 Task: Find connections with filter location Schwechat with filter topic #Leanstartupswith filter profile language German with filter current company Work from Home Jobs with filter school Knowledge Institute of Technology (KIOT) with filter industry Animation and Post-production with filter service category Mortgage Lending with filter keywords title Couples Counselor
Action: Mouse moved to (571, 115)
Screenshot: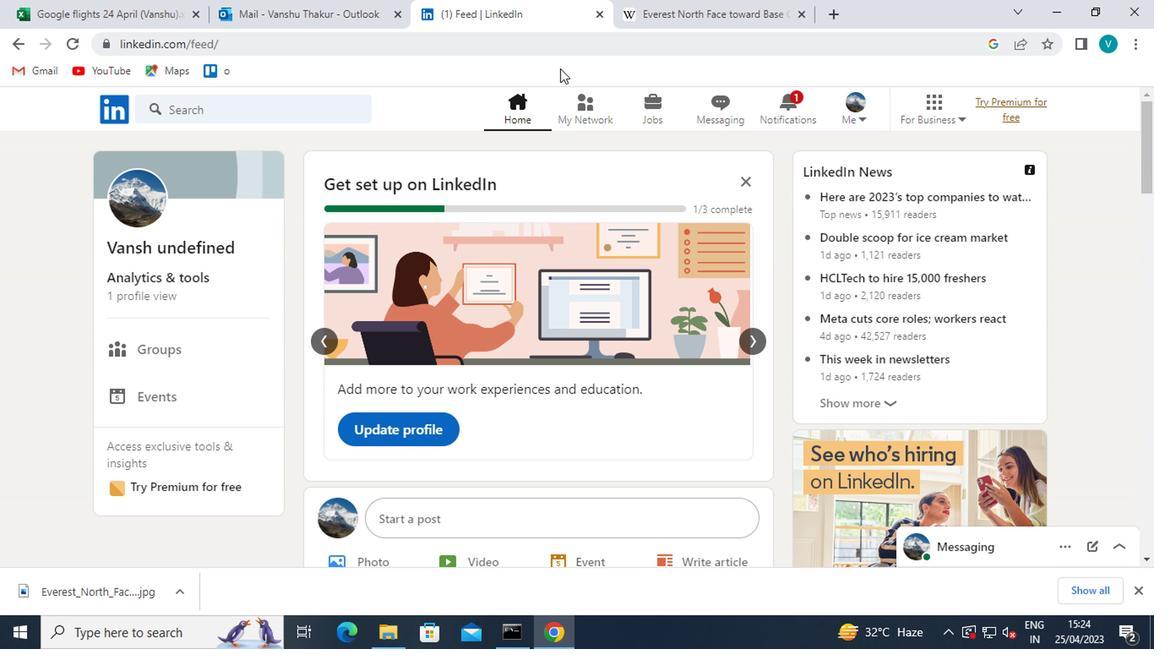 
Action: Mouse pressed left at (571, 115)
Screenshot: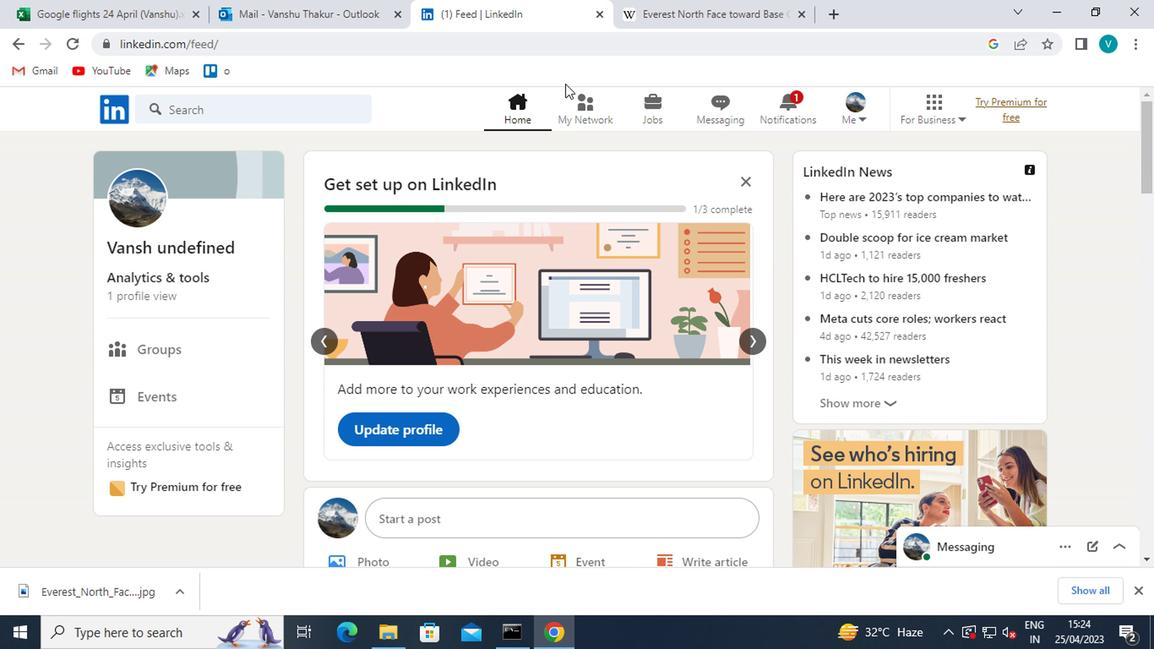 
Action: Mouse moved to (190, 202)
Screenshot: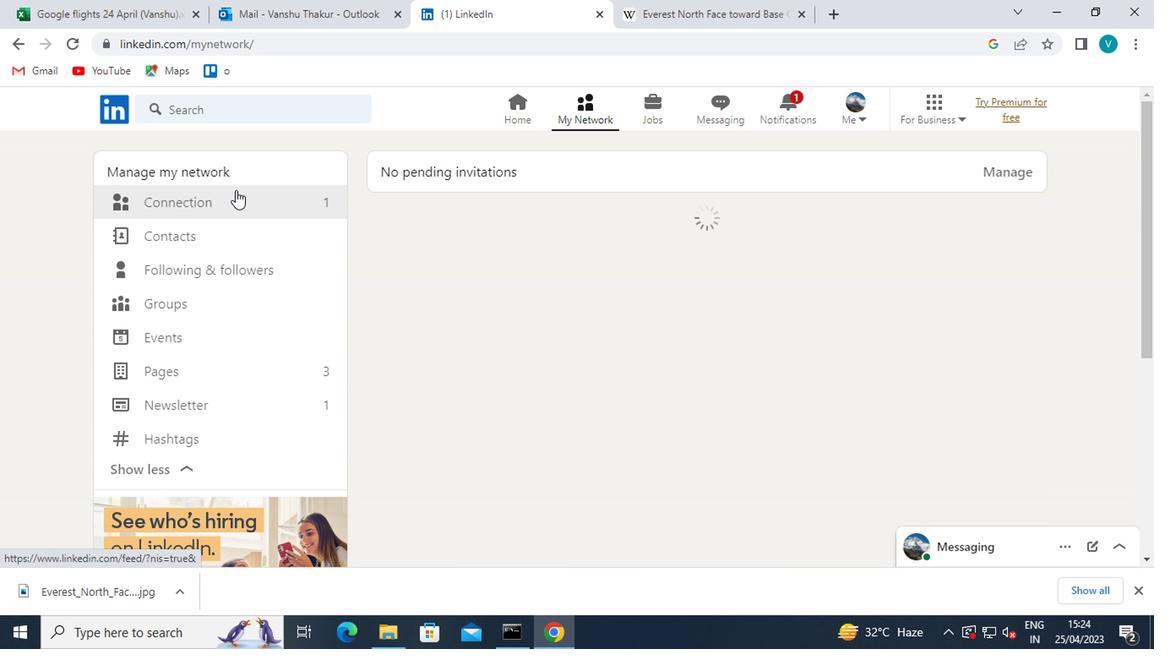
Action: Mouse pressed left at (190, 202)
Screenshot: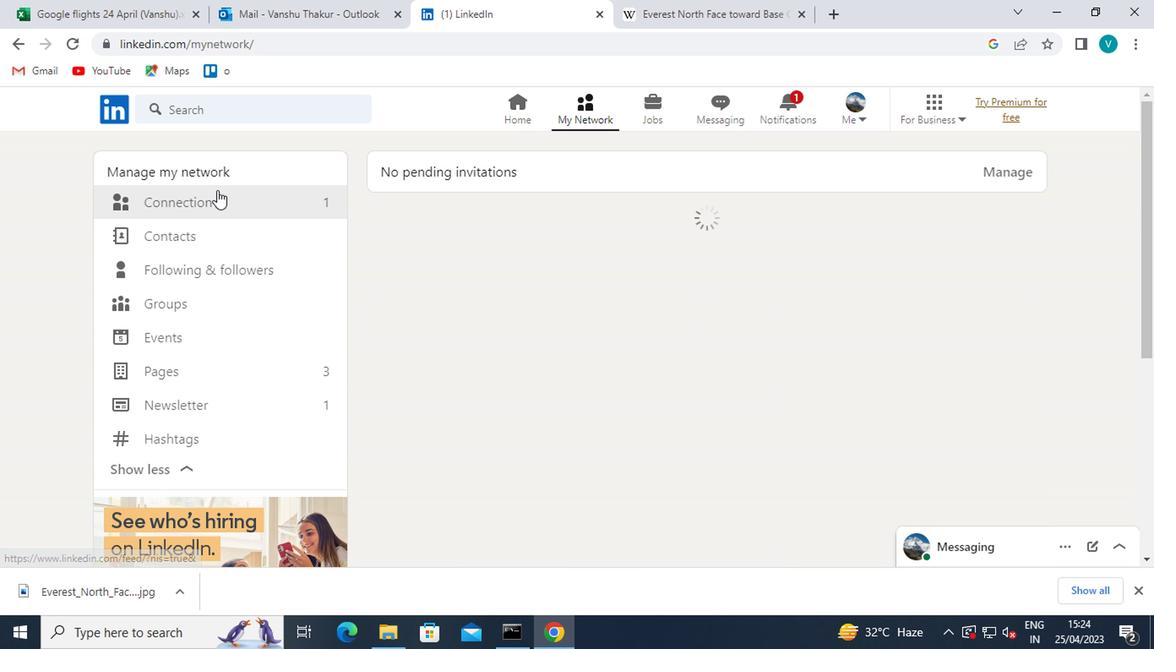 
Action: Mouse moved to (731, 203)
Screenshot: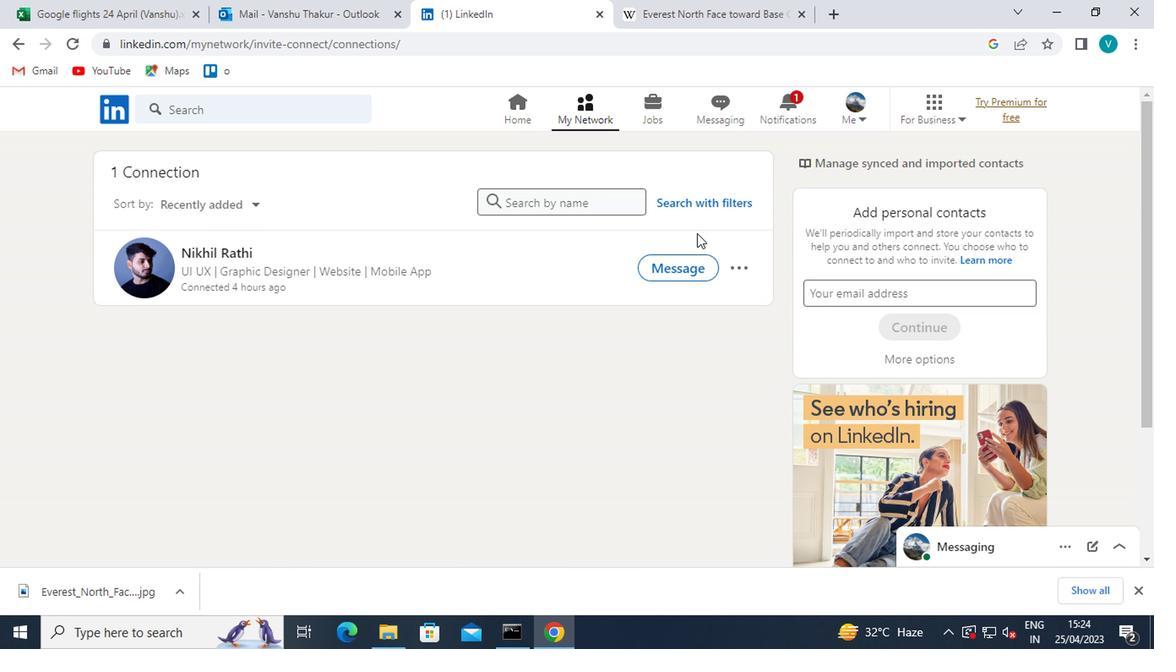 
Action: Mouse pressed left at (731, 203)
Screenshot: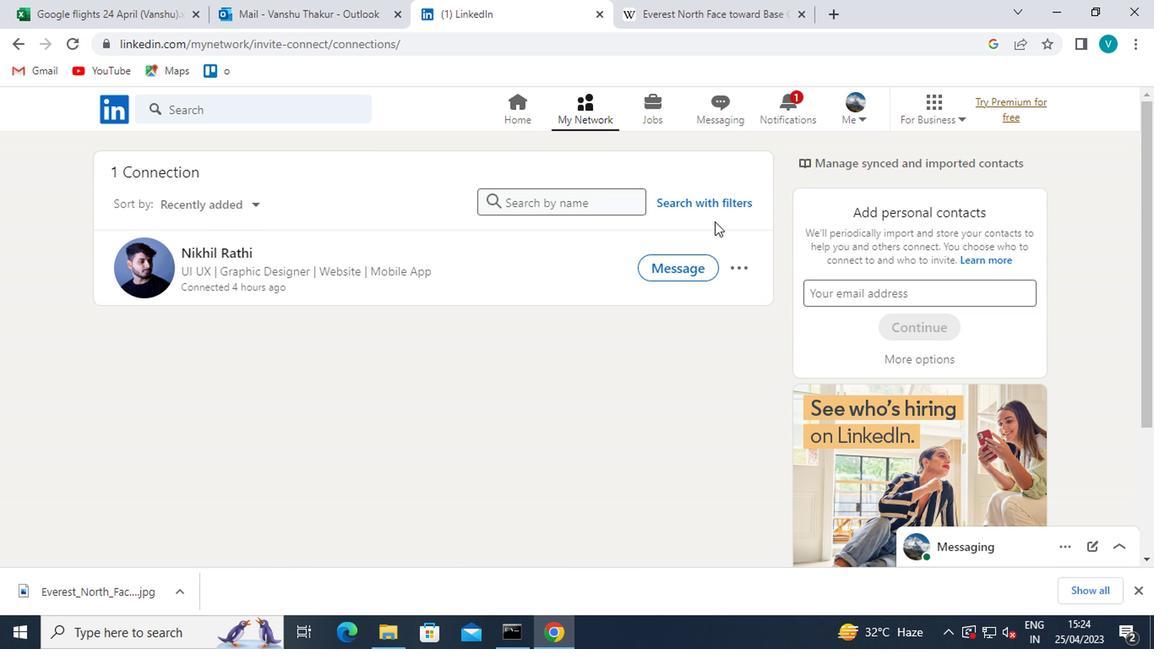 
Action: Mouse moved to (537, 155)
Screenshot: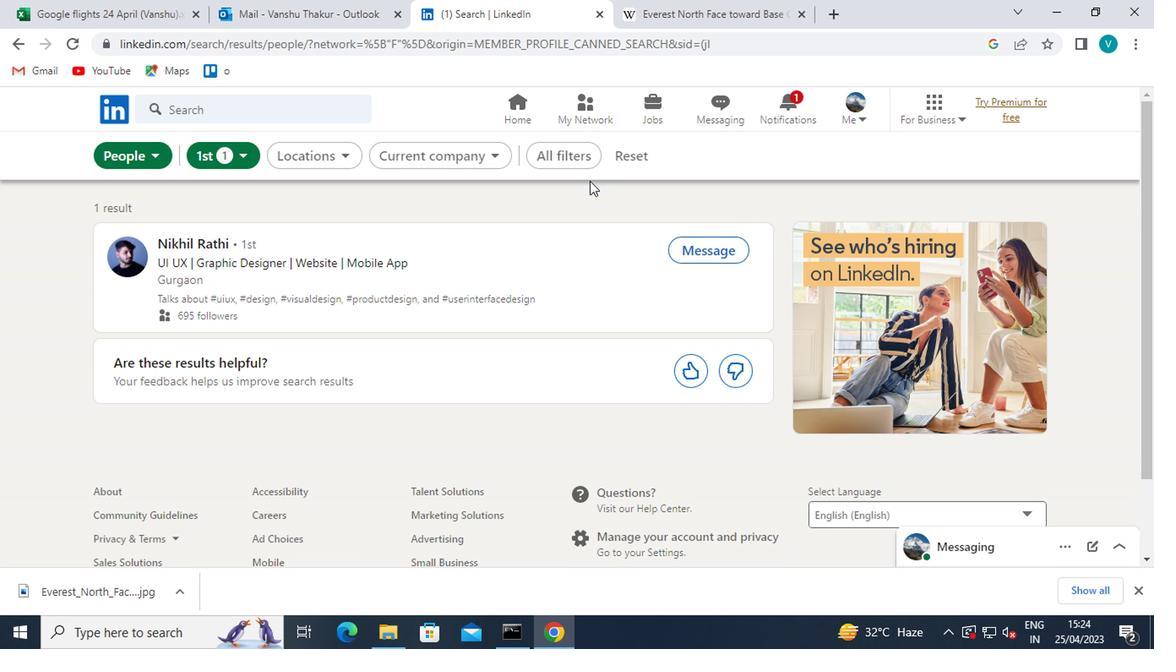 
Action: Mouse pressed left at (537, 155)
Screenshot: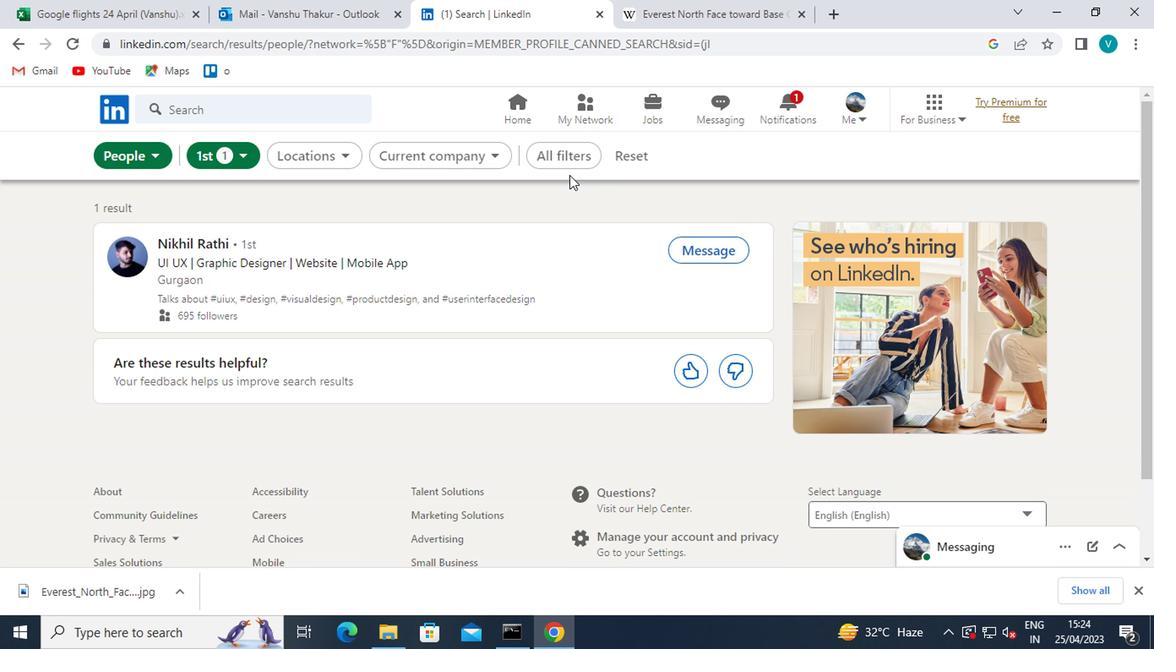 
Action: Mouse moved to (783, 277)
Screenshot: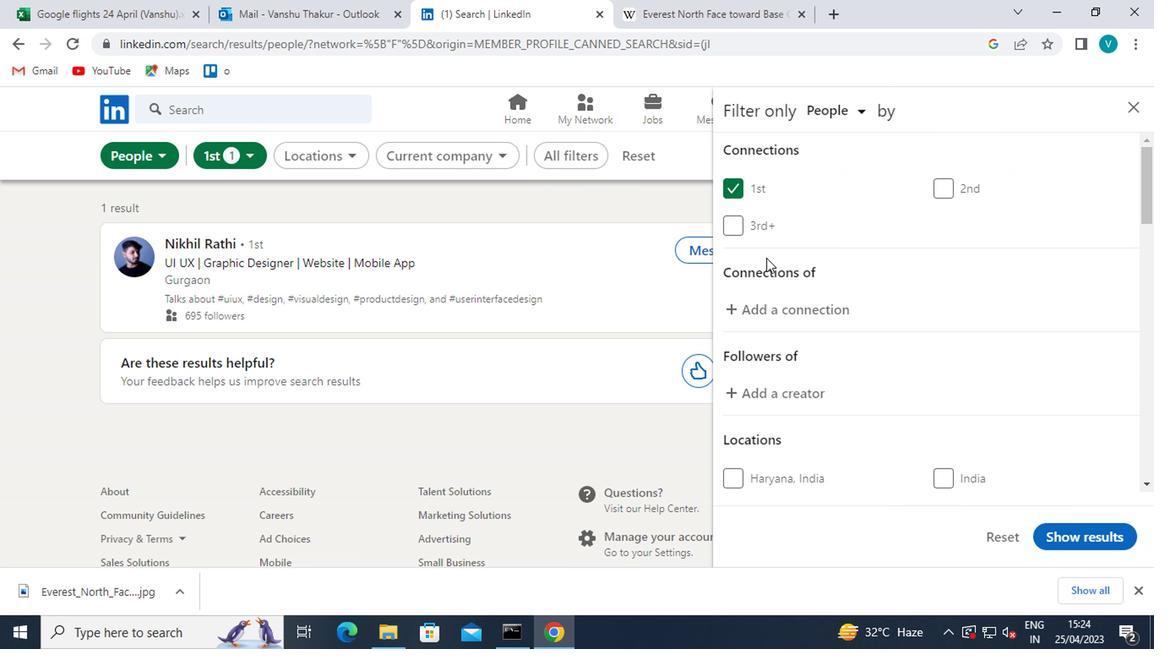 
Action: Mouse scrolled (783, 276) with delta (0, -1)
Screenshot: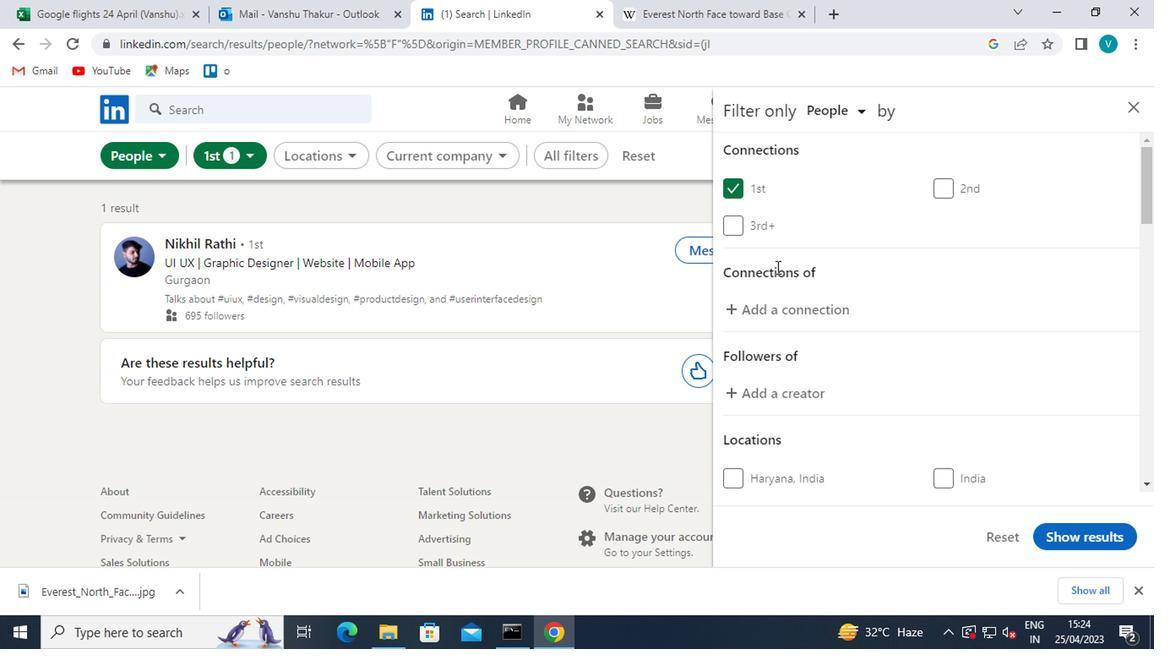 
Action: Mouse moved to (785, 279)
Screenshot: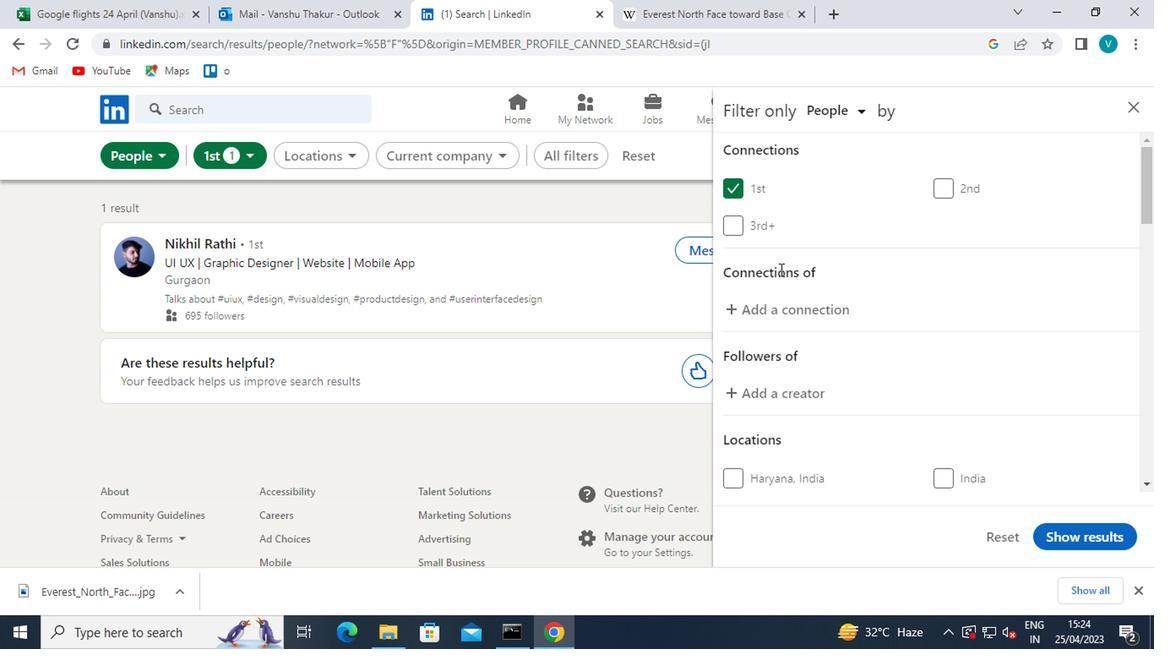 
Action: Mouse scrolled (785, 278) with delta (0, -1)
Screenshot: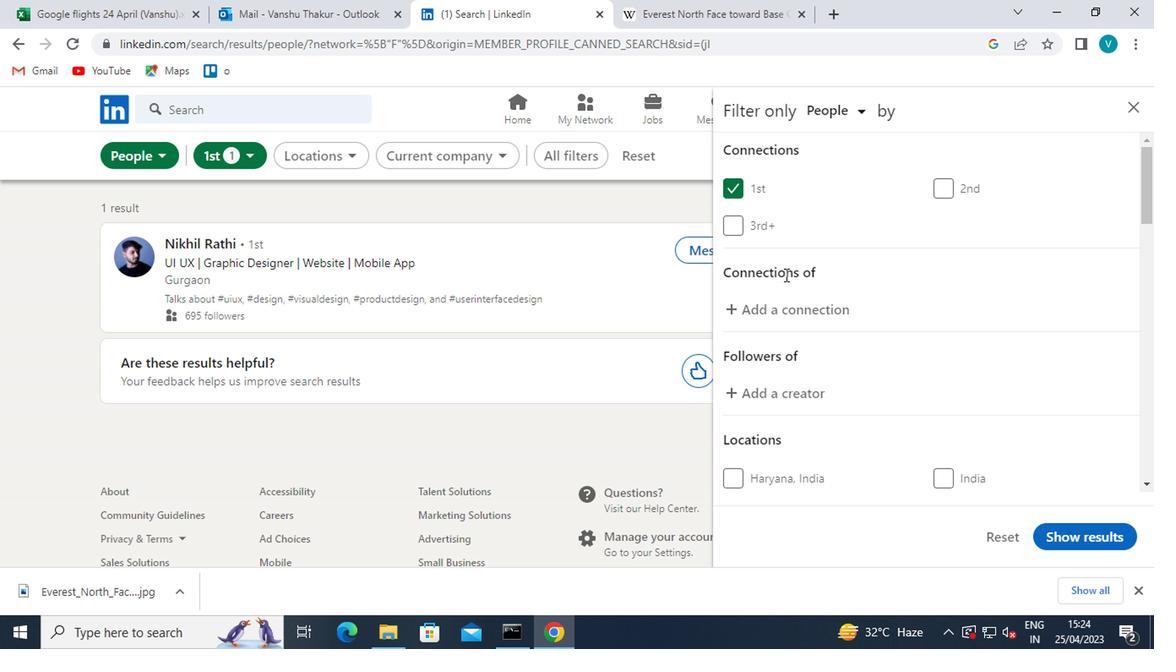 
Action: Mouse moved to (794, 377)
Screenshot: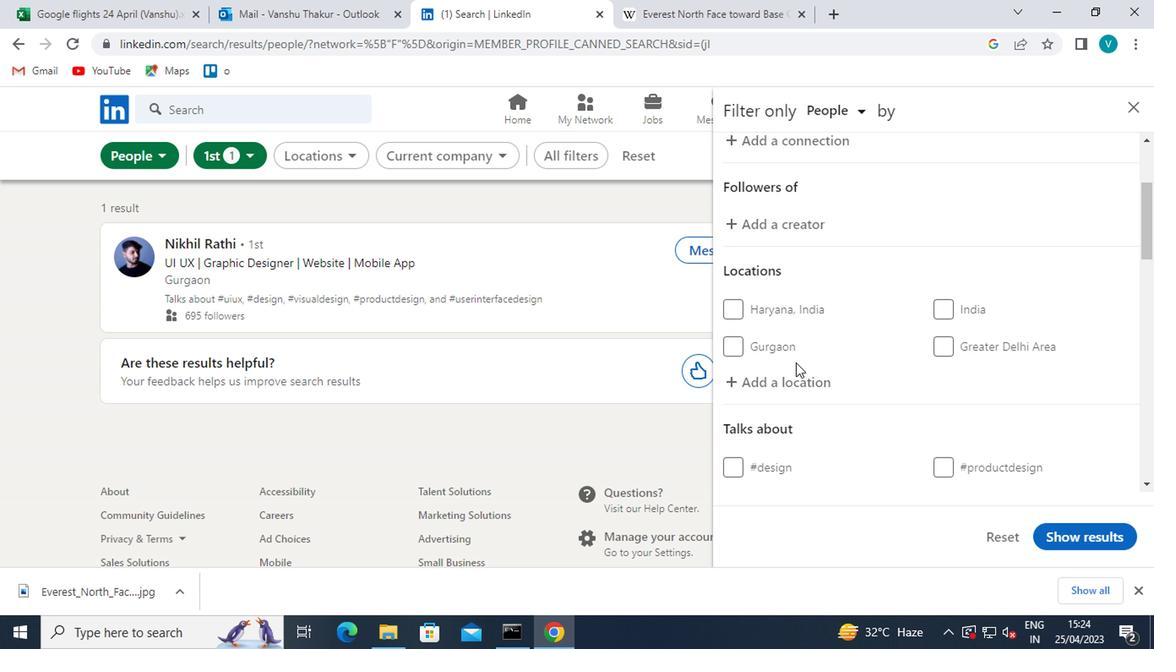 
Action: Mouse pressed left at (794, 377)
Screenshot: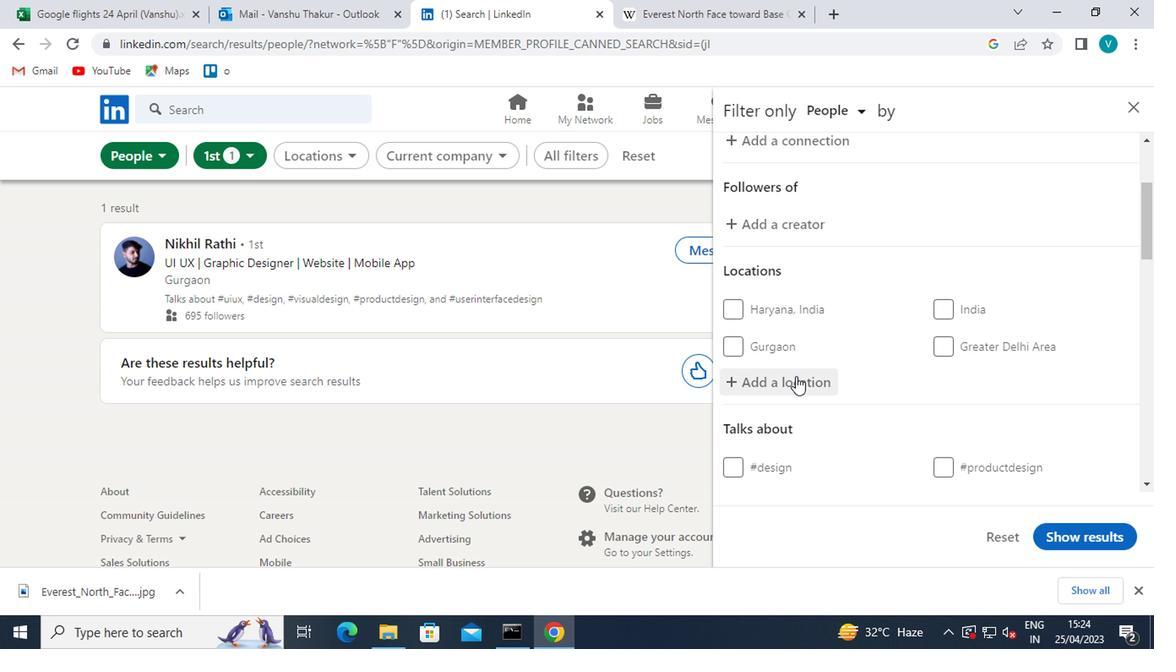 
Action: Mouse moved to (787, 383)
Screenshot: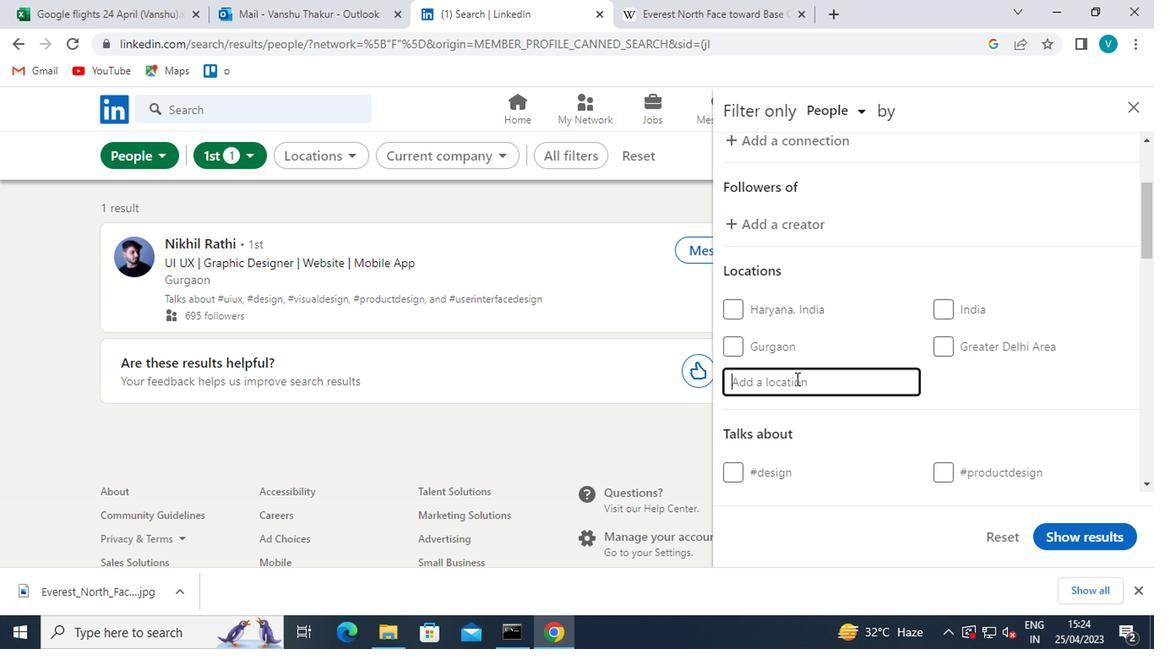 
Action: Key pressed <Key.shift>SCHWECG<Key.backspace>
Screenshot: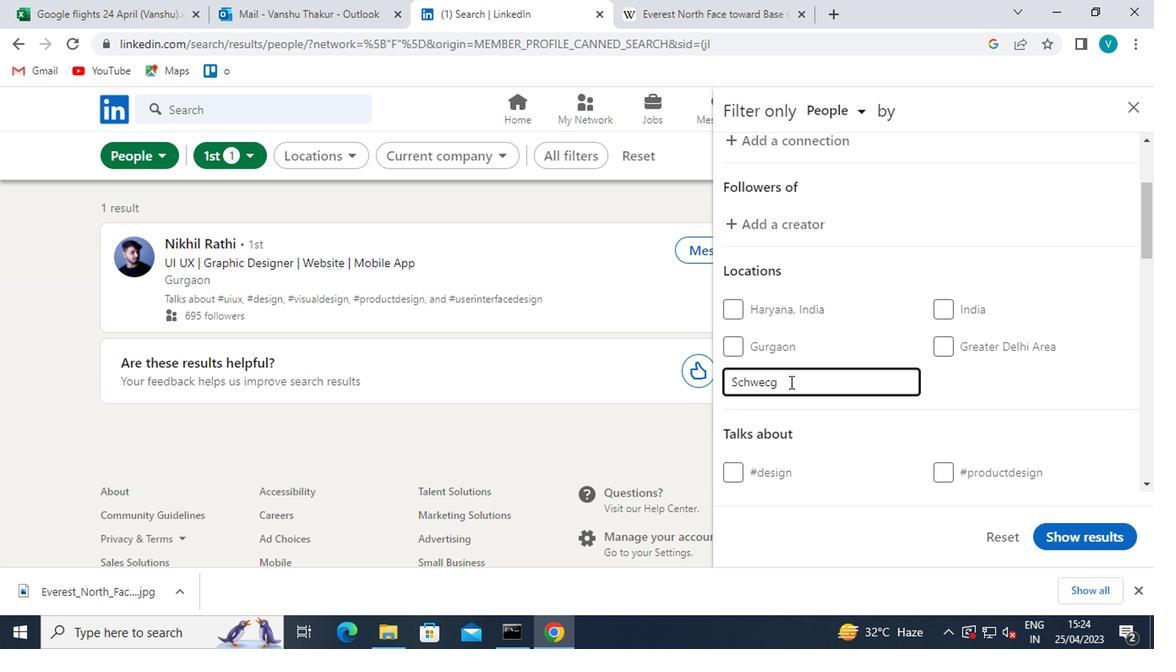 
Action: Mouse moved to (798, 406)
Screenshot: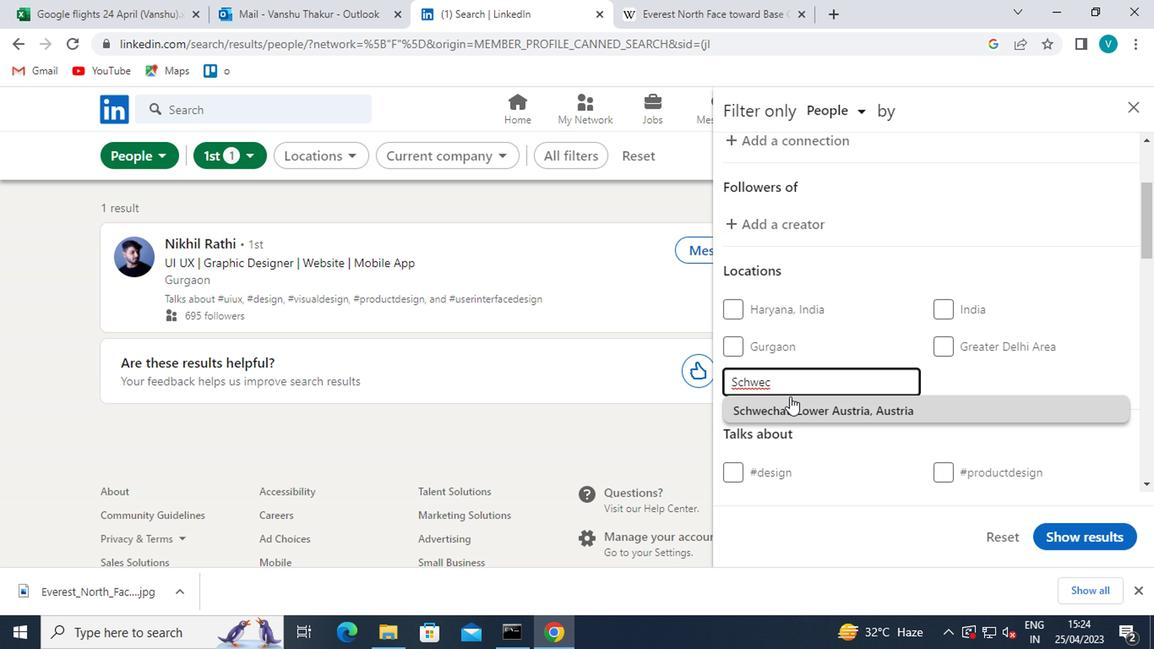 
Action: Mouse pressed left at (798, 406)
Screenshot: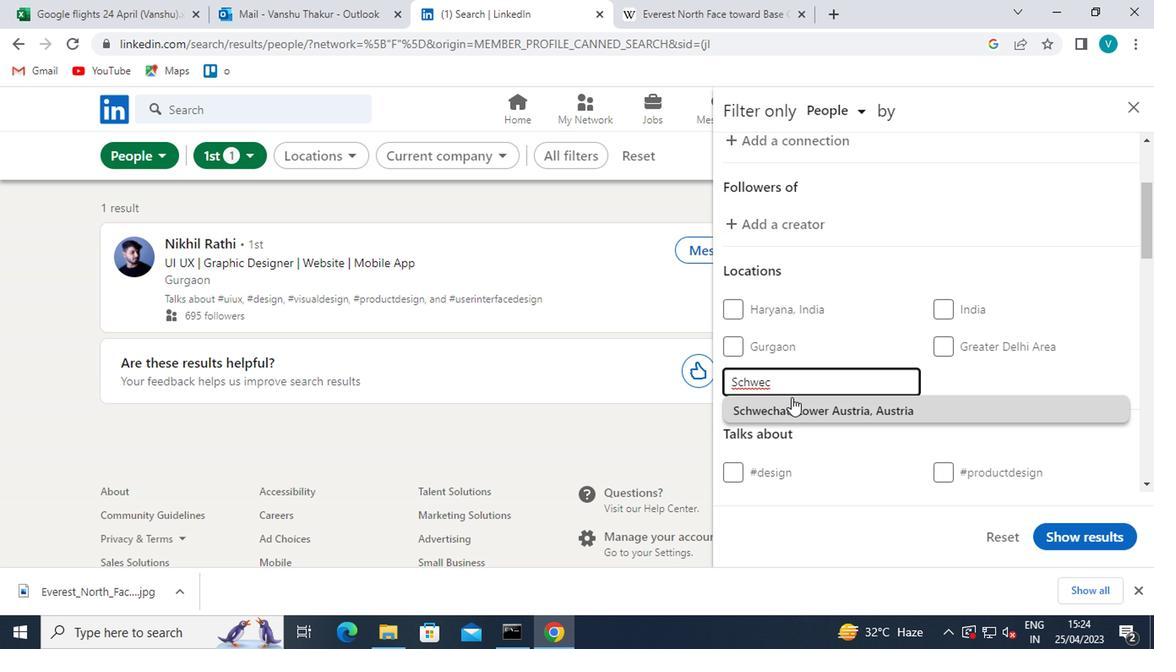 
Action: Mouse moved to (866, 404)
Screenshot: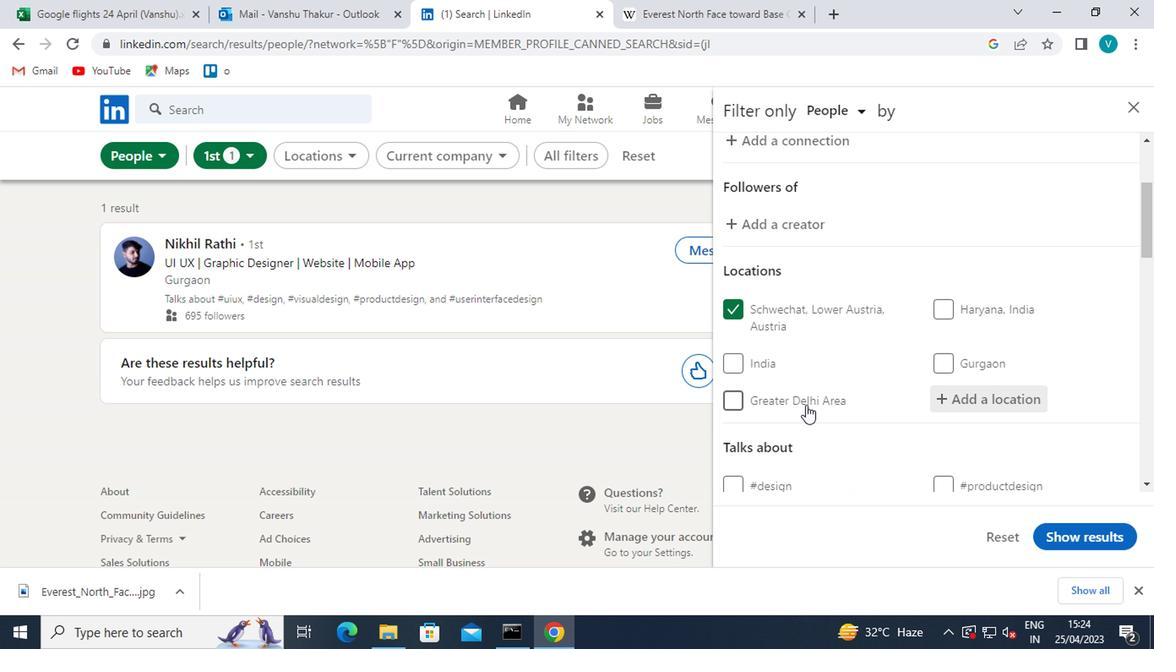 
Action: Mouse scrolled (866, 403) with delta (0, -1)
Screenshot: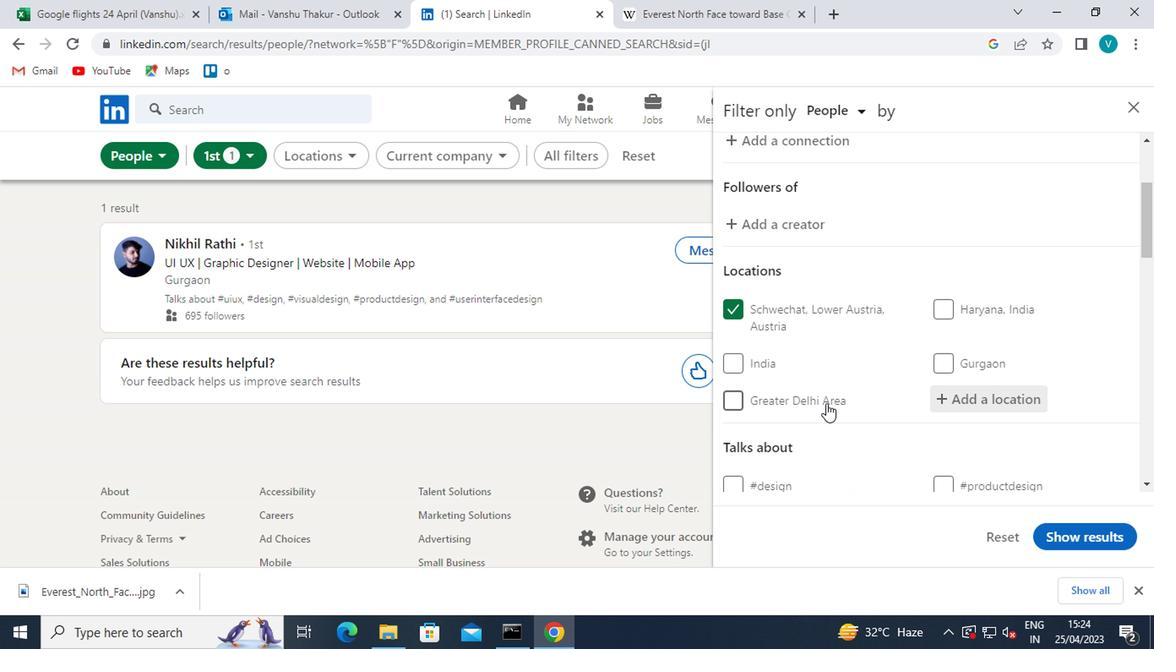 
Action: Mouse moved to (869, 404)
Screenshot: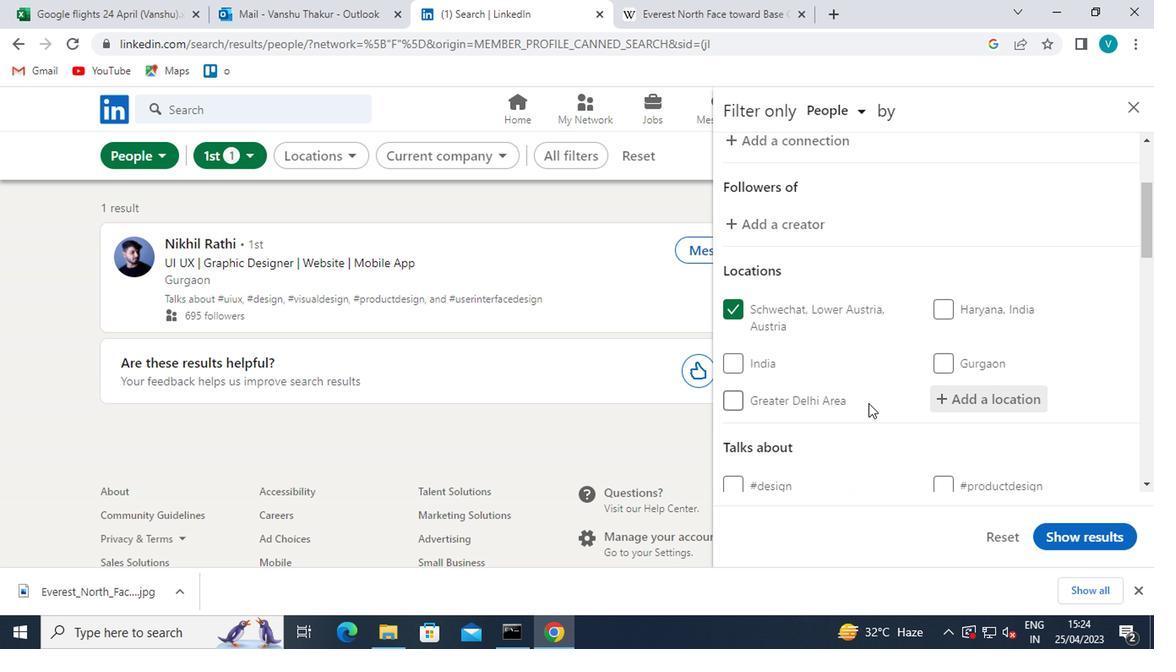 
Action: Mouse scrolled (869, 403) with delta (0, -1)
Screenshot: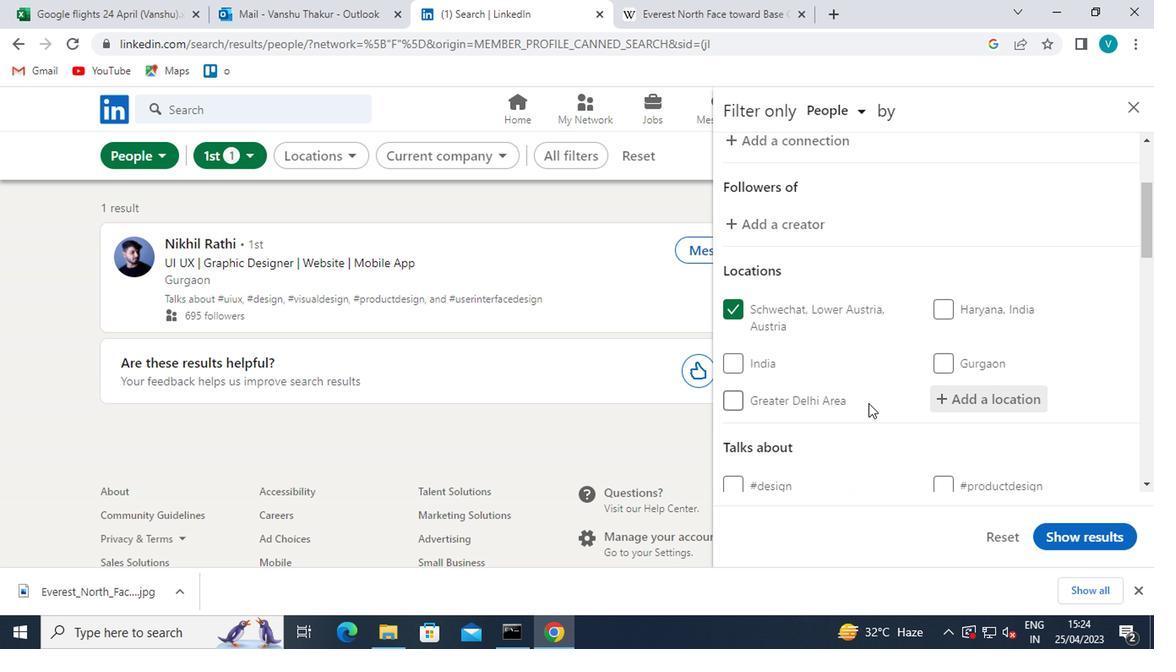 
Action: Mouse moved to (987, 393)
Screenshot: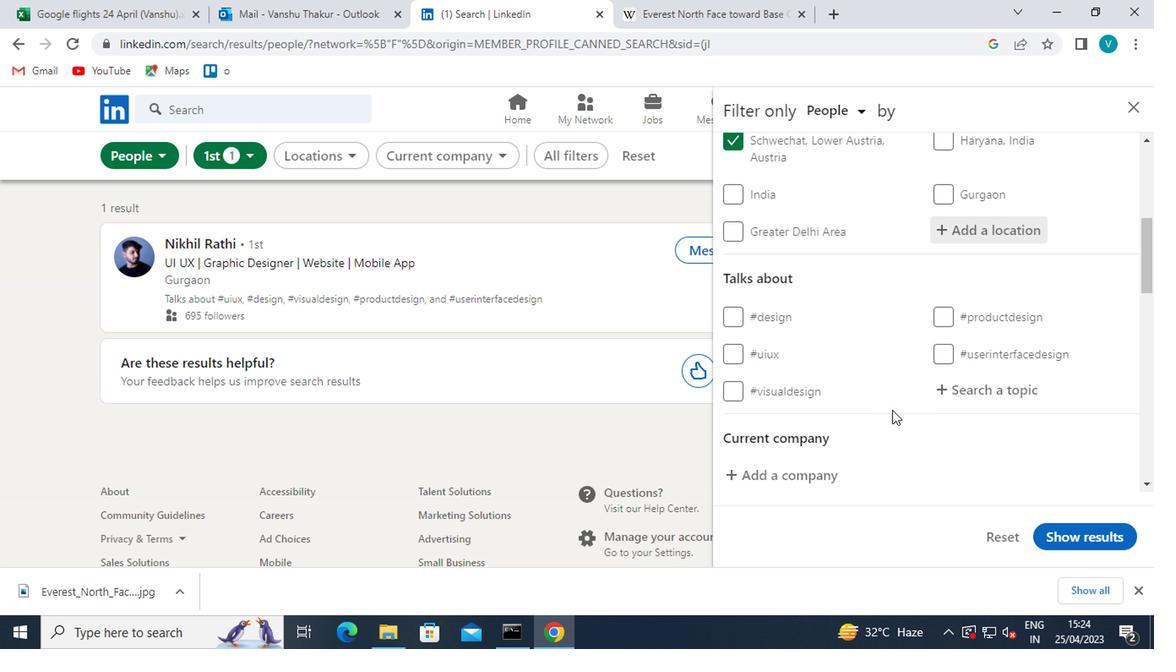 
Action: Mouse pressed left at (987, 393)
Screenshot: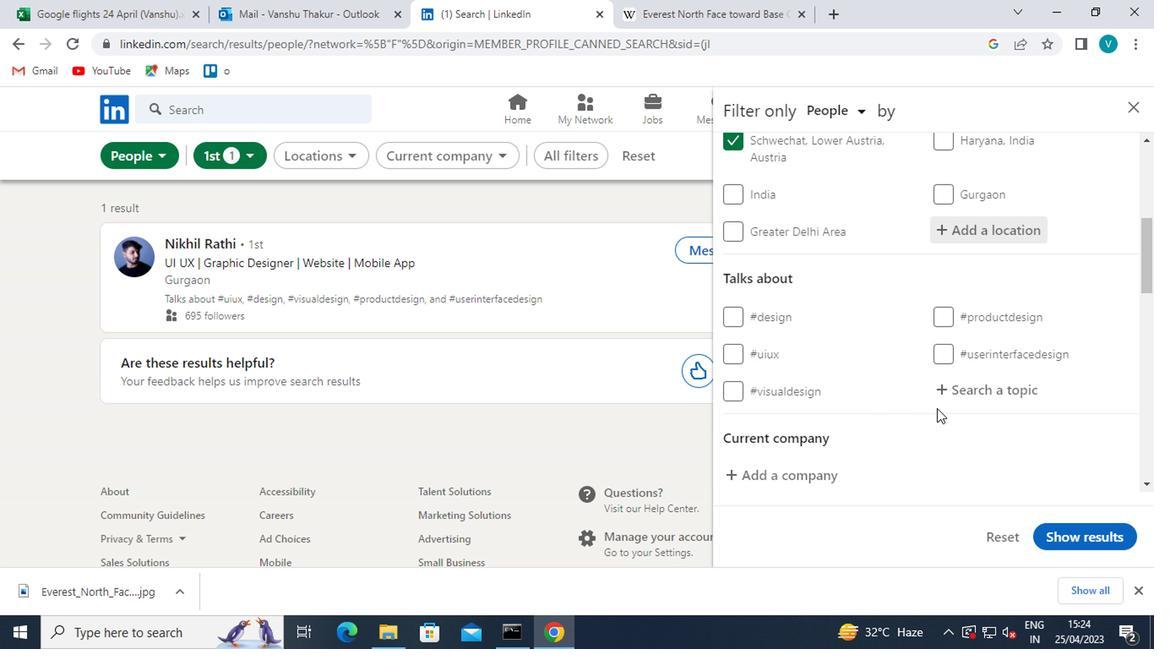 
Action: Mouse moved to (981, 387)
Screenshot: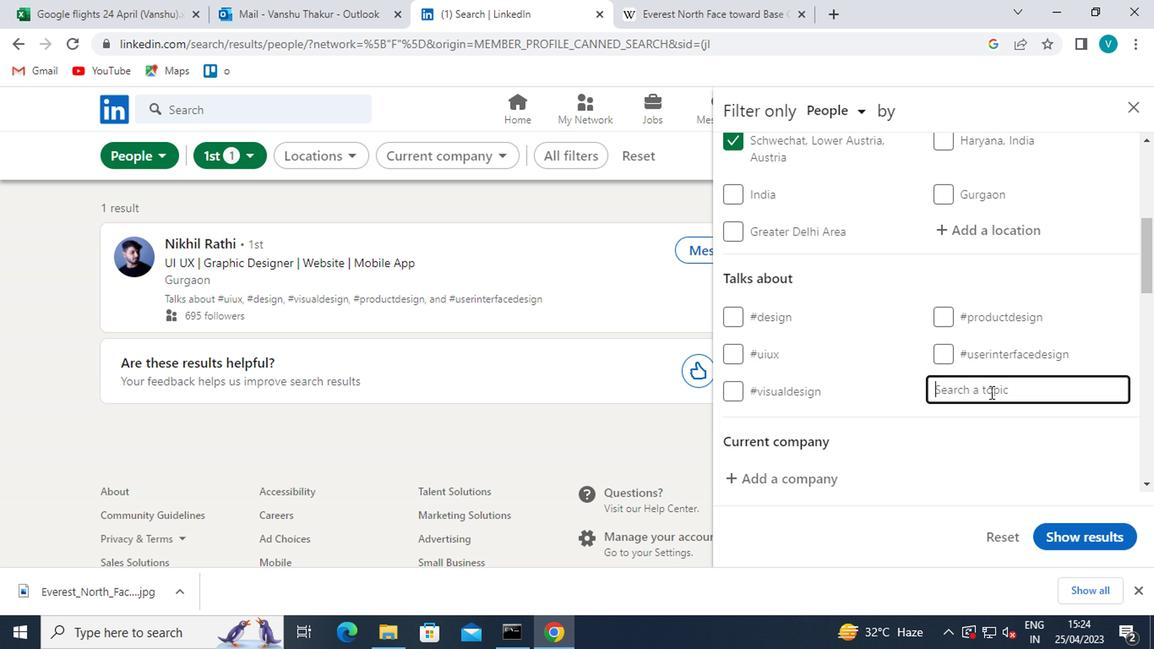 
Action: Key pressed <Key.shift>#<Key.shift>LEARNSTARTUPS
Screenshot: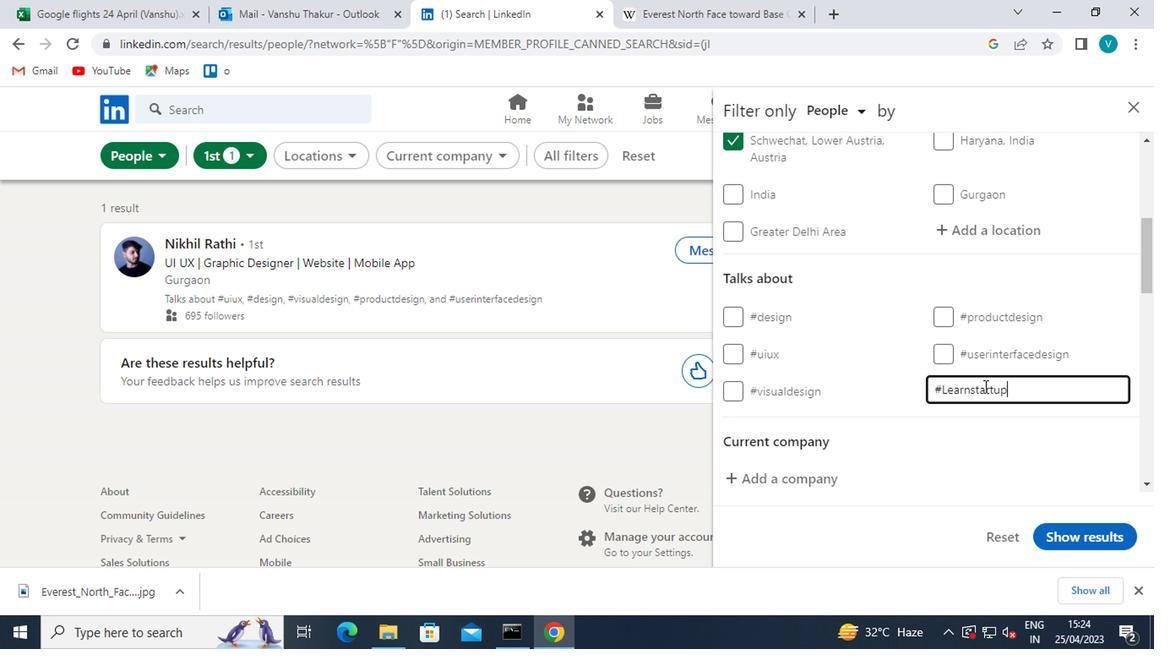 
Action: Mouse moved to (968, 420)
Screenshot: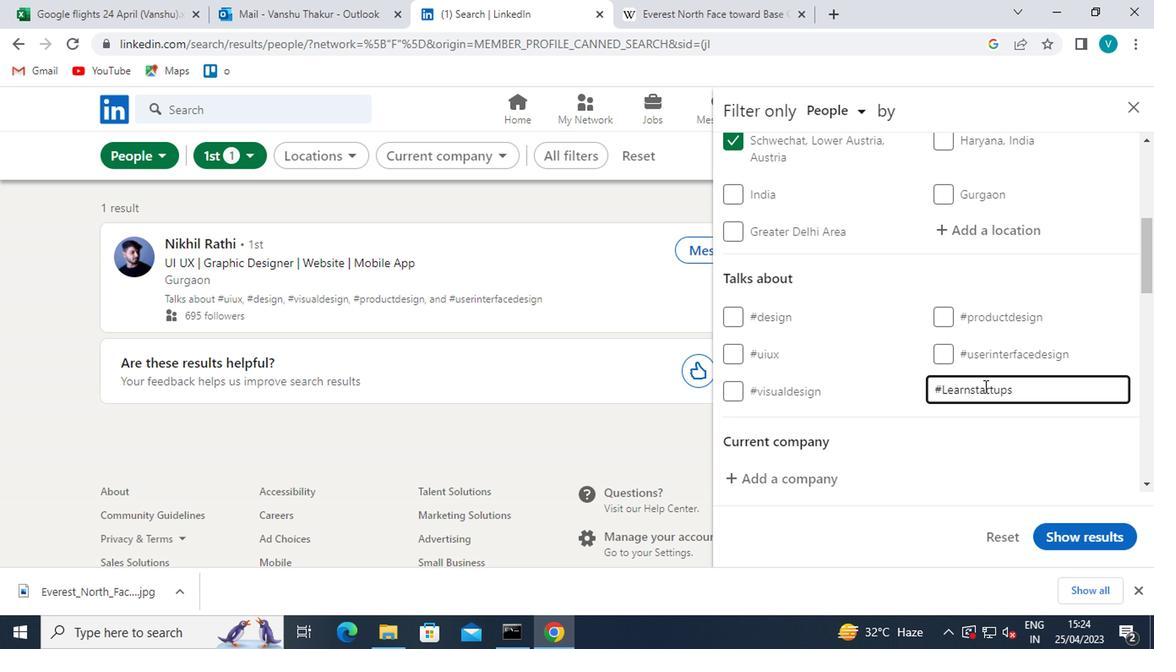 
Action: Mouse pressed left at (968, 420)
Screenshot: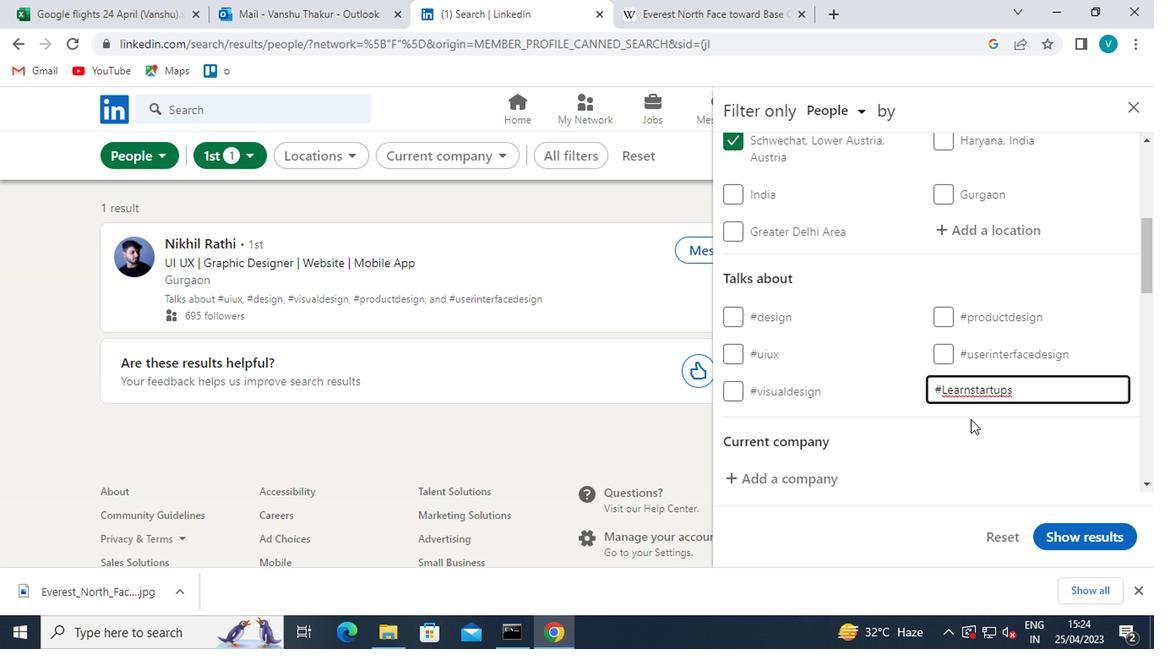 
Action: Mouse moved to (970, 419)
Screenshot: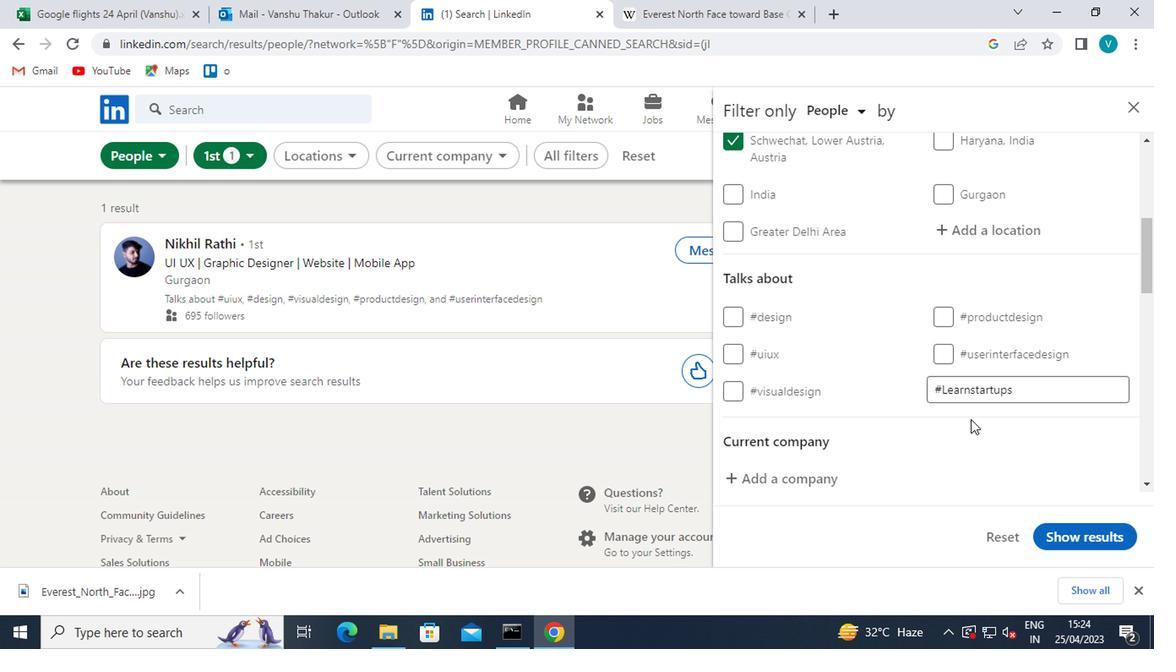 
Action: Mouse scrolled (970, 418) with delta (0, -1)
Screenshot: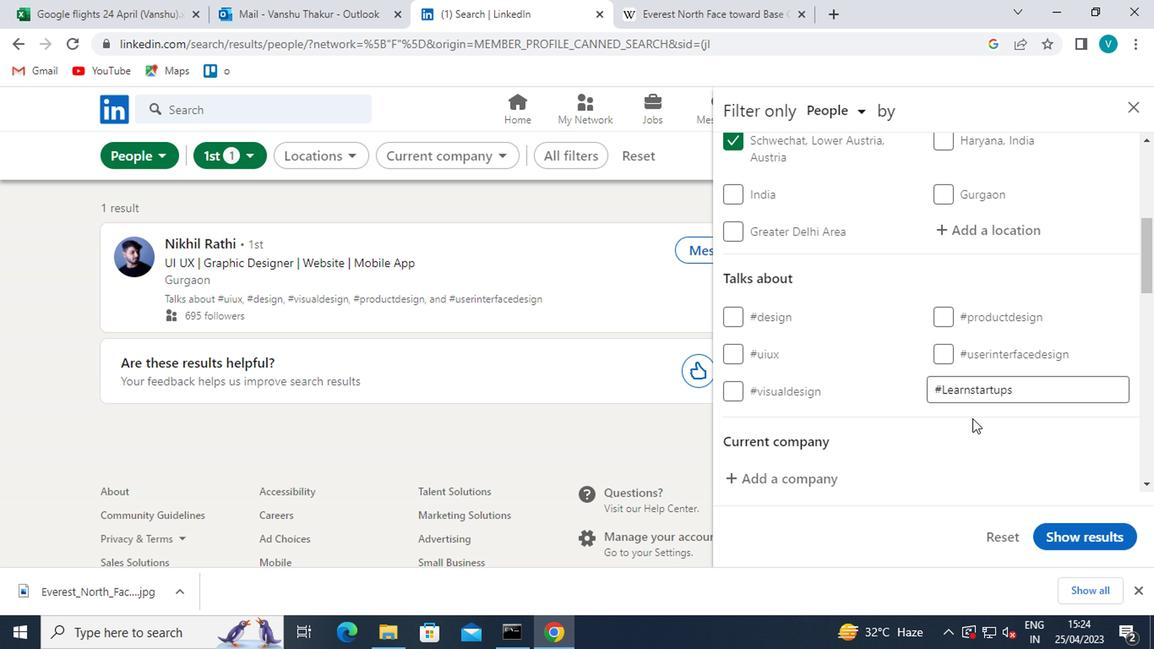 
Action: Mouse scrolled (970, 418) with delta (0, -1)
Screenshot: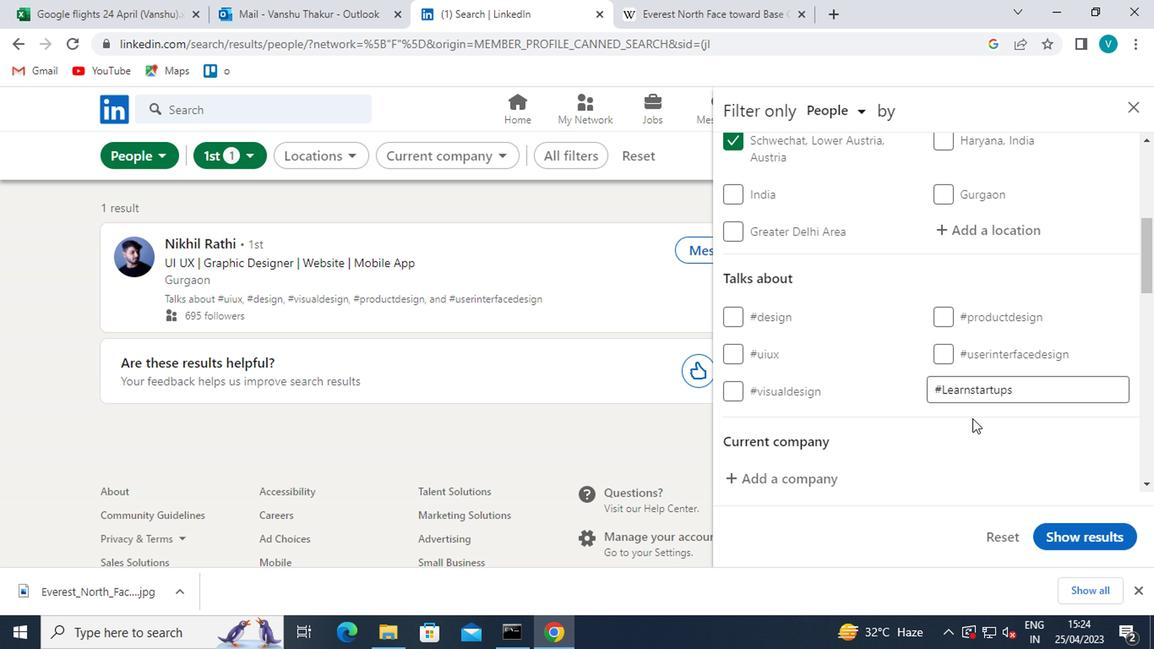 
Action: Mouse scrolled (970, 418) with delta (0, -1)
Screenshot: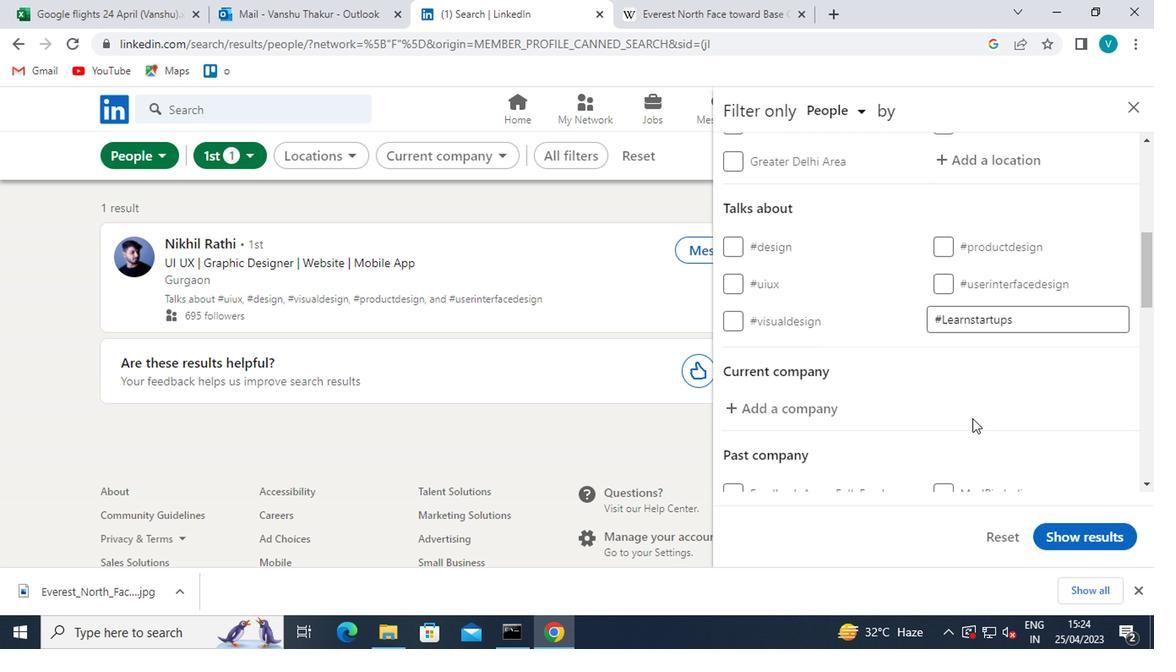 
Action: Mouse scrolled (970, 418) with delta (0, -1)
Screenshot: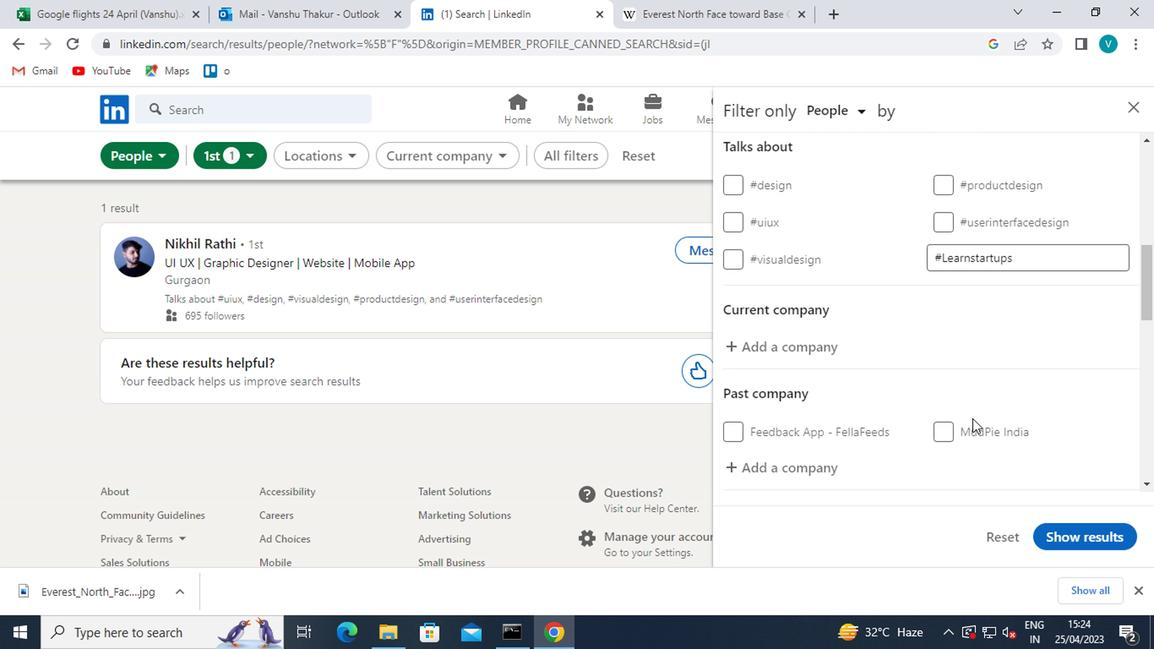 
Action: Mouse scrolled (970, 418) with delta (0, -1)
Screenshot: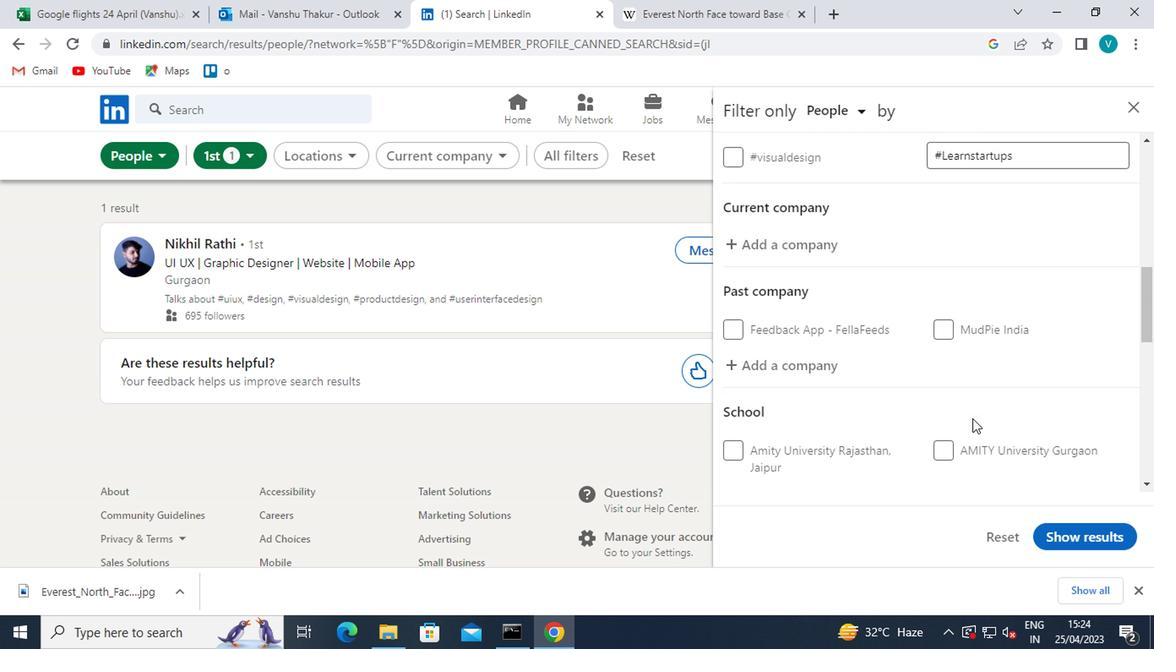 
Action: Mouse scrolled (970, 418) with delta (0, -1)
Screenshot: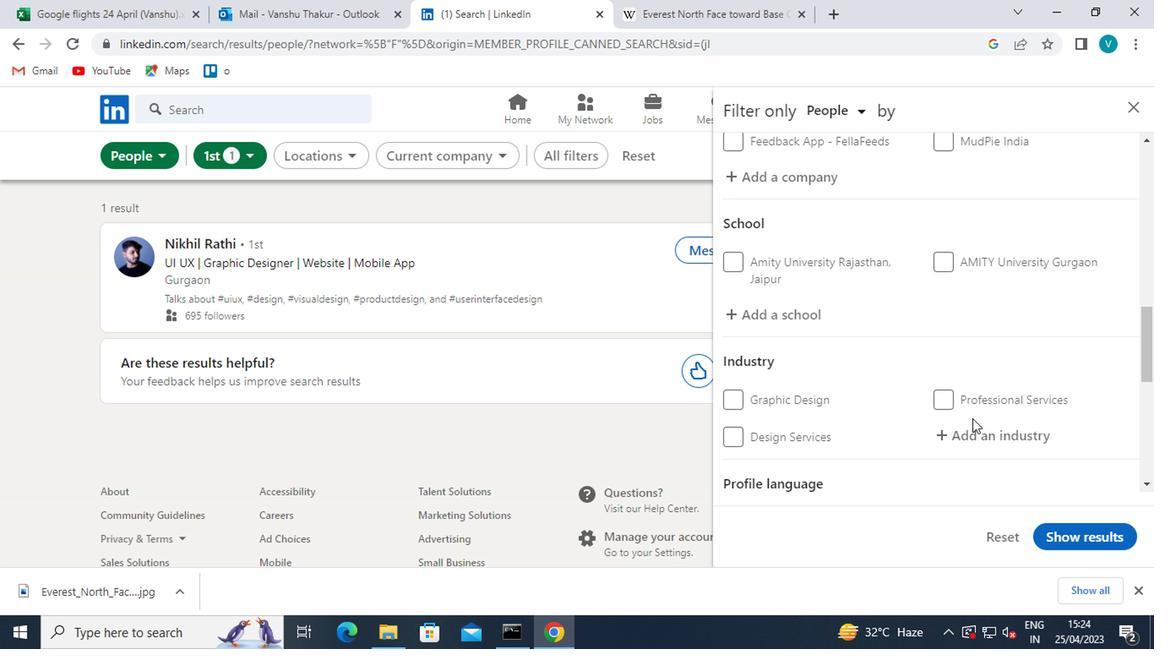 
Action: Mouse scrolled (970, 420) with delta (0, 0)
Screenshot: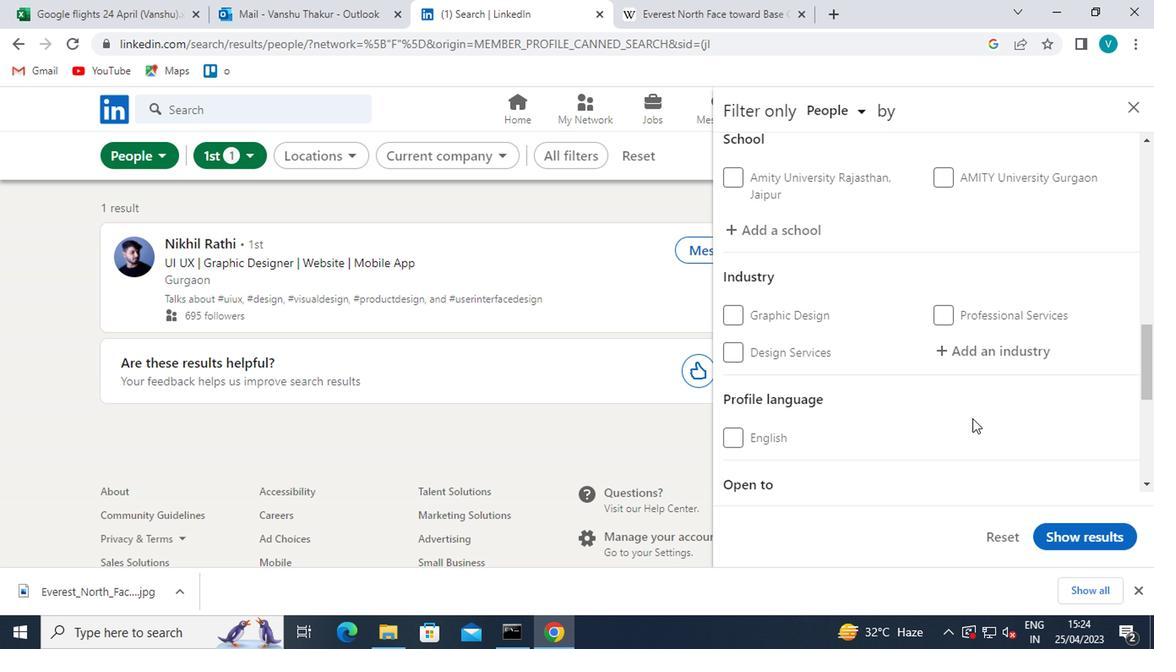 
Action: Mouse scrolled (970, 420) with delta (0, 0)
Screenshot: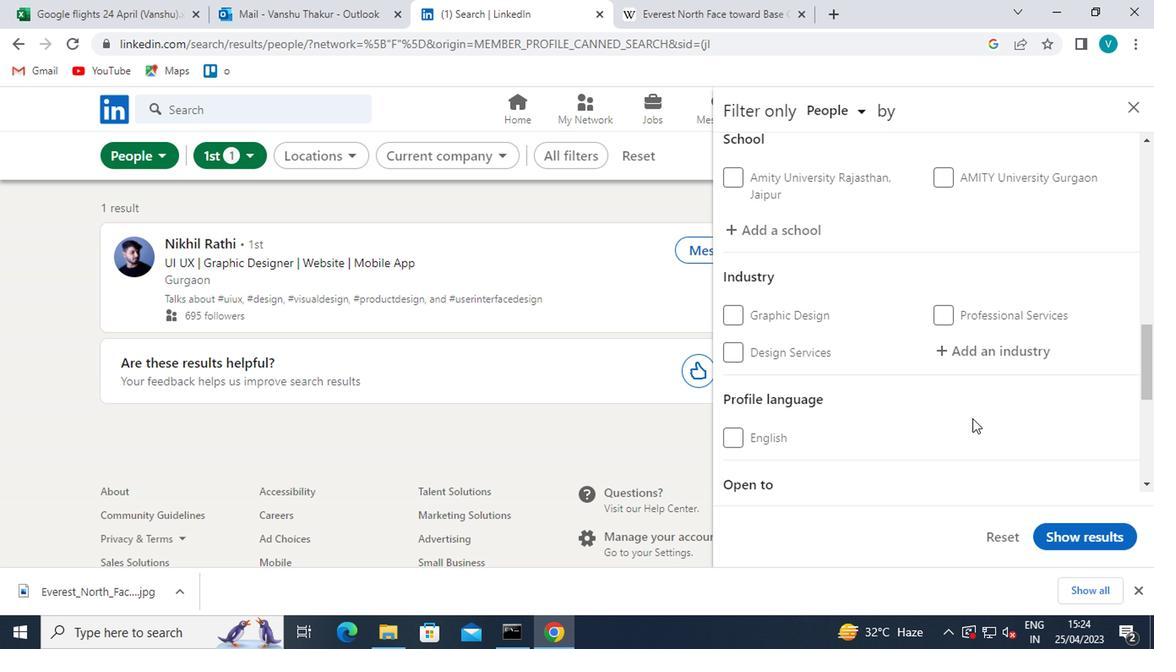 
Action: Mouse scrolled (970, 420) with delta (0, 0)
Screenshot: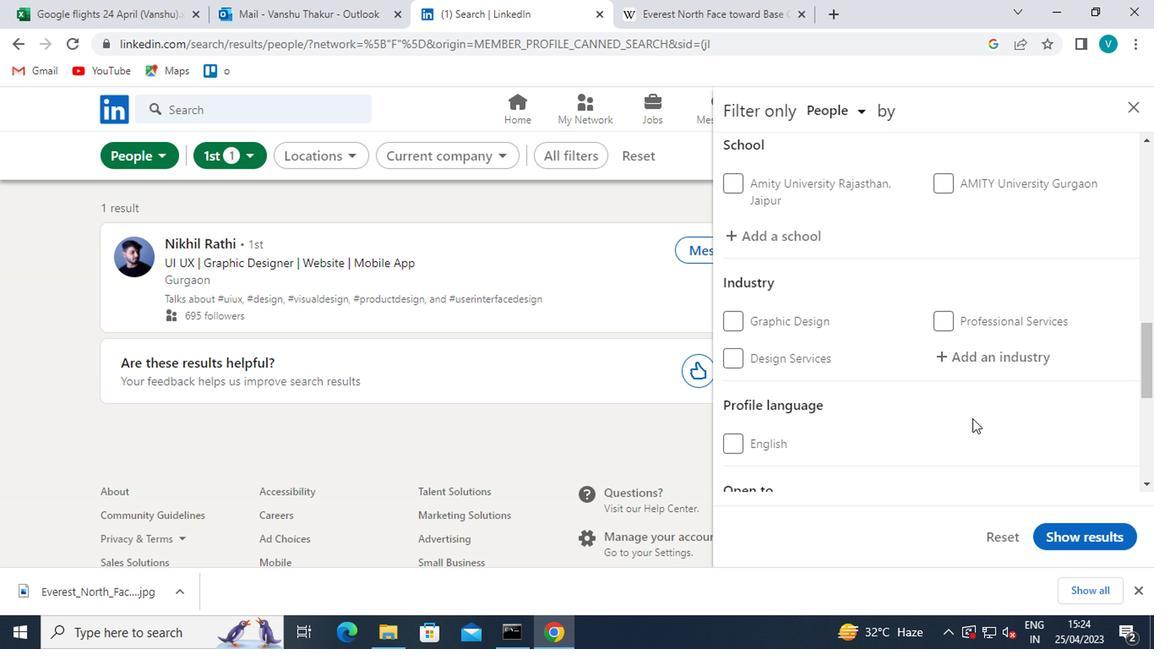 
Action: Mouse scrolled (970, 420) with delta (0, 0)
Screenshot: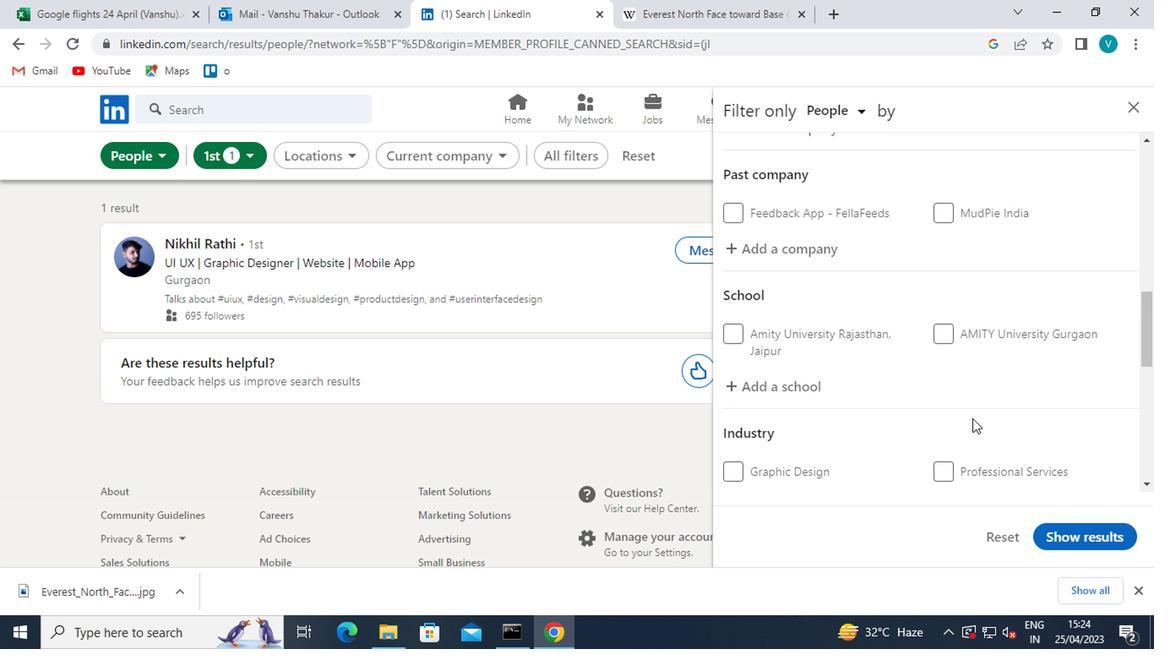 
Action: Mouse scrolled (970, 420) with delta (0, 0)
Screenshot: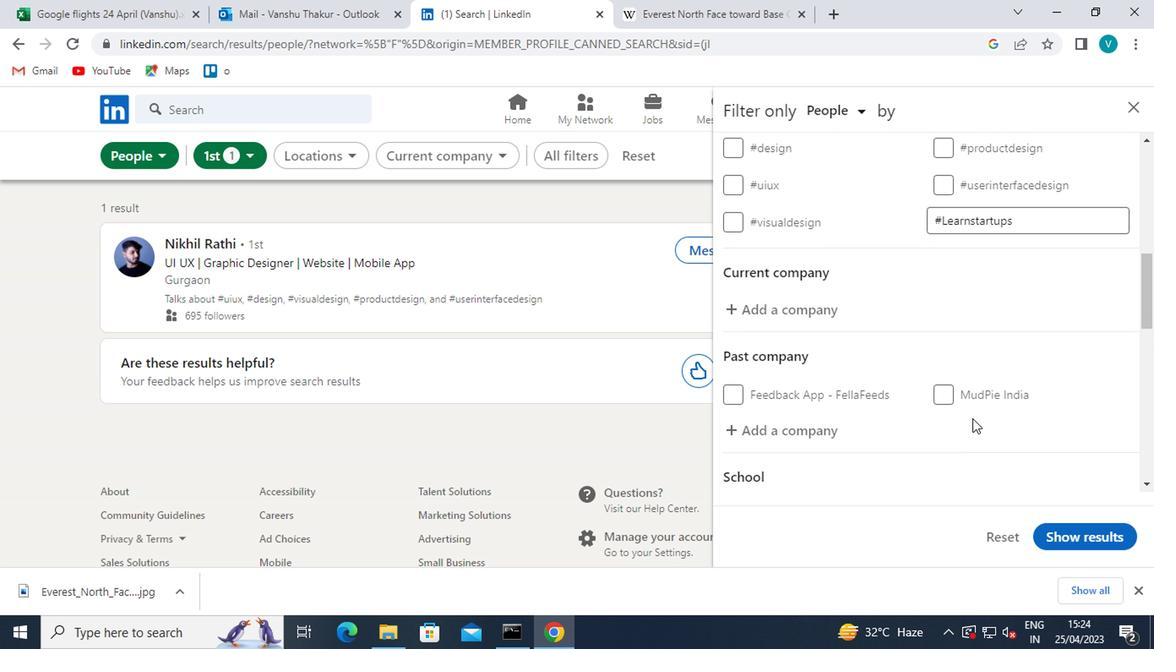 
Action: Mouse scrolled (970, 420) with delta (0, 0)
Screenshot: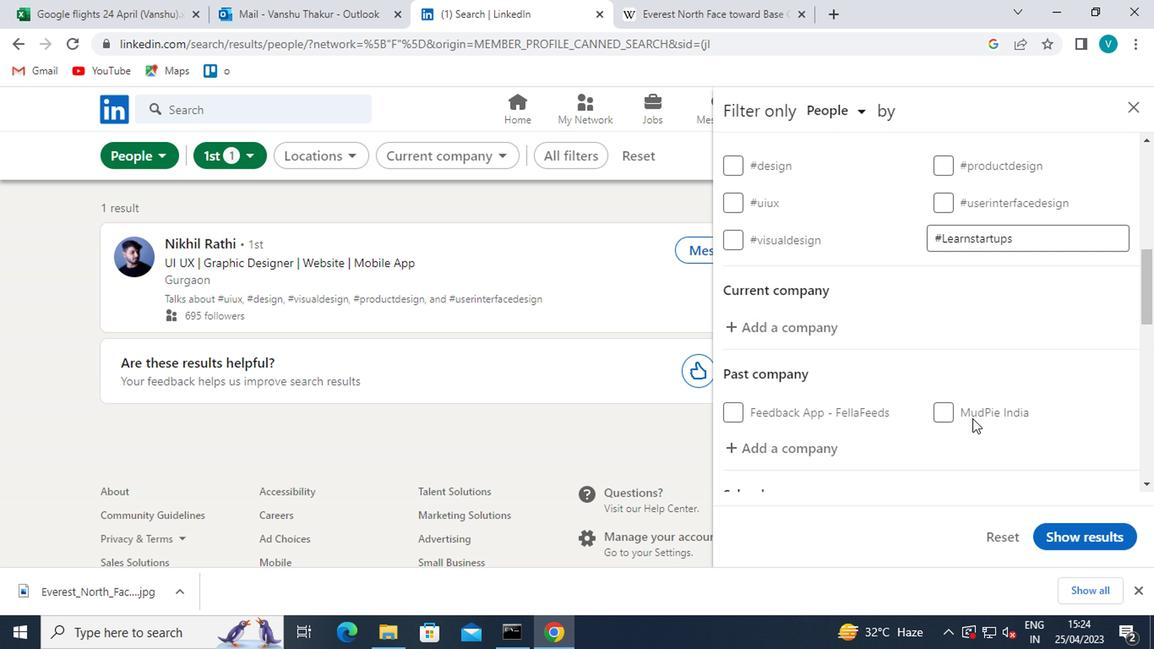 
Action: Mouse scrolled (970, 420) with delta (0, 0)
Screenshot: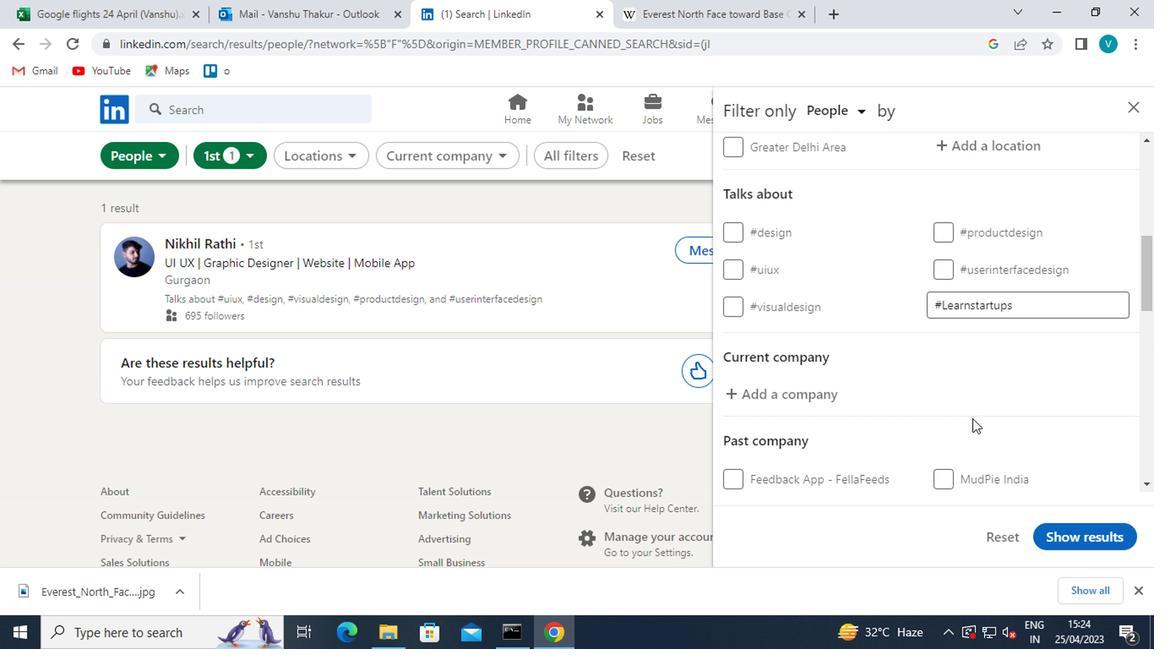 
Action: Mouse scrolled (970, 420) with delta (0, 0)
Screenshot: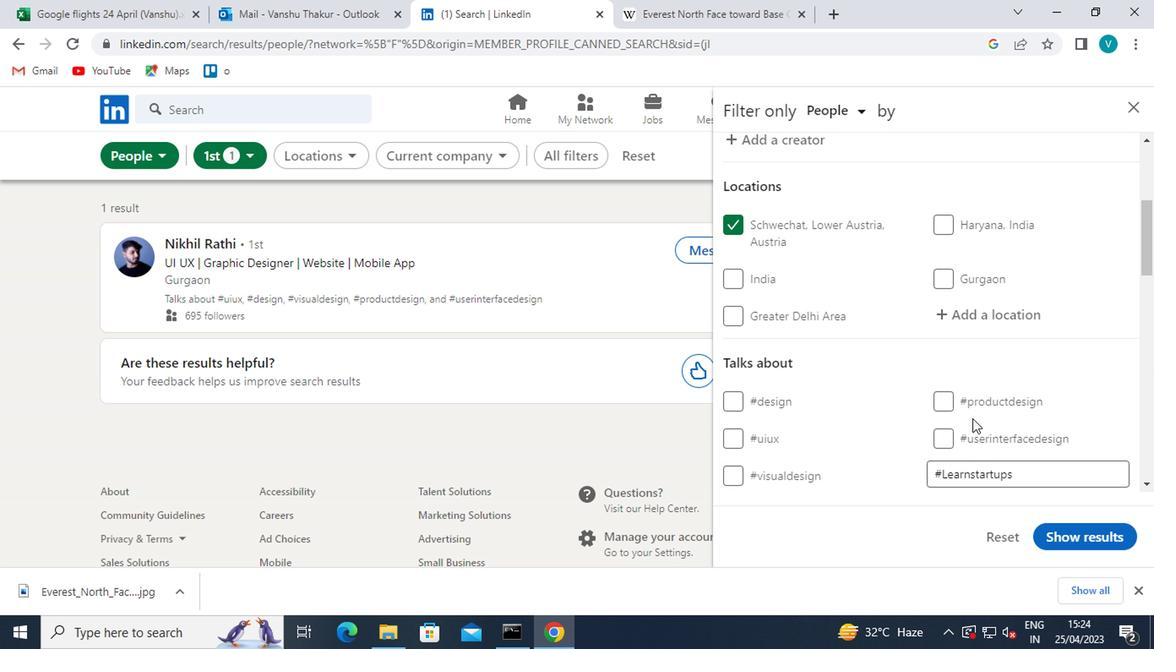 
Action: Mouse scrolled (970, 420) with delta (0, 0)
Screenshot: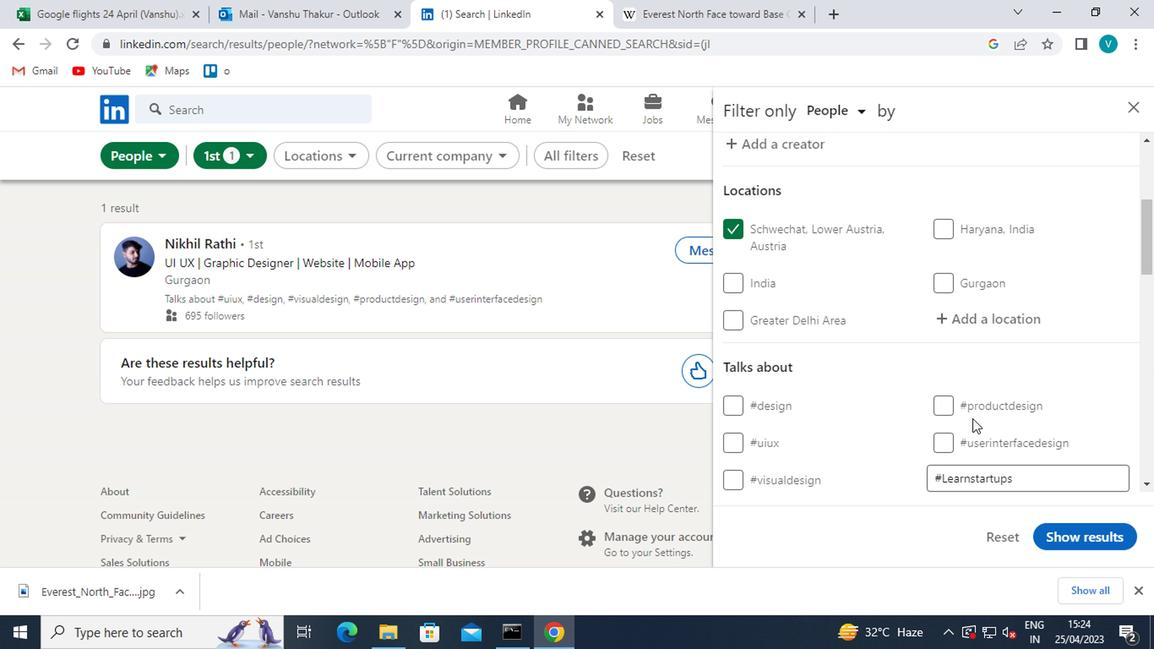 
Action: Mouse scrolled (970, 418) with delta (0, -1)
Screenshot: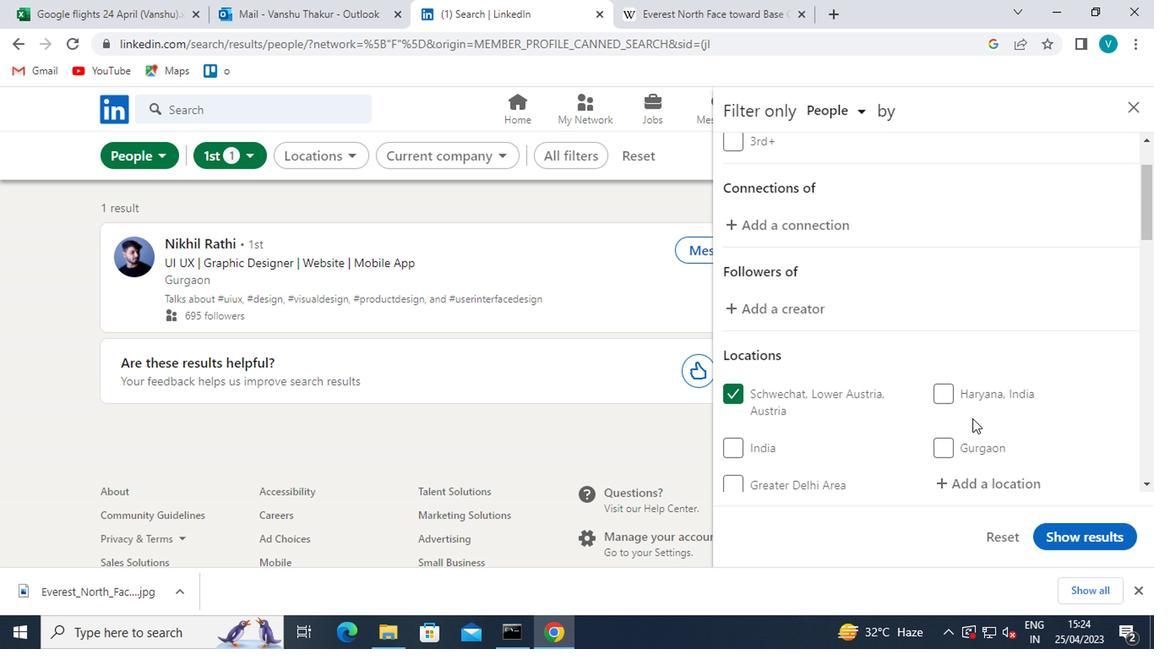 
Action: Mouse scrolled (970, 418) with delta (0, -1)
Screenshot: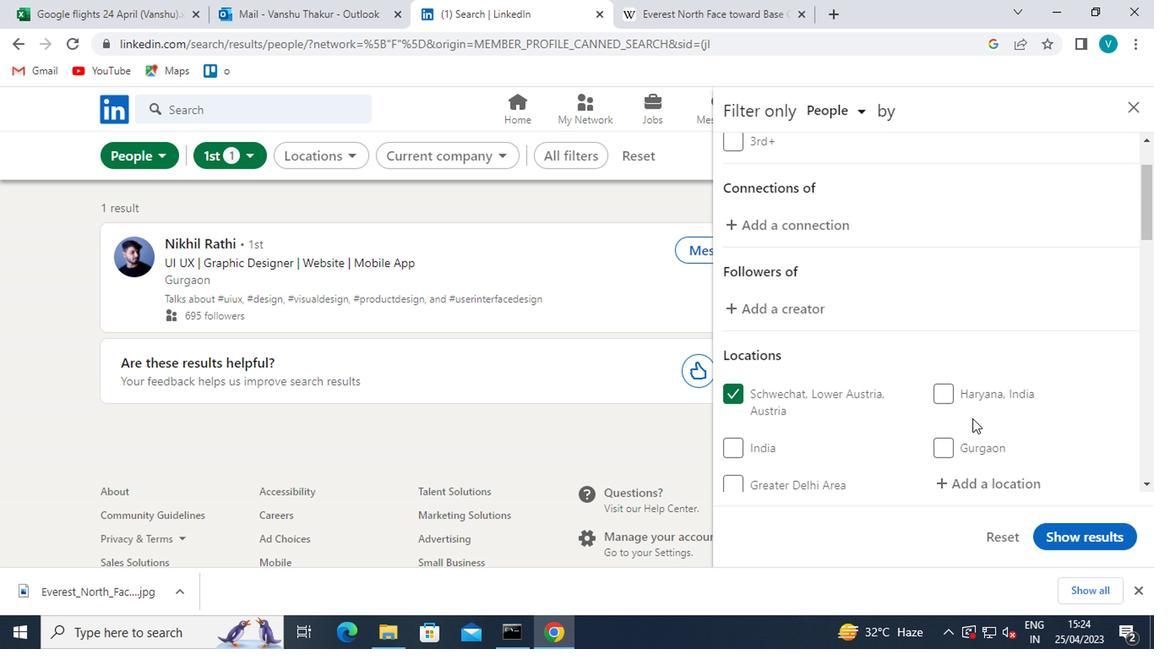 
Action: Mouse moved to (970, 419)
Screenshot: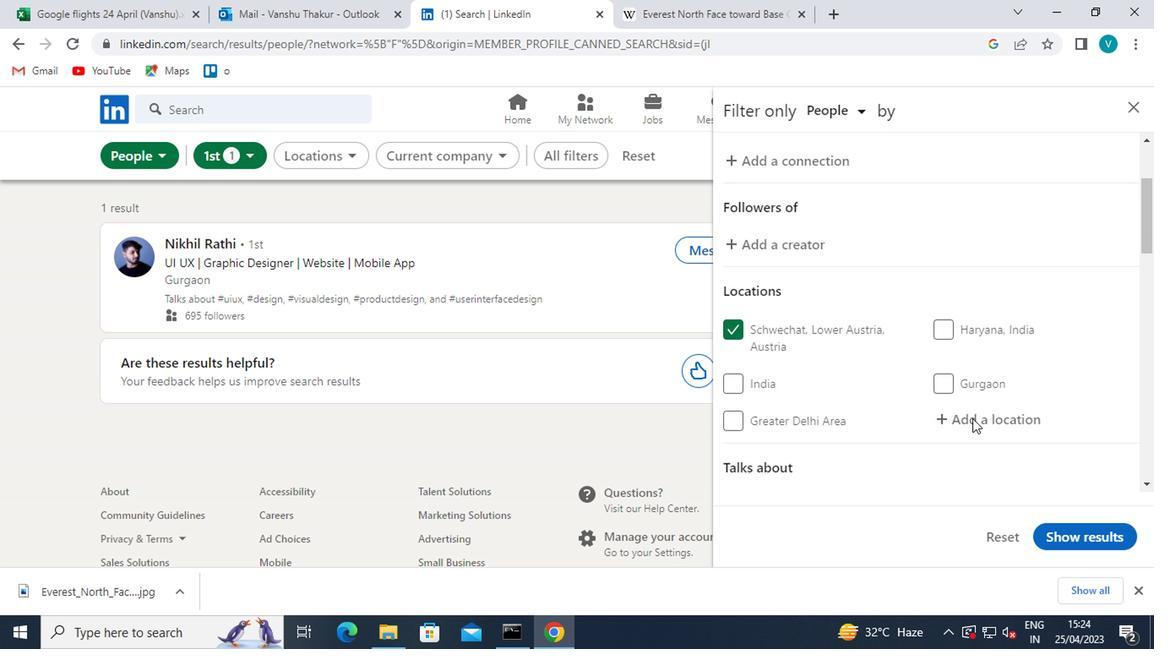 
Action: Mouse scrolled (970, 418) with delta (0, -1)
Screenshot: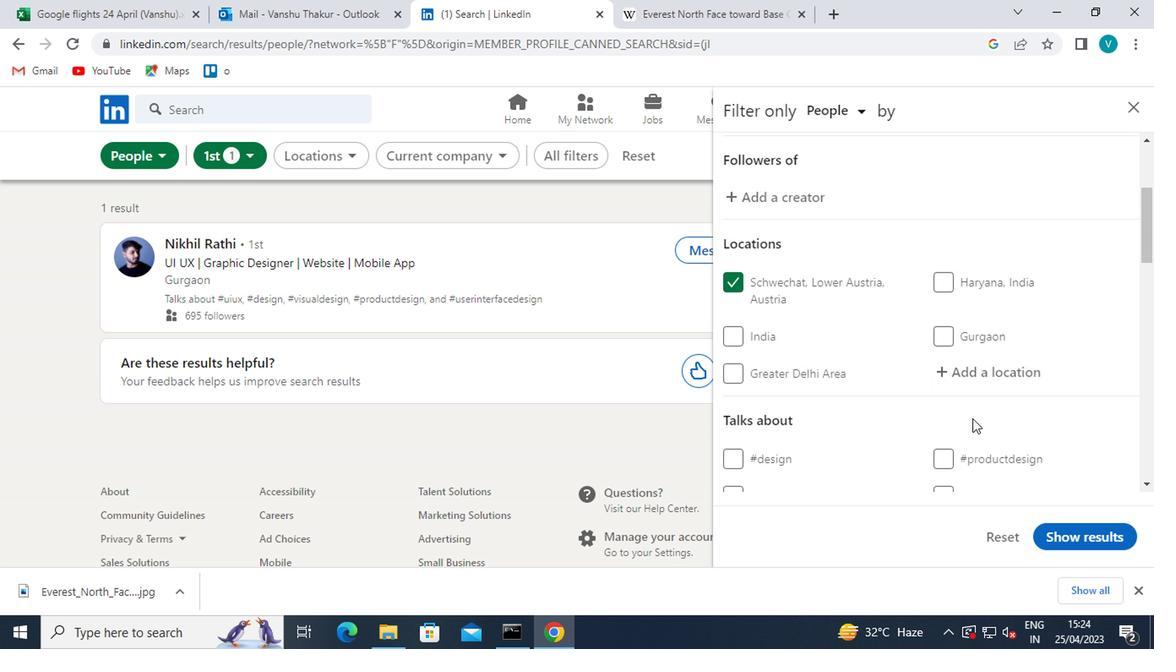 
Action: Mouse scrolled (970, 418) with delta (0, -1)
Screenshot: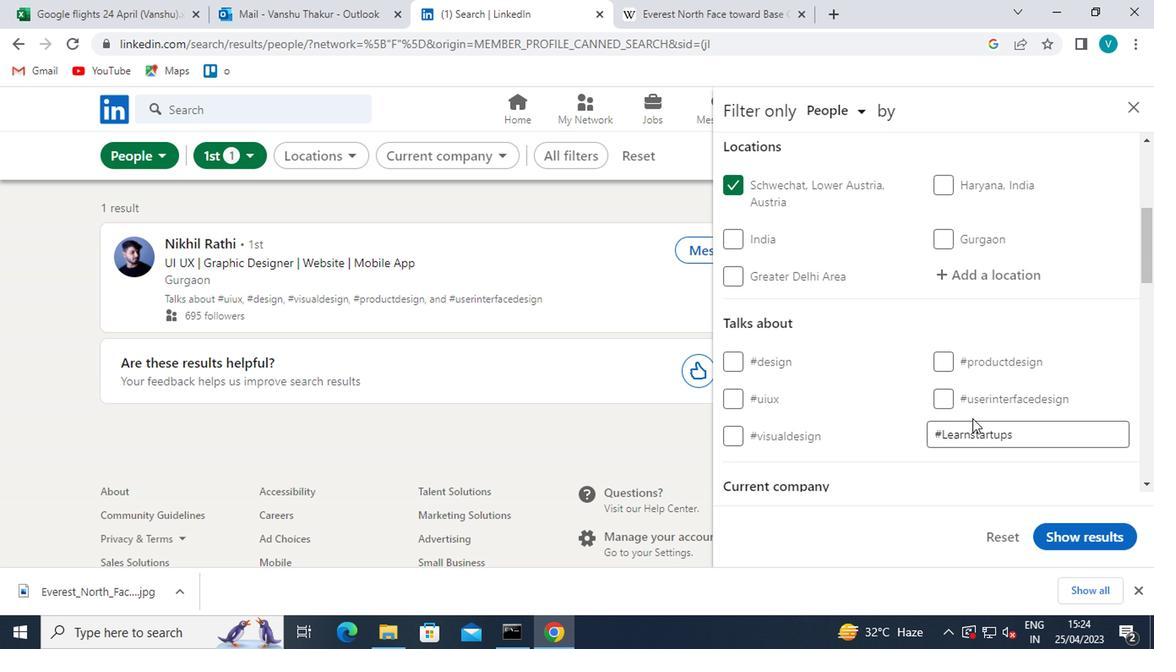 
Action: Mouse moved to (805, 395)
Screenshot: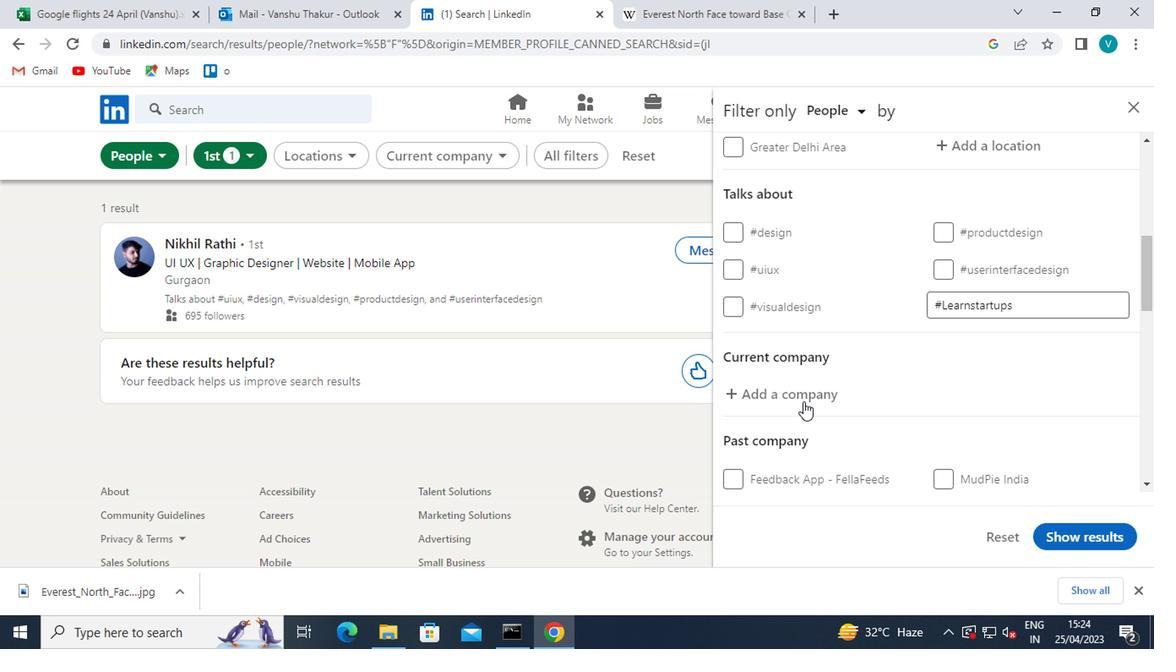 
Action: Mouse pressed left at (805, 395)
Screenshot: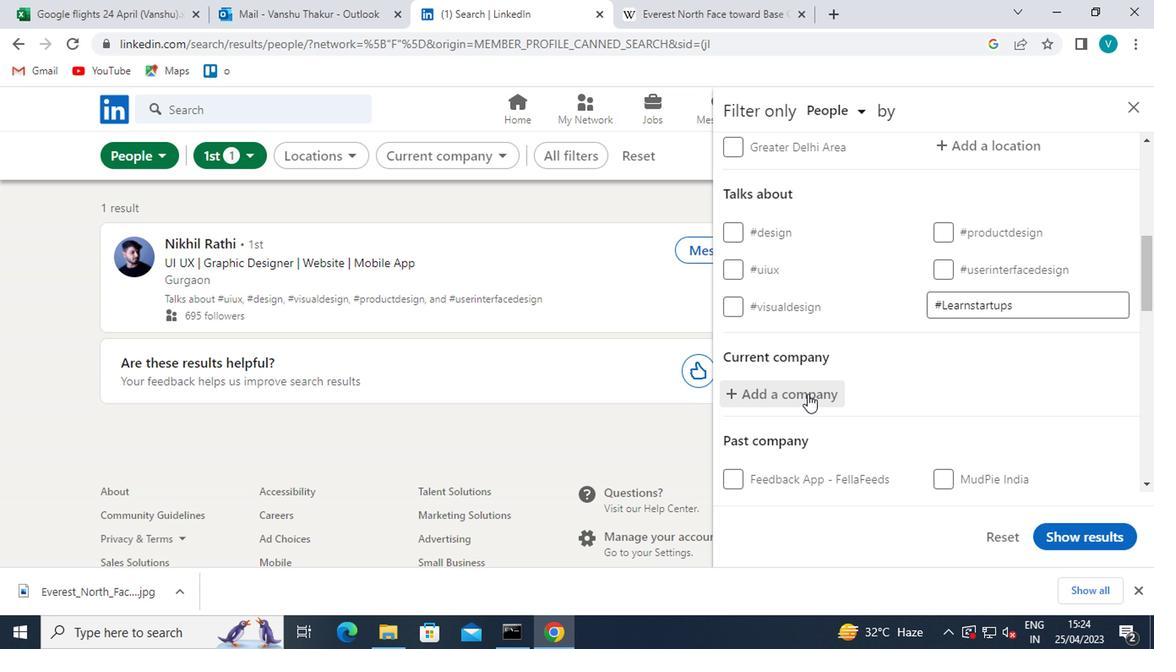 
Action: Key pressed <Key.shift>WORK<Key.space>FROM<Key.space><Key.shift>HOME<Key.space><Key.shift>JOBS<Key.space>
Screenshot: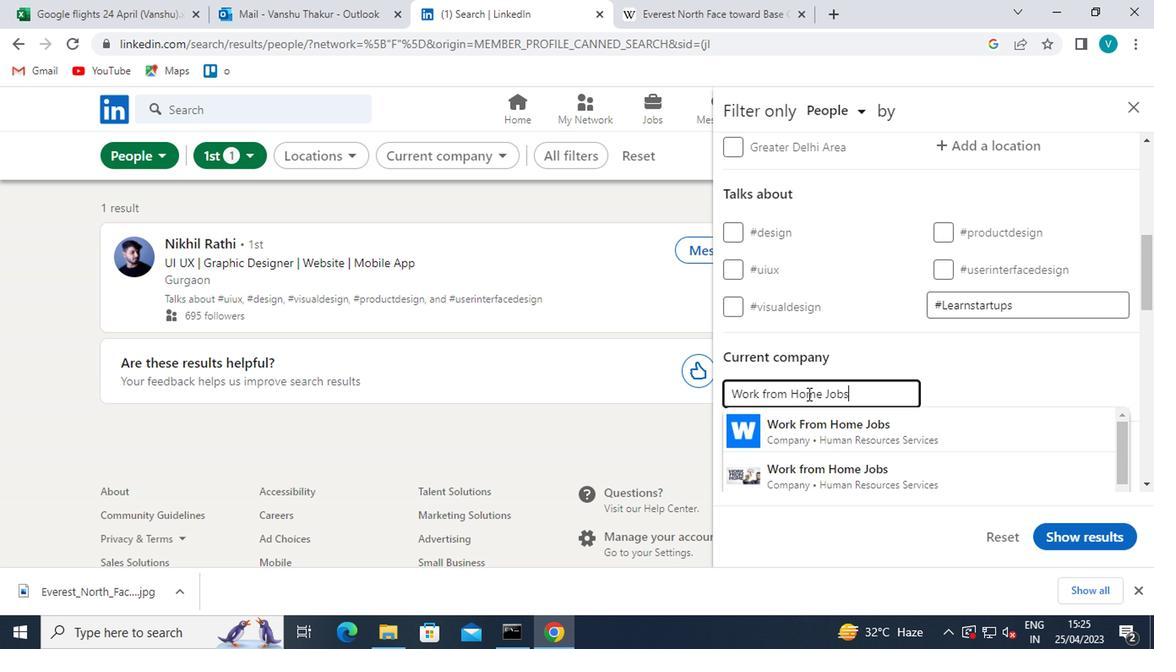 
Action: Mouse moved to (836, 426)
Screenshot: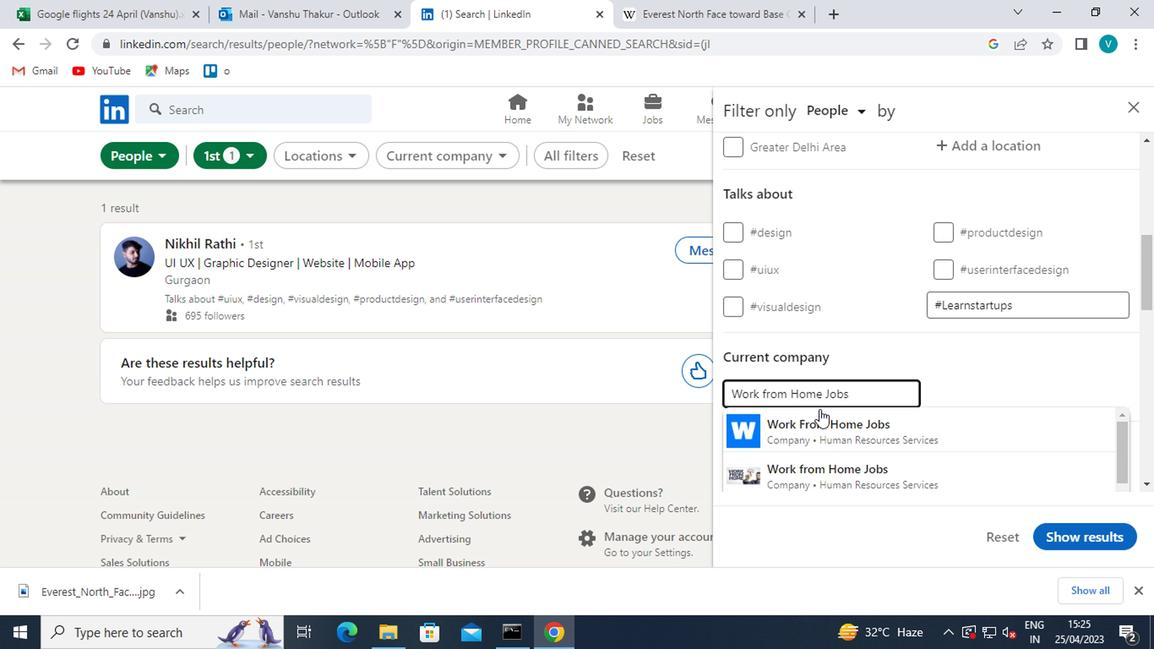
Action: Mouse pressed left at (836, 426)
Screenshot: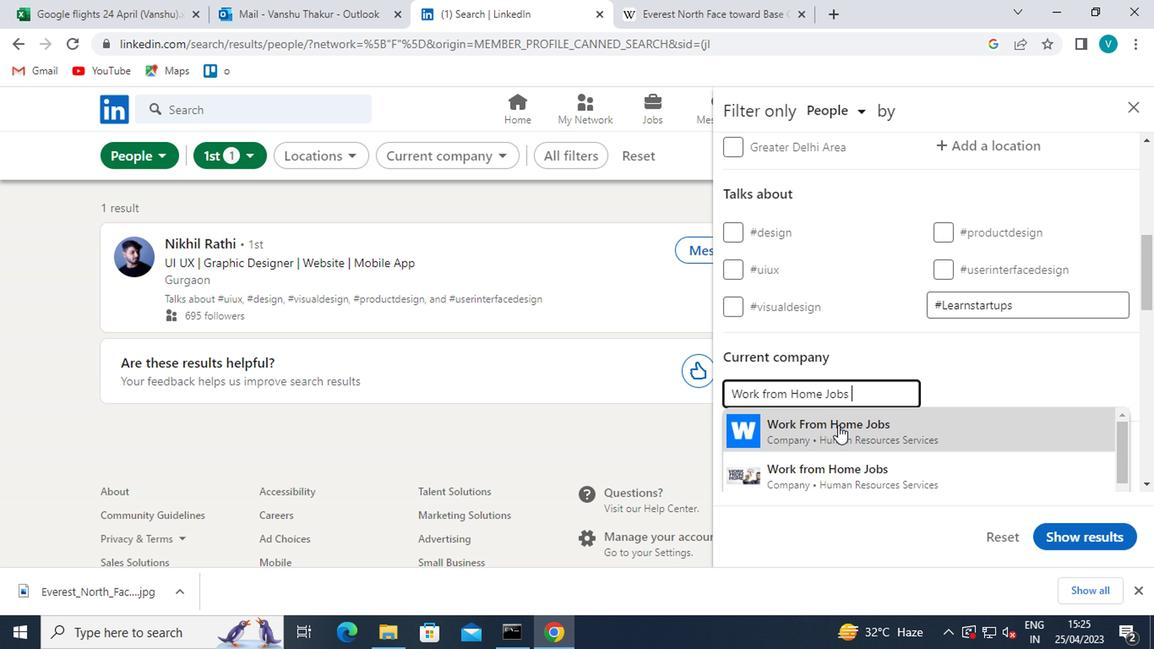 
Action: Mouse moved to (840, 425)
Screenshot: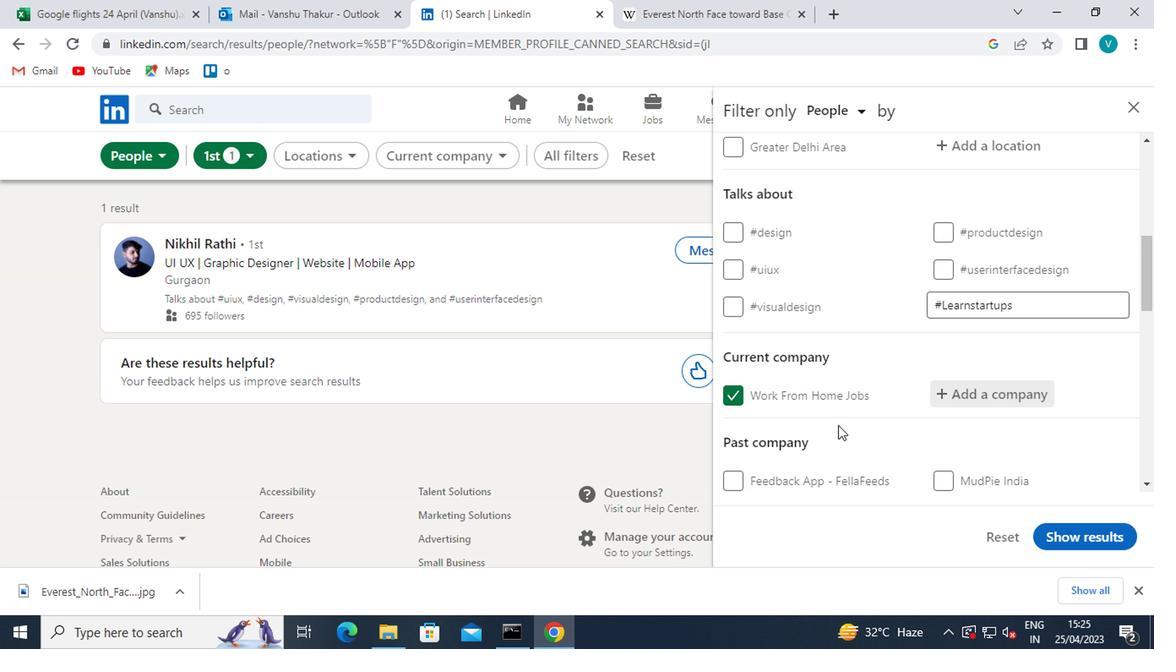 
Action: Mouse scrolled (840, 424) with delta (0, -1)
Screenshot: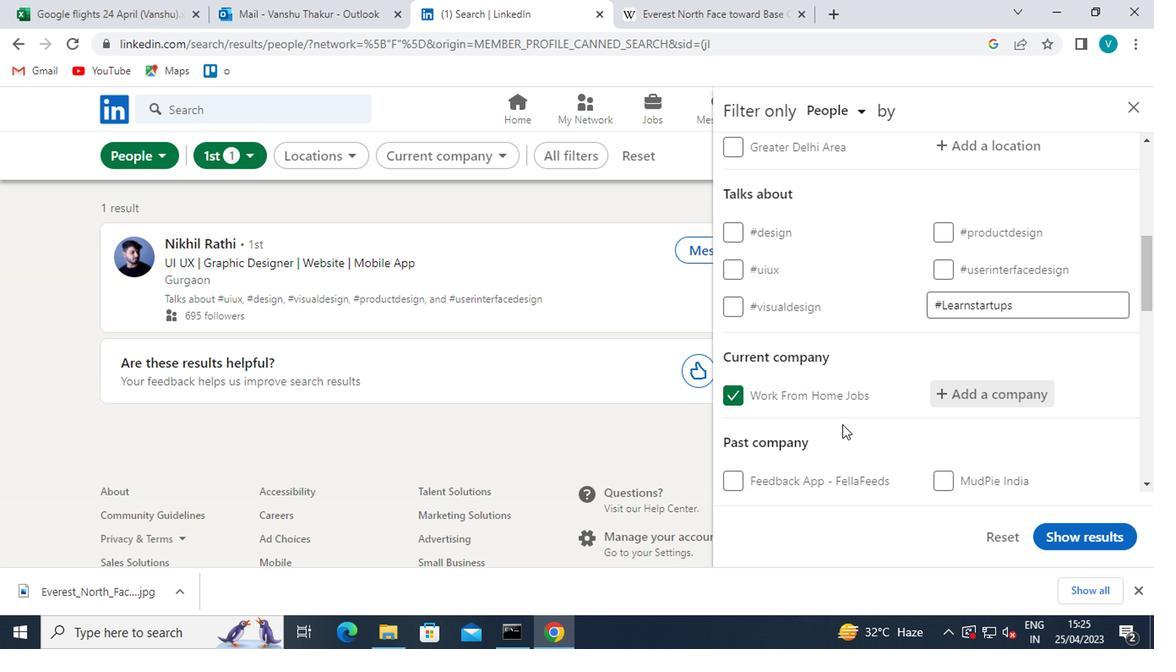 
Action: Mouse scrolled (840, 424) with delta (0, -1)
Screenshot: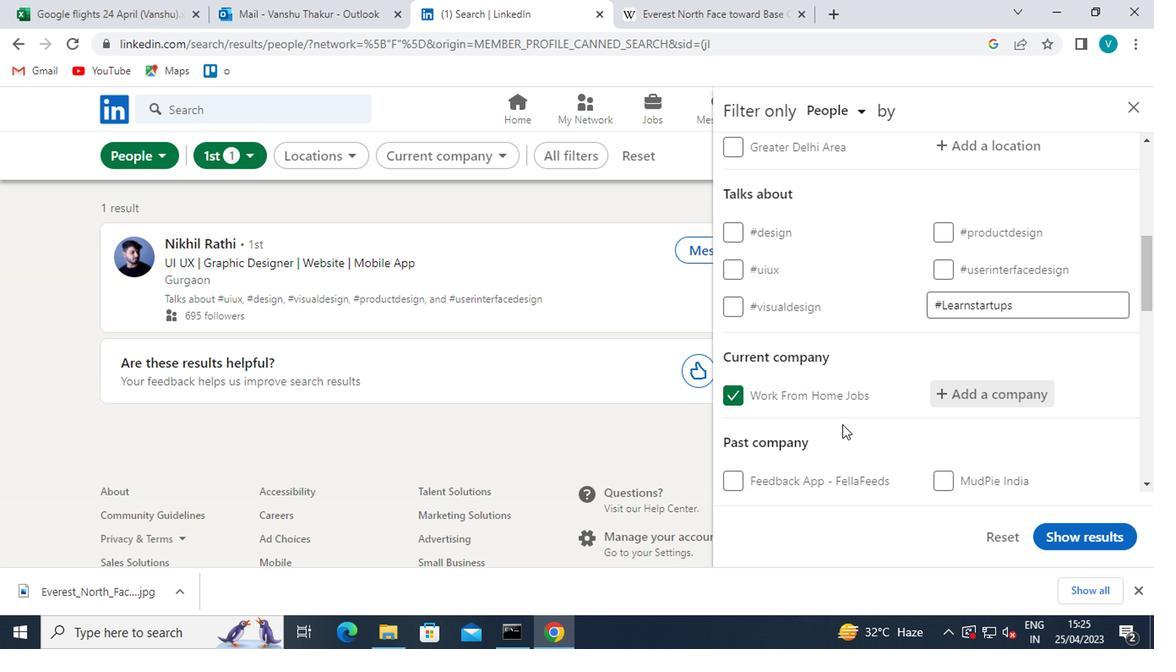 
Action: Mouse scrolled (840, 424) with delta (0, -1)
Screenshot: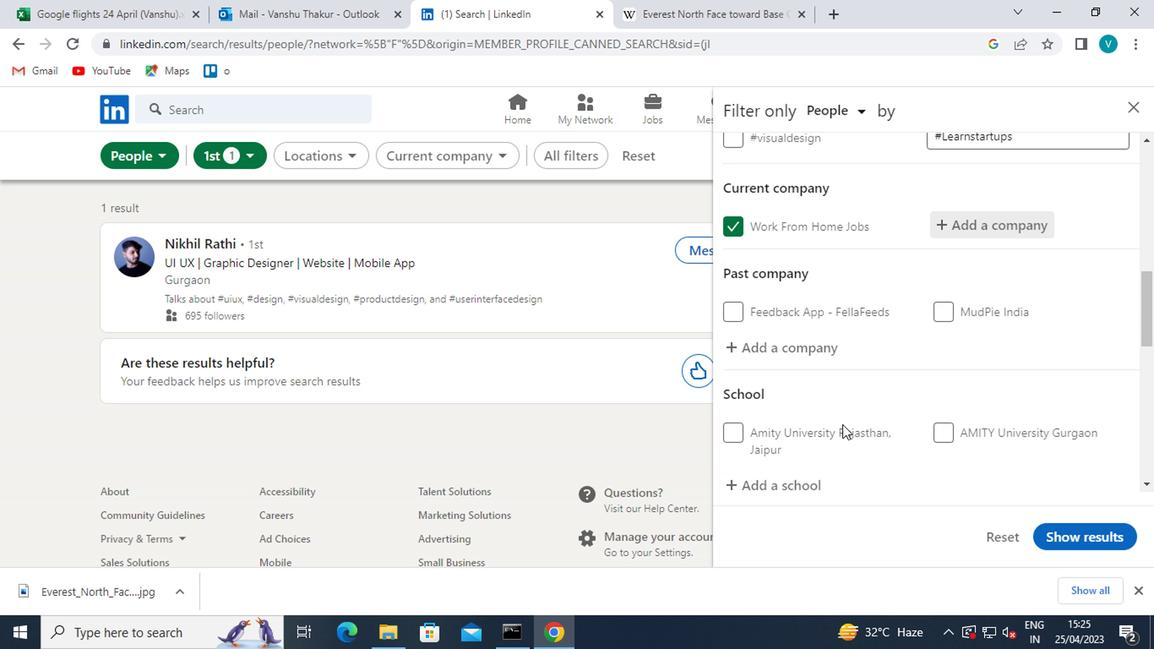 
Action: Mouse moved to (787, 403)
Screenshot: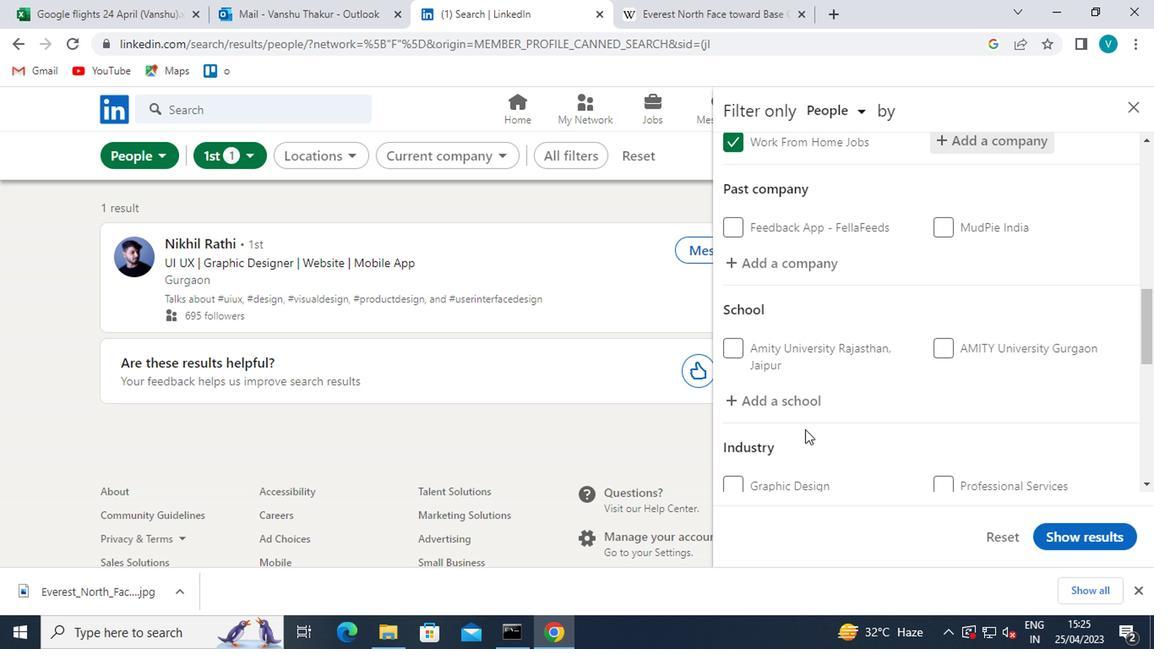 
Action: Mouse pressed left at (787, 403)
Screenshot: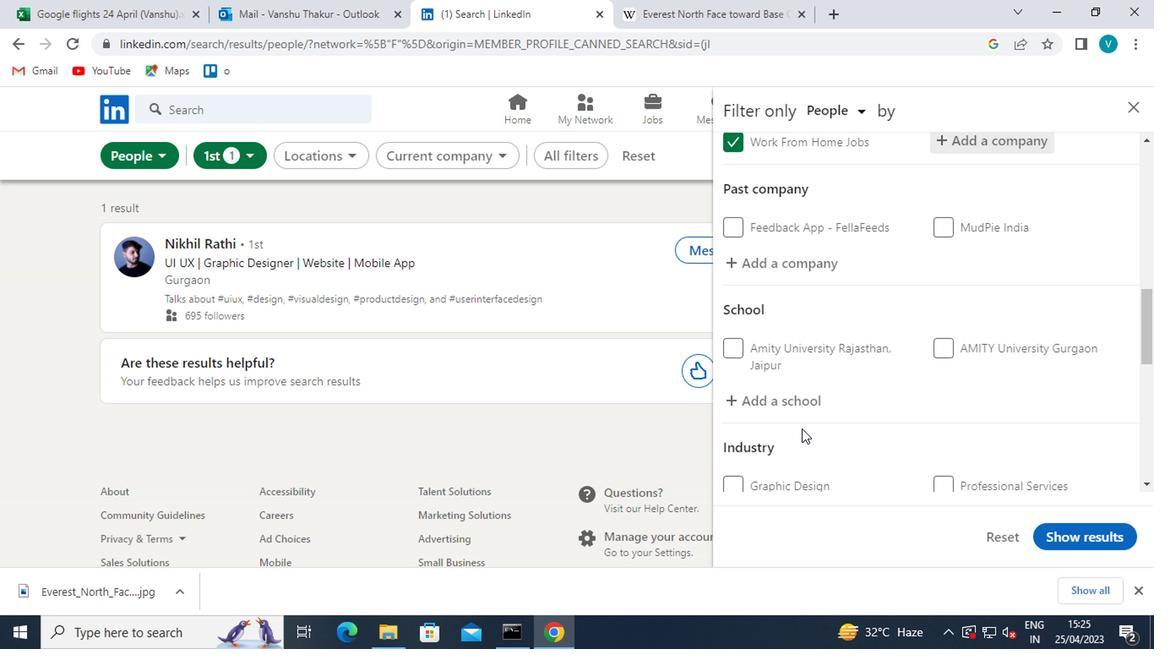 
Action: Mouse moved to (790, 399)
Screenshot: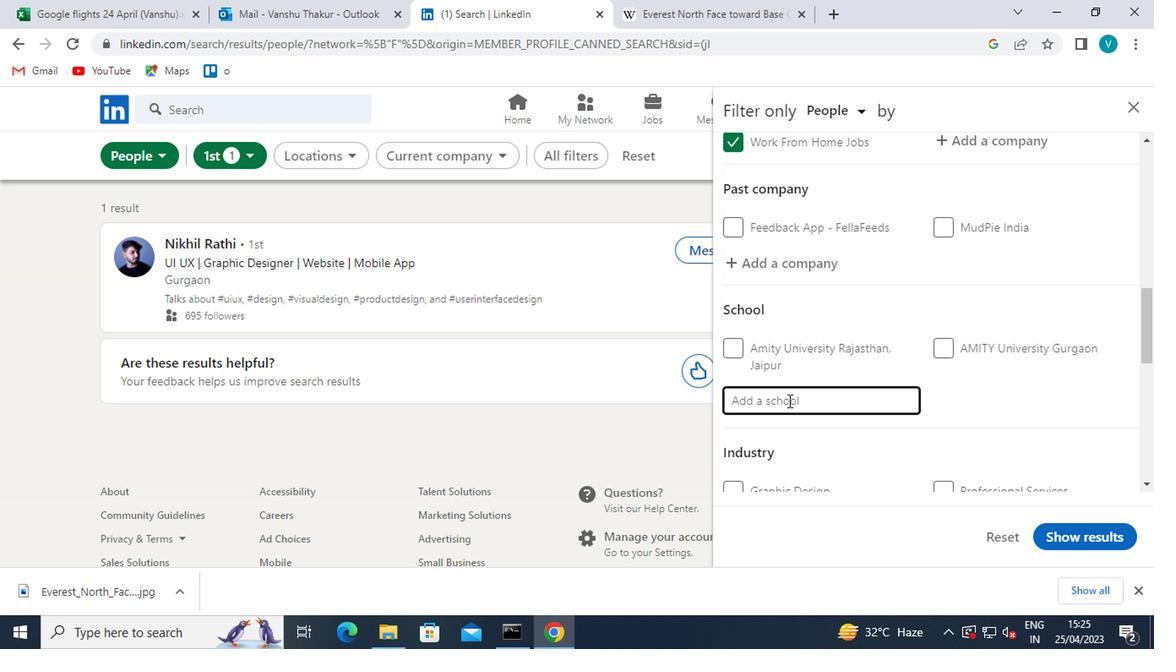 
Action: Key pressed <Key.shift>KNOWLEDGE<Key.space>
Screenshot: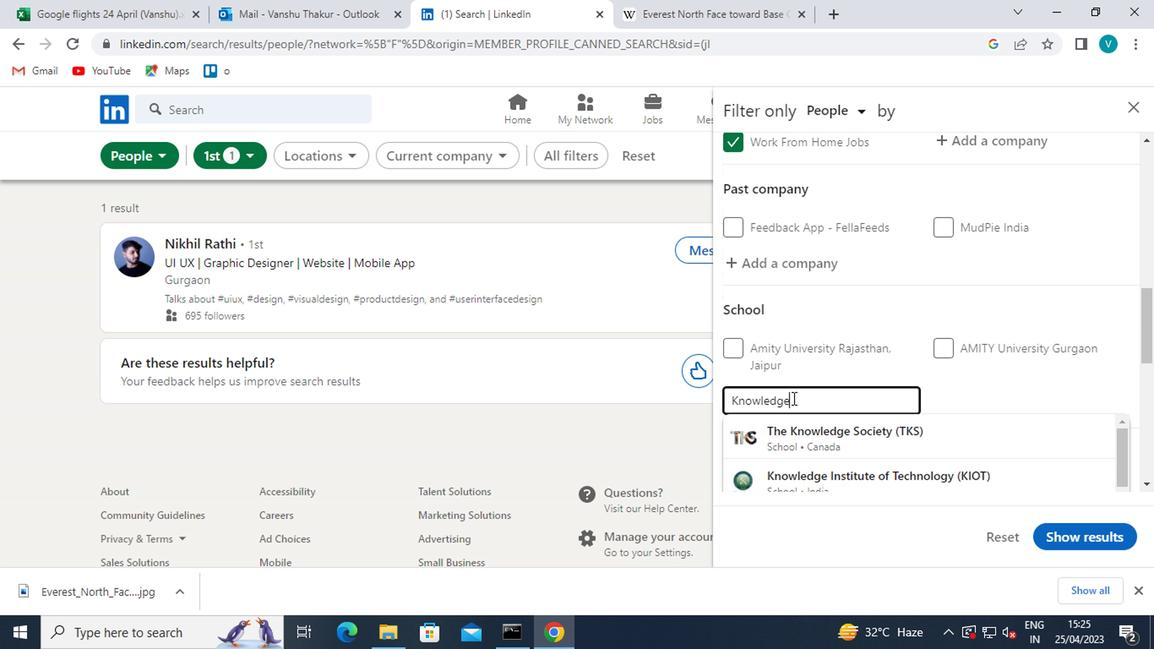 
Action: Mouse moved to (825, 434)
Screenshot: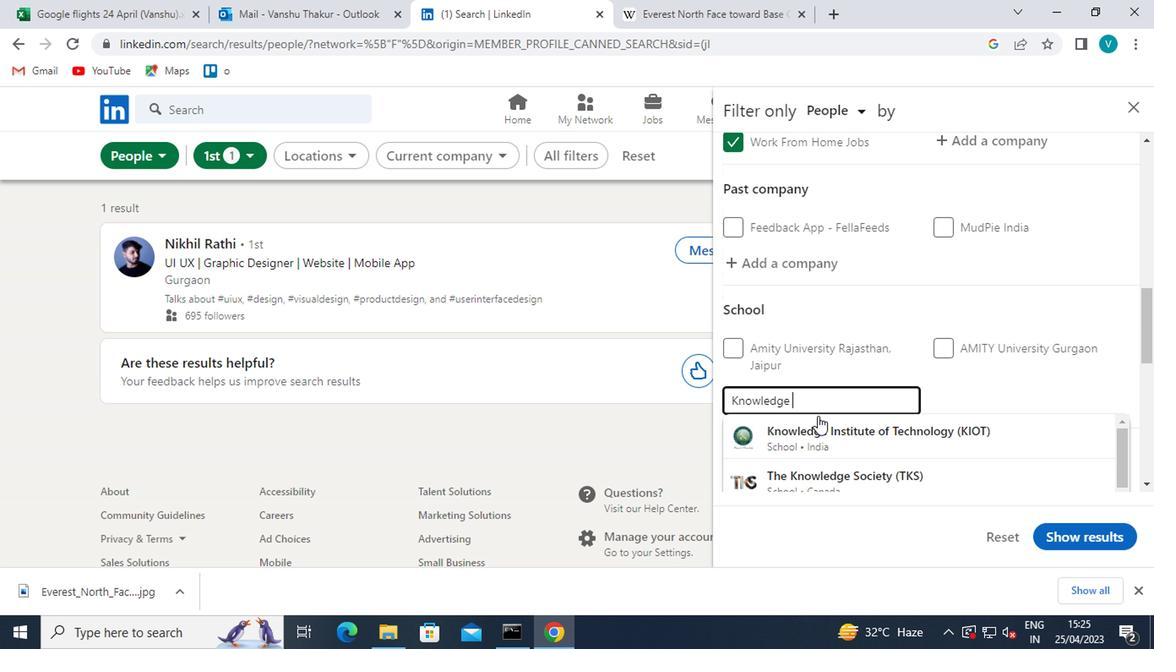 
Action: Mouse pressed left at (825, 434)
Screenshot: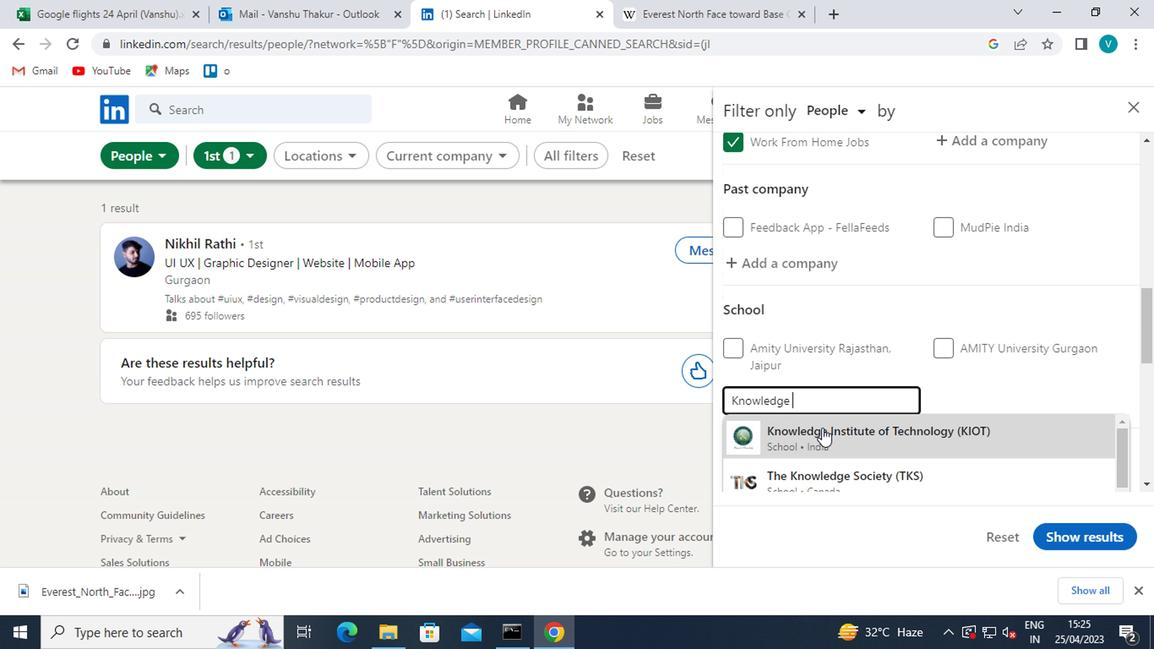 
Action: Mouse moved to (840, 421)
Screenshot: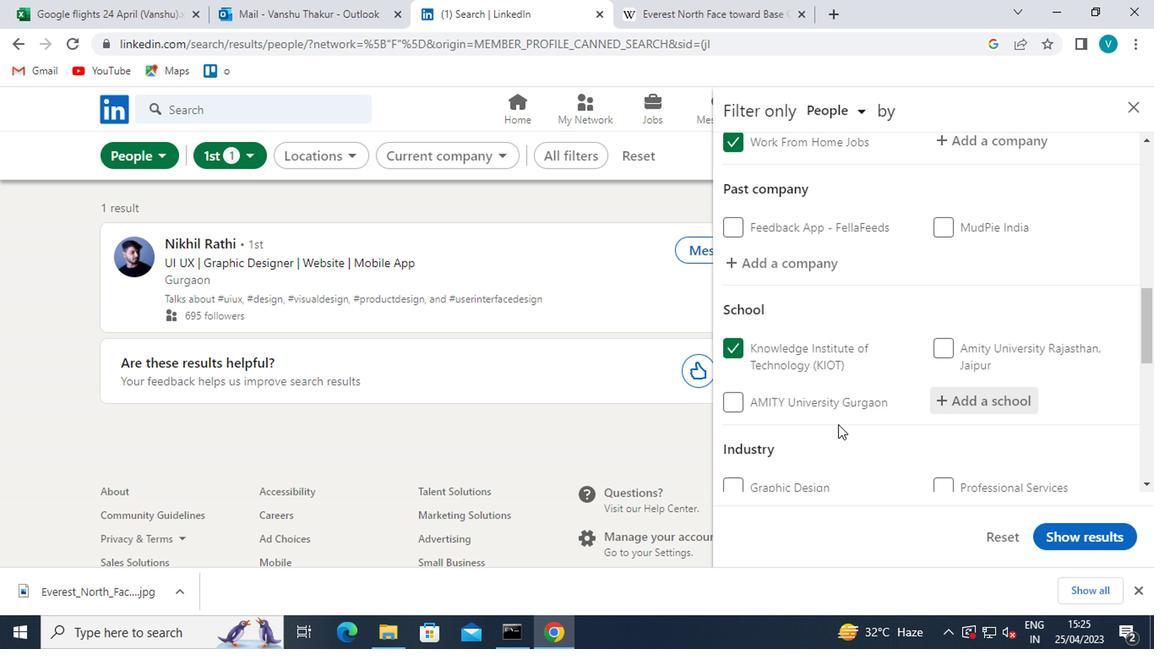 
Action: Mouse scrolled (840, 420) with delta (0, -1)
Screenshot: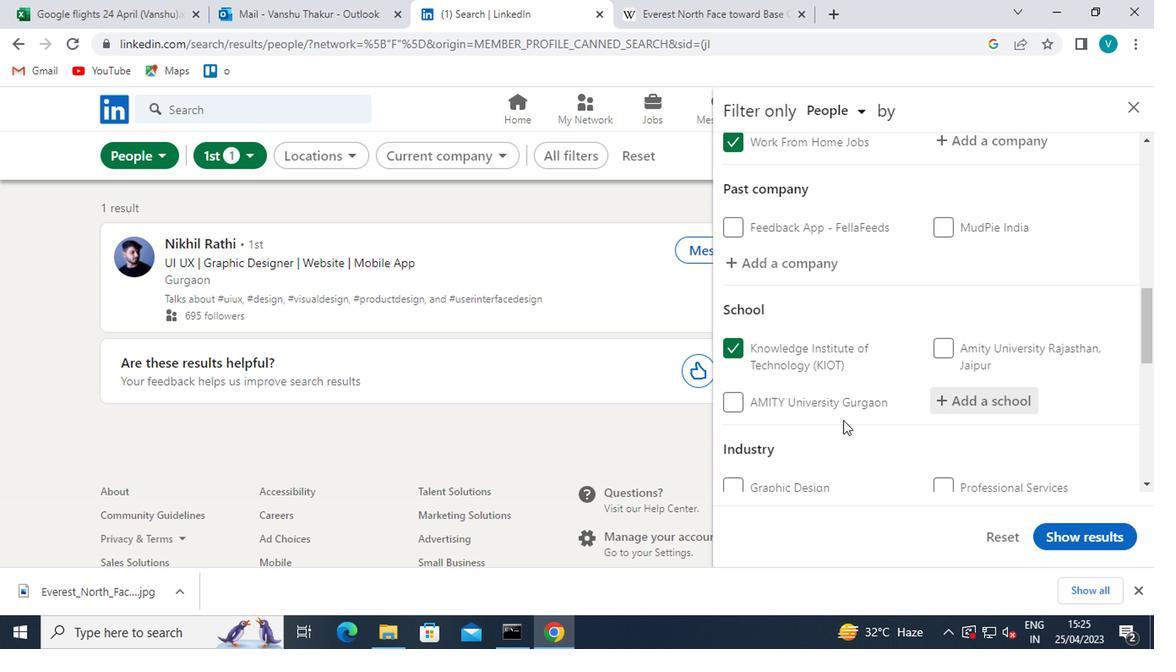 
Action: Mouse scrolled (840, 420) with delta (0, -1)
Screenshot: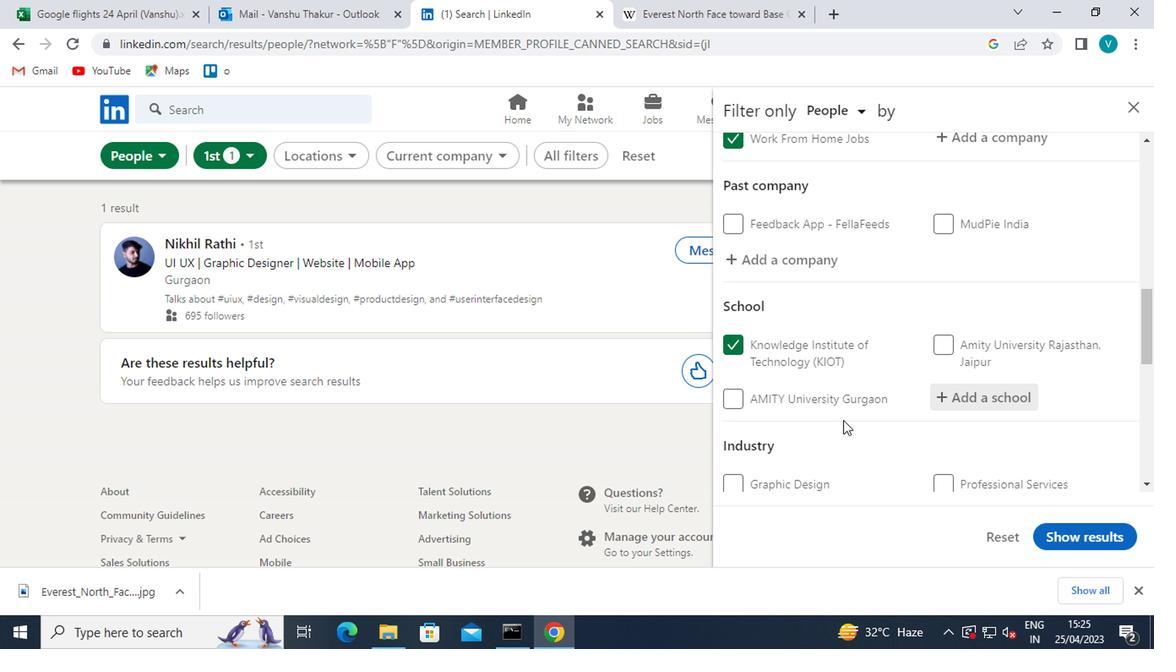 
Action: Mouse moved to (947, 364)
Screenshot: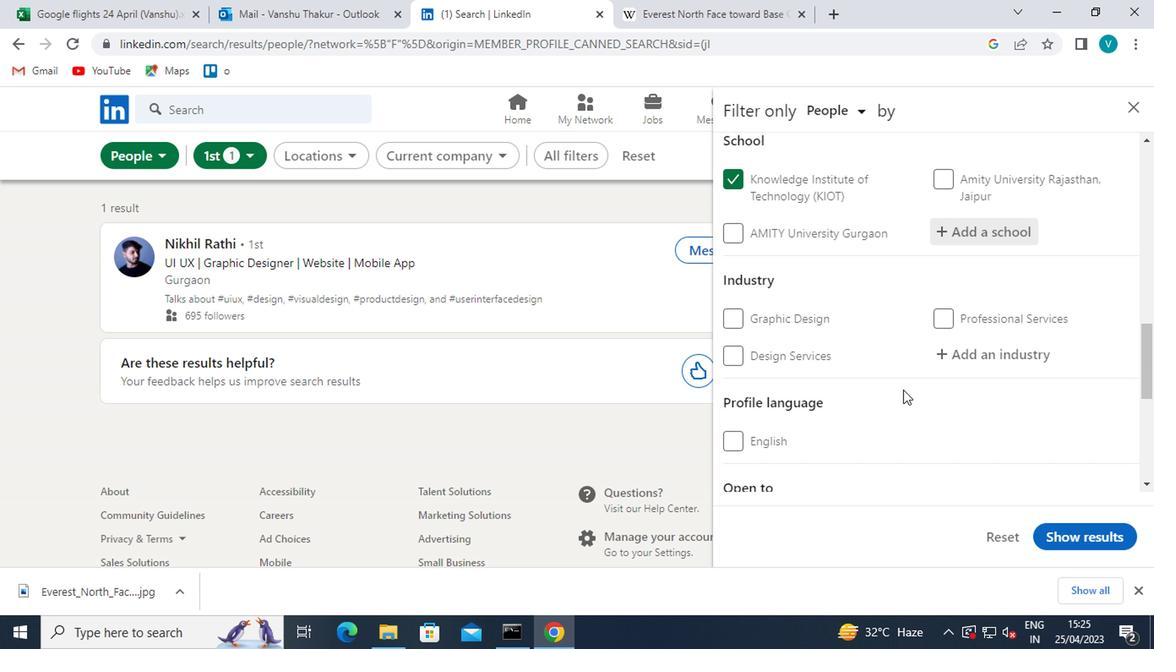 
Action: Mouse pressed left at (947, 364)
Screenshot: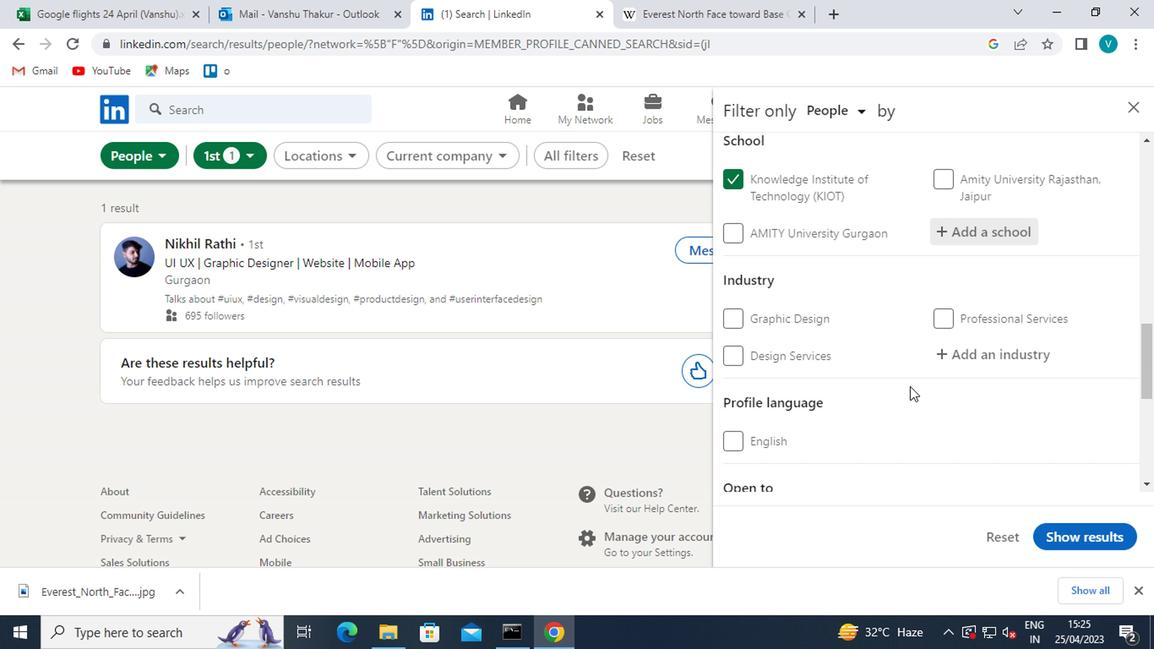 
Action: Mouse moved to (949, 363)
Screenshot: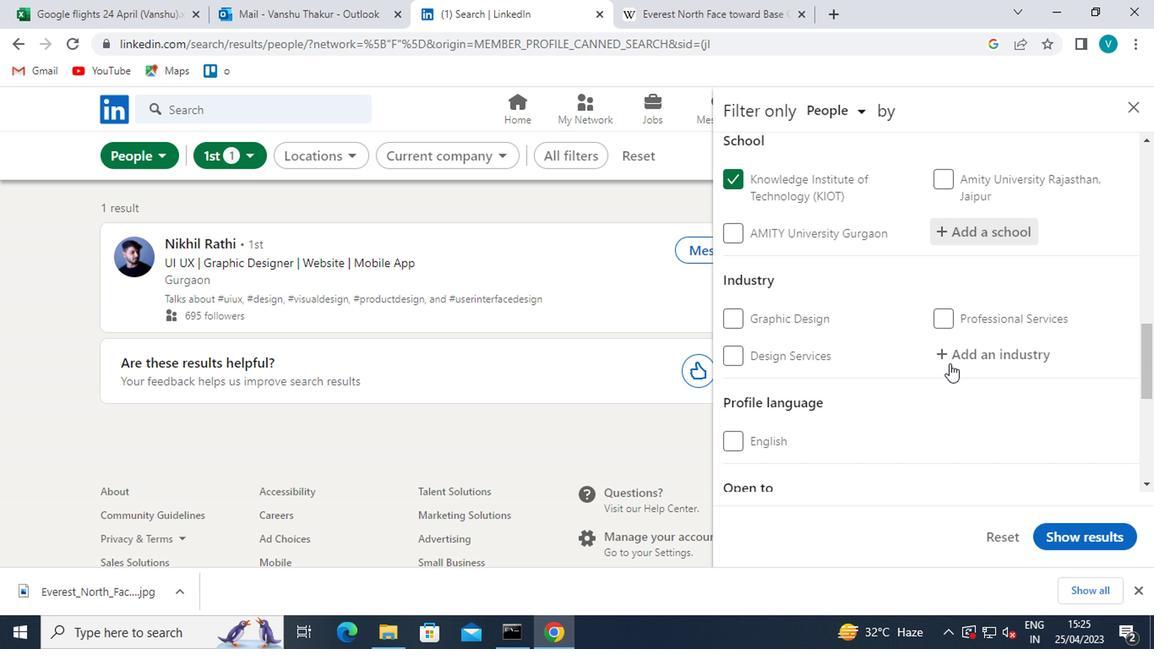 
Action: Key pressed <Key.shift>ANIMATION<Key.space>
Screenshot: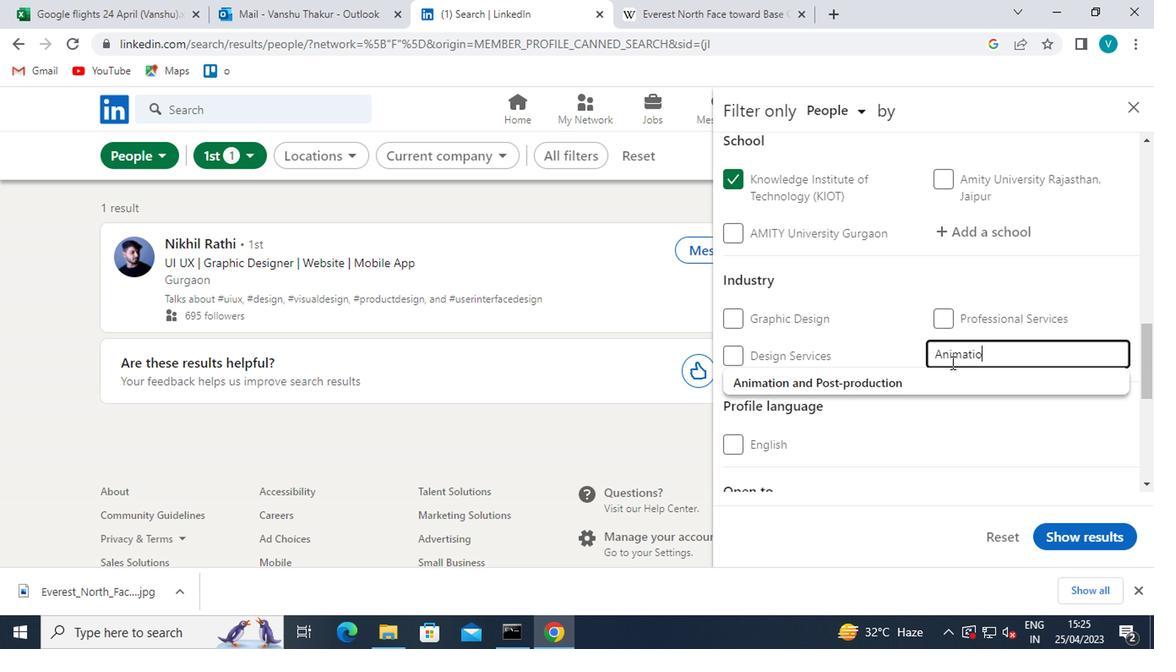 
Action: Mouse moved to (869, 382)
Screenshot: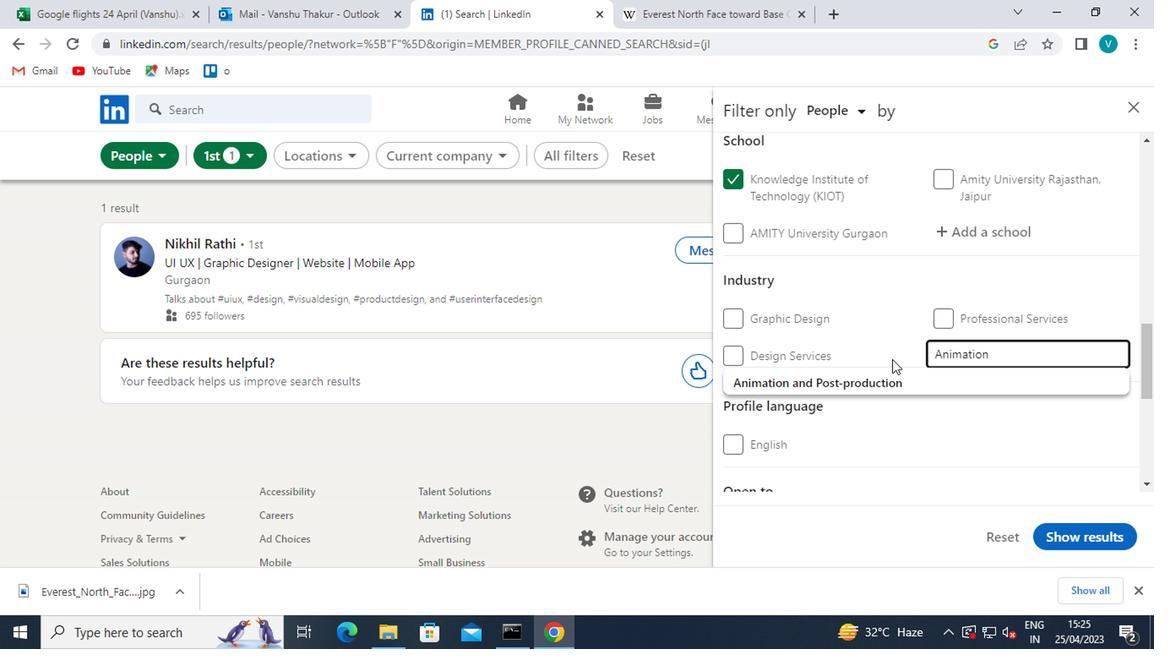 
Action: Mouse pressed left at (869, 382)
Screenshot: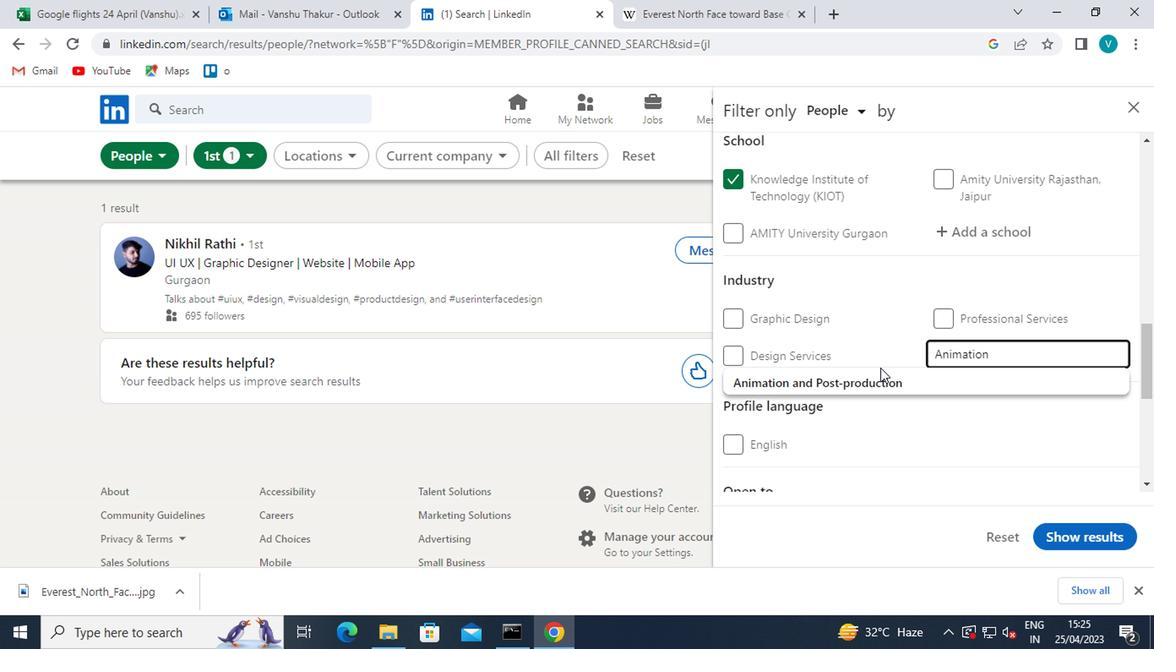 
Action: Mouse moved to (873, 382)
Screenshot: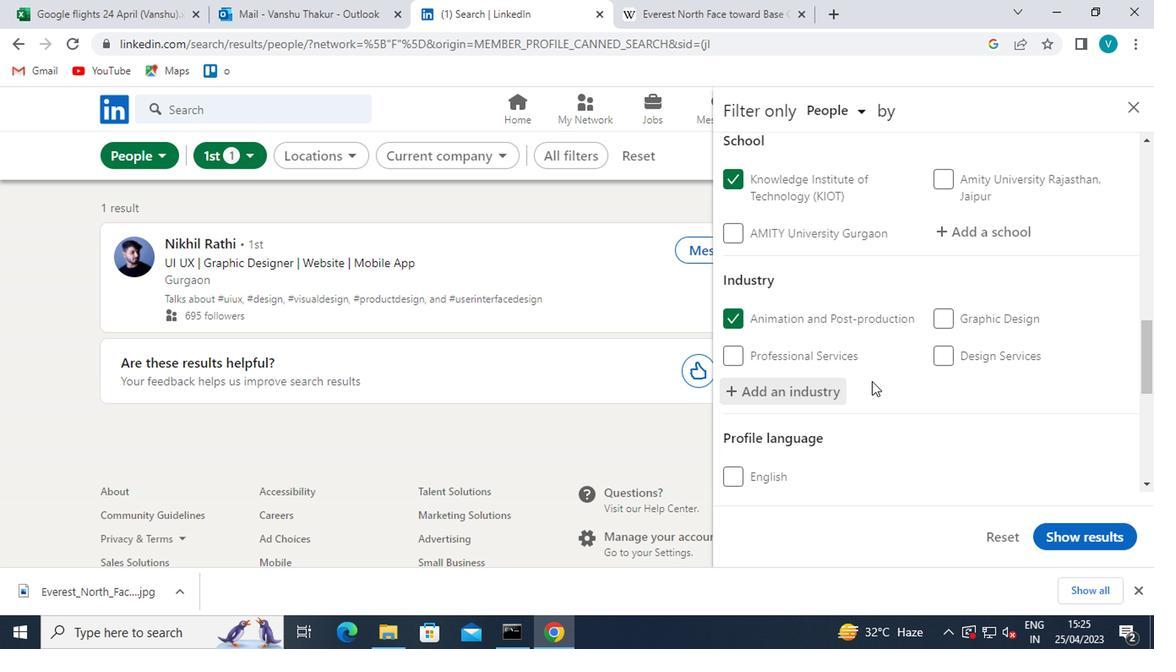 
Action: Mouse scrolled (873, 381) with delta (0, 0)
Screenshot: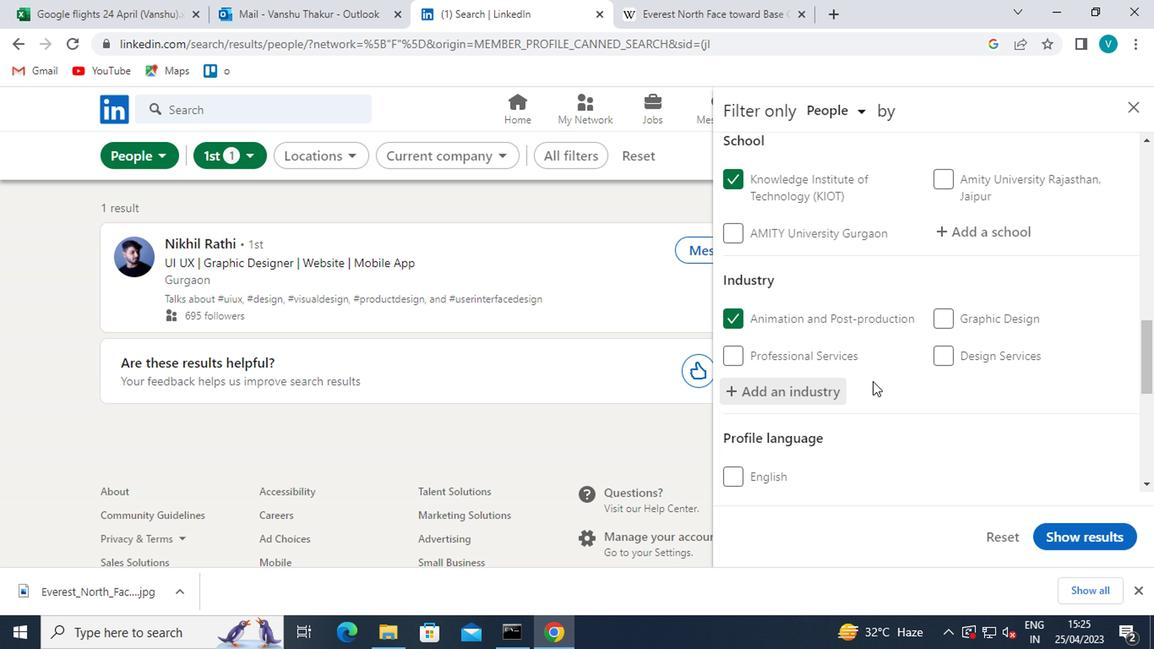 
Action: Mouse scrolled (873, 381) with delta (0, 0)
Screenshot: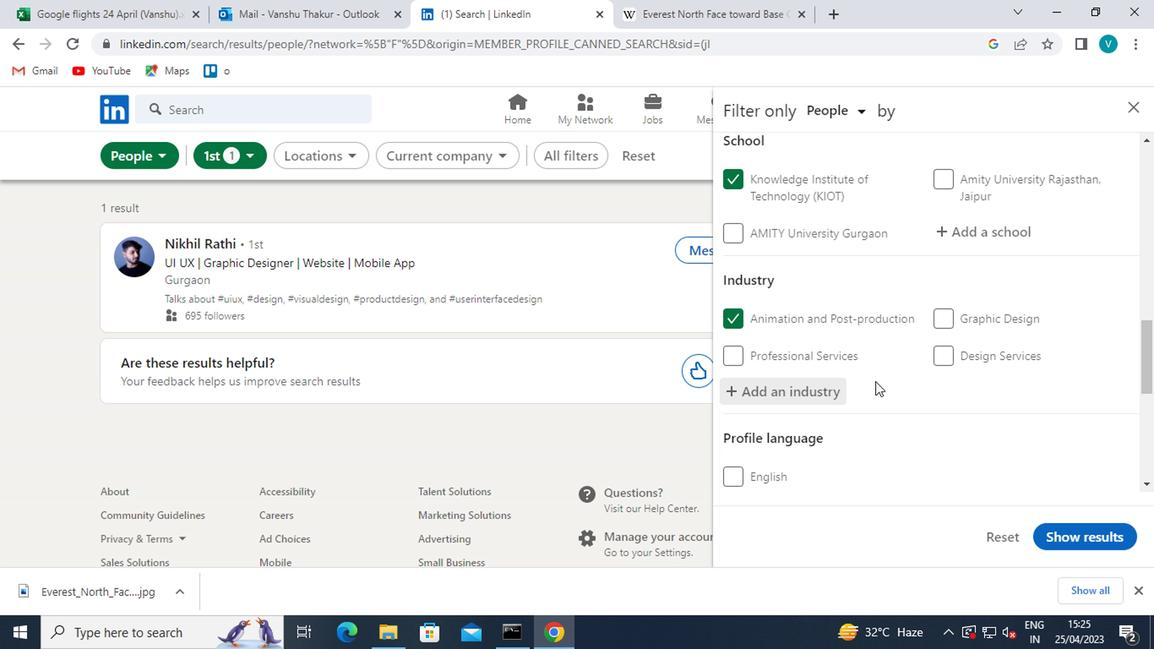 
Action: Mouse scrolled (873, 381) with delta (0, 0)
Screenshot: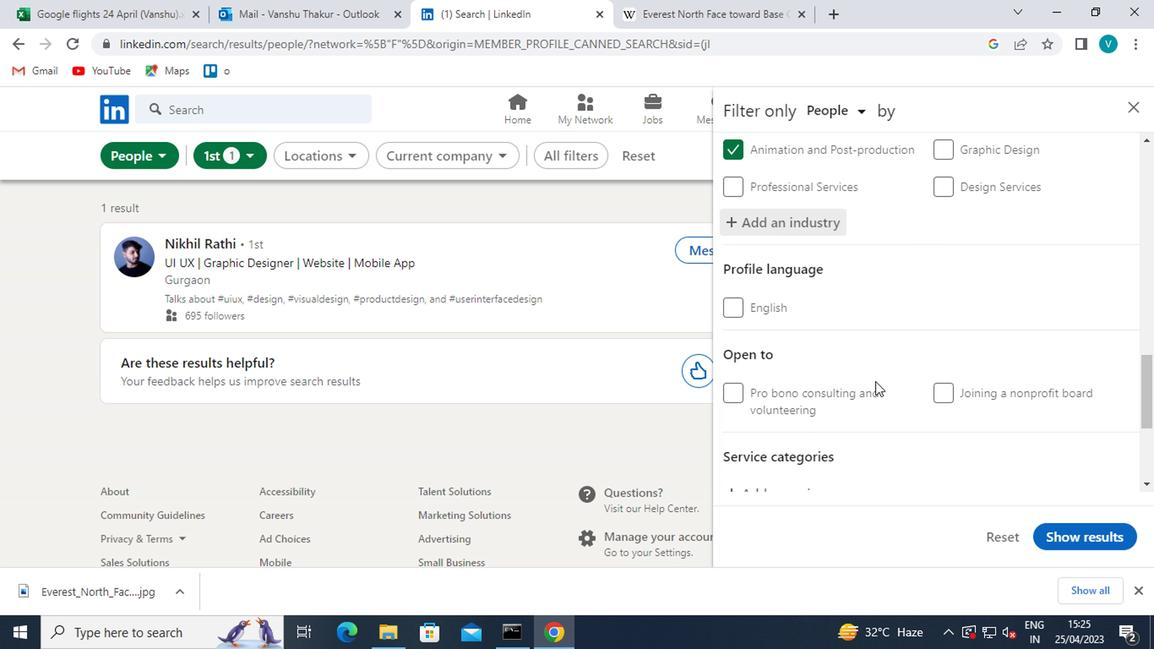
Action: Mouse scrolled (873, 381) with delta (0, 0)
Screenshot: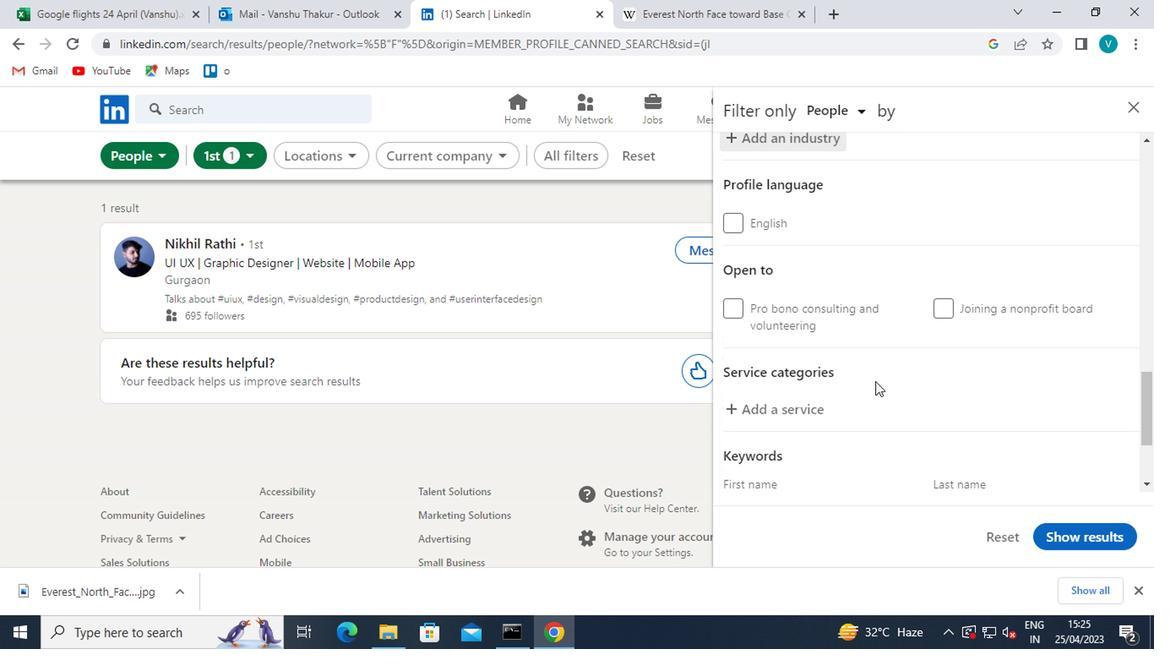 
Action: Mouse moved to (791, 330)
Screenshot: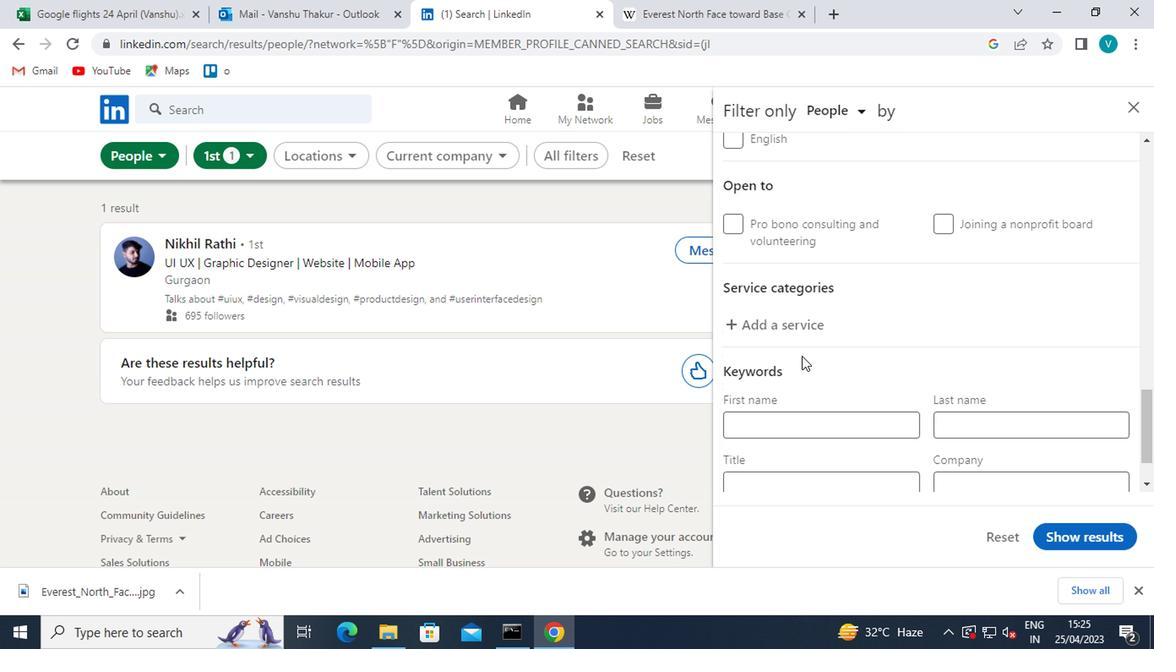 
Action: Mouse pressed left at (791, 330)
Screenshot: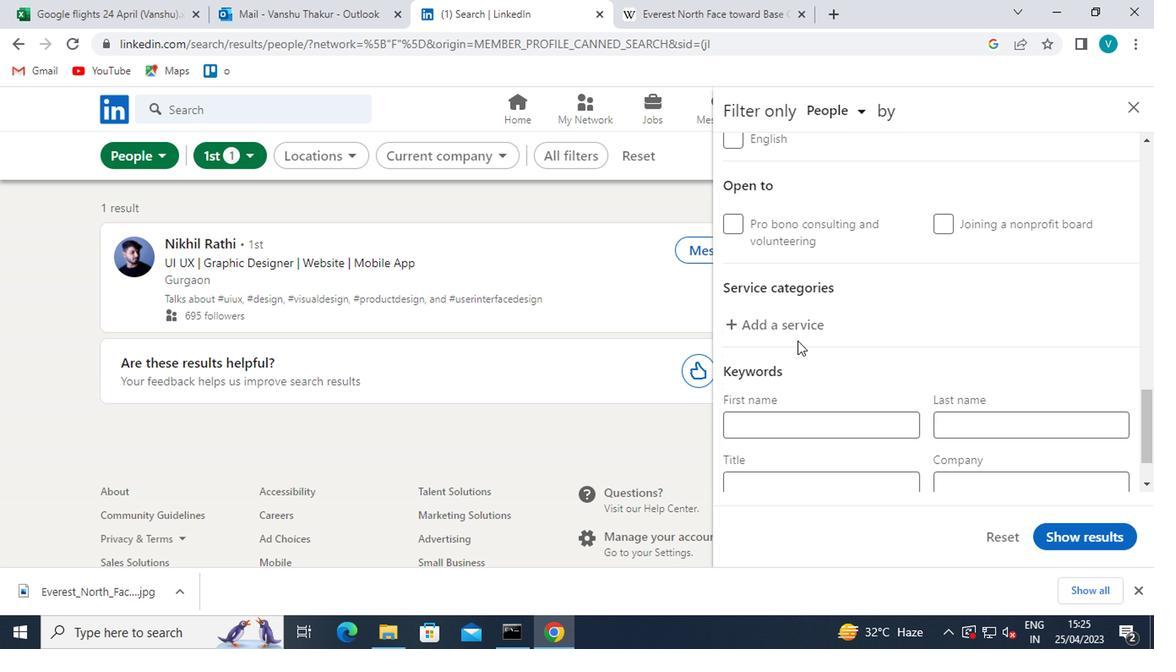 
Action: Mouse moved to (800, 324)
Screenshot: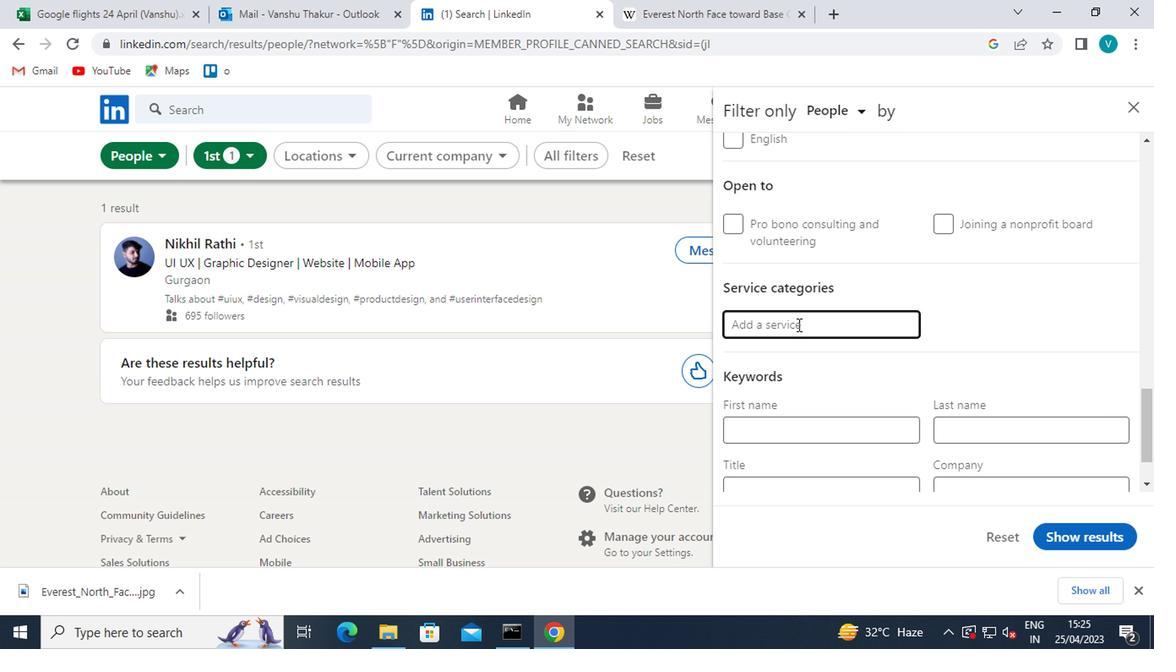 
Action: Key pressed <Key.shift>MORTGAGE<Key.space>
Screenshot: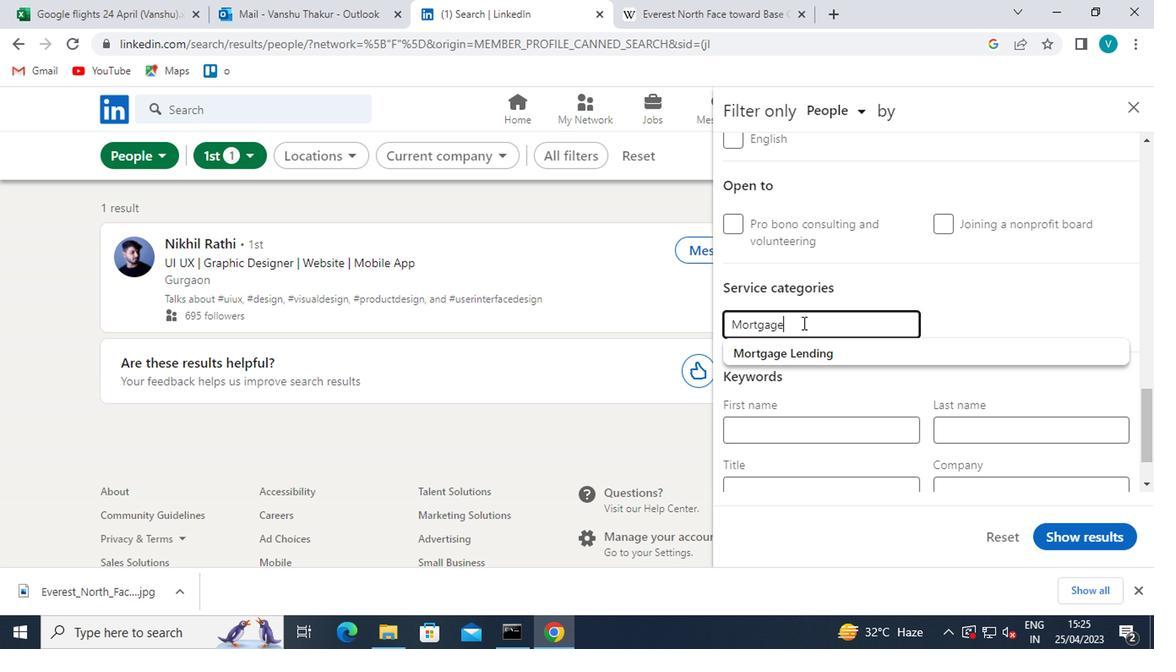 
Action: Mouse moved to (813, 344)
Screenshot: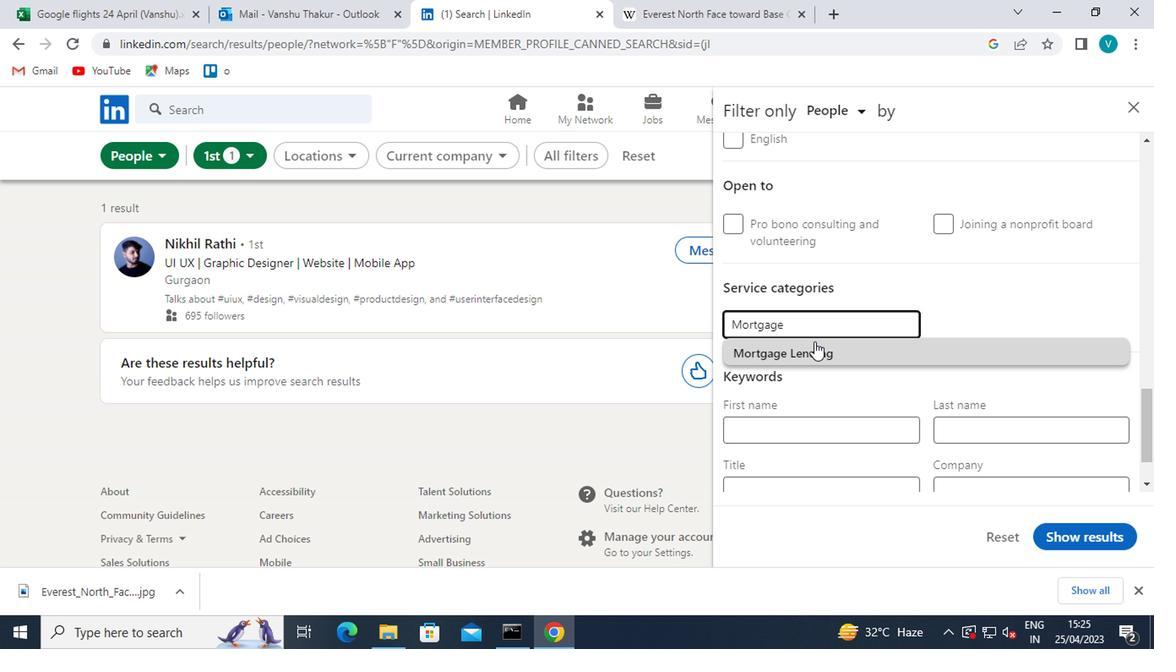 
Action: Mouse pressed left at (813, 344)
Screenshot: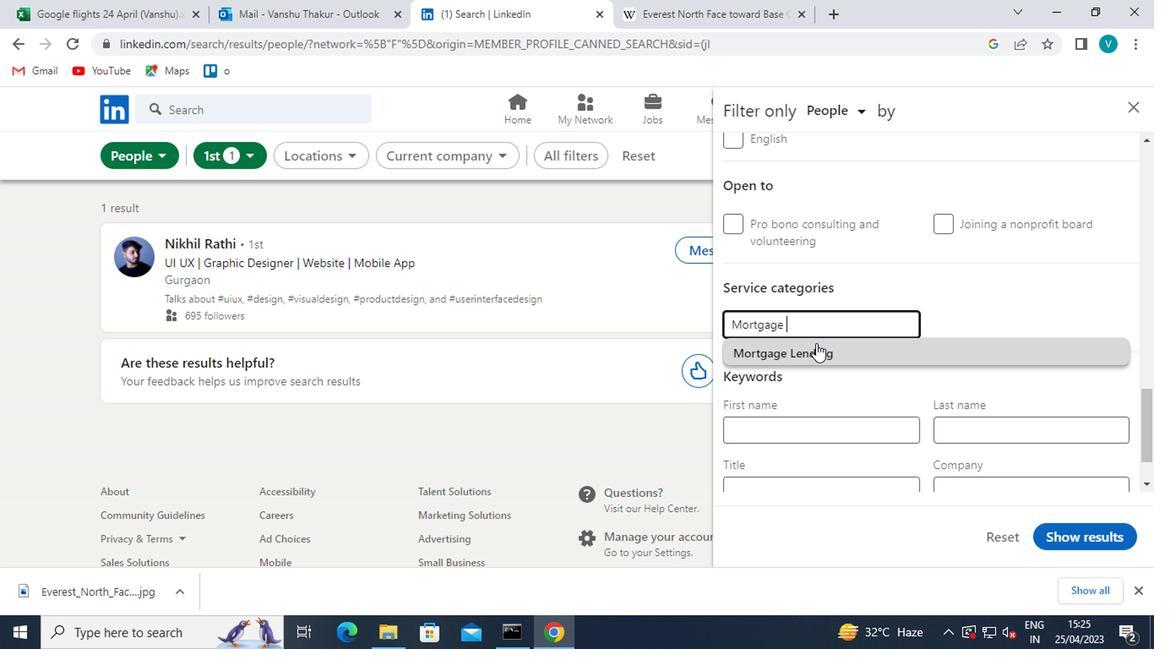 
Action: Mouse scrolled (813, 343) with delta (0, -1)
Screenshot: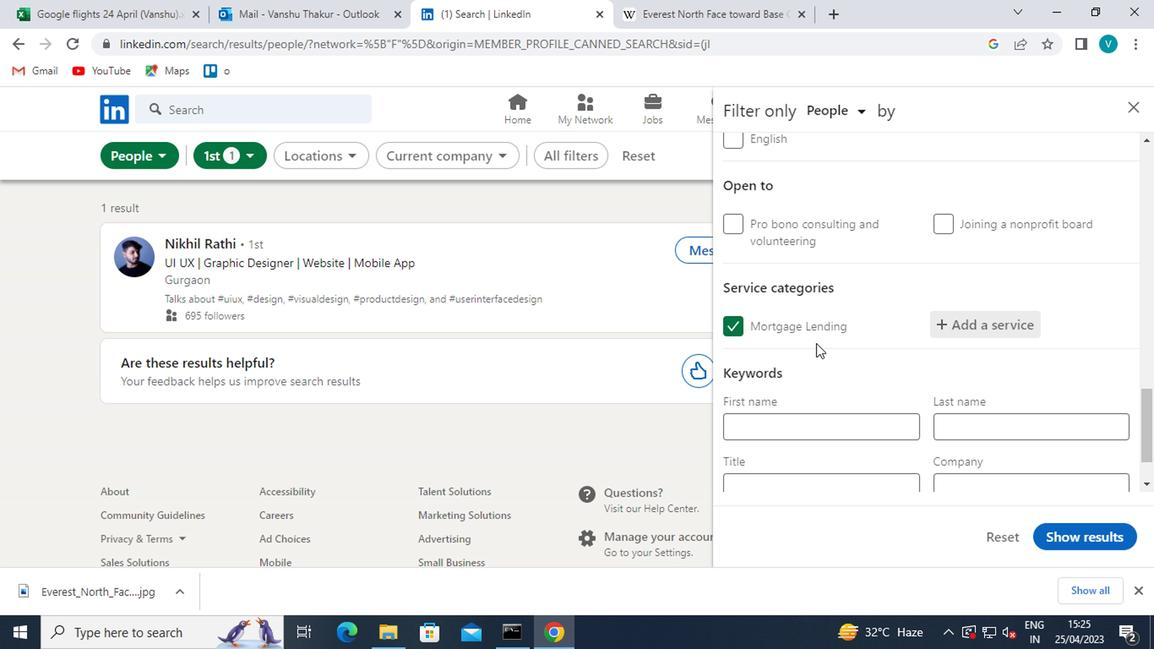 
Action: Mouse scrolled (813, 343) with delta (0, -1)
Screenshot: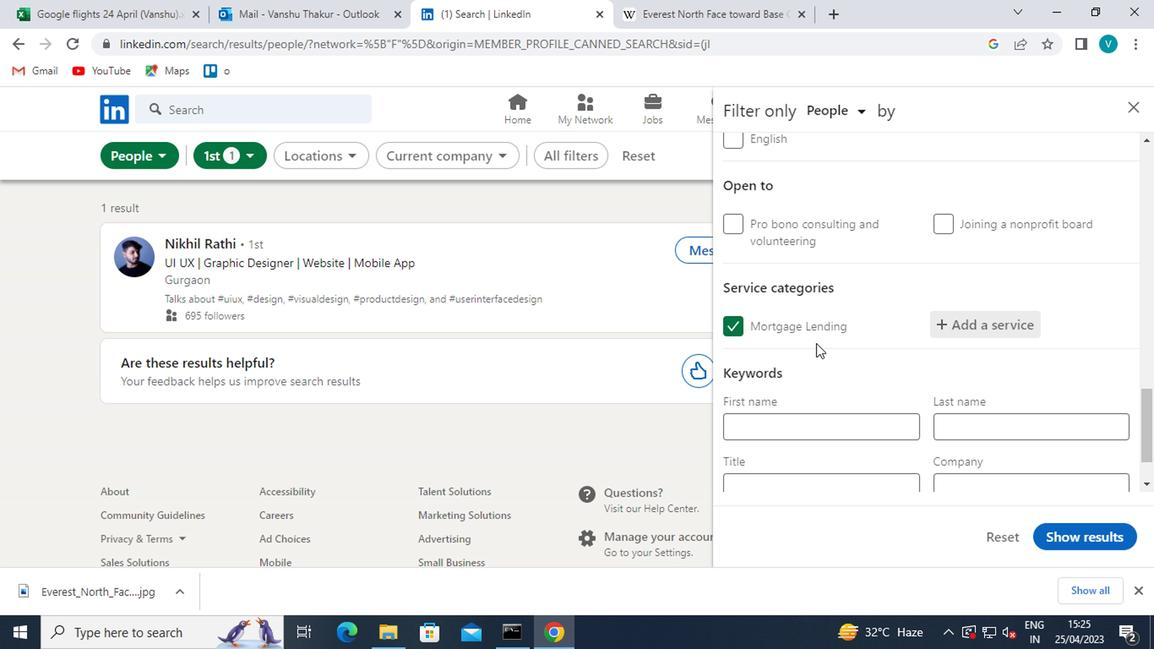 
Action: Mouse moved to (810, 395)
Screenshot: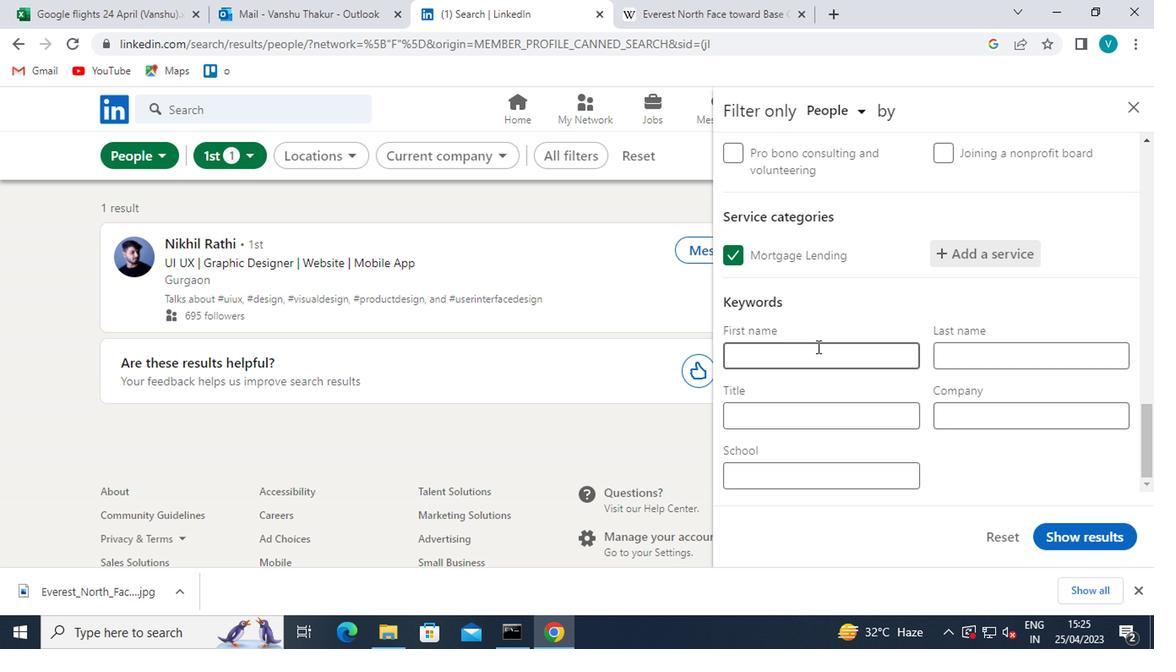 
Action: Mouse pressed left at (810, 395)
Screenshot: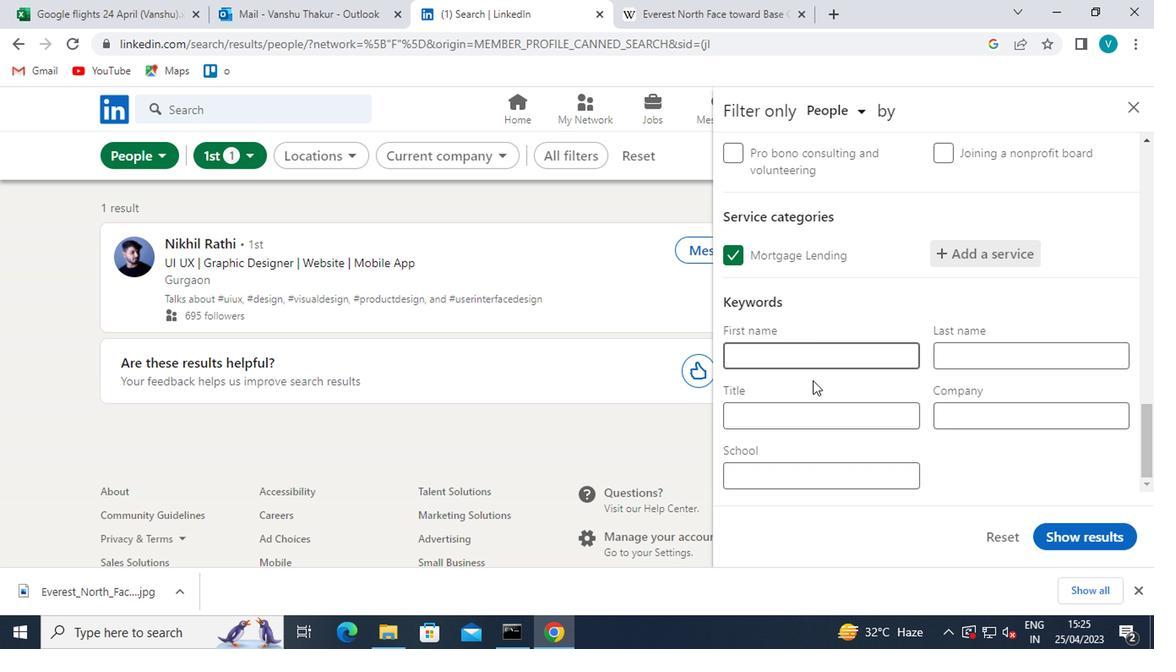 
Action: Mouse moved to (822, 389)
Screenshot: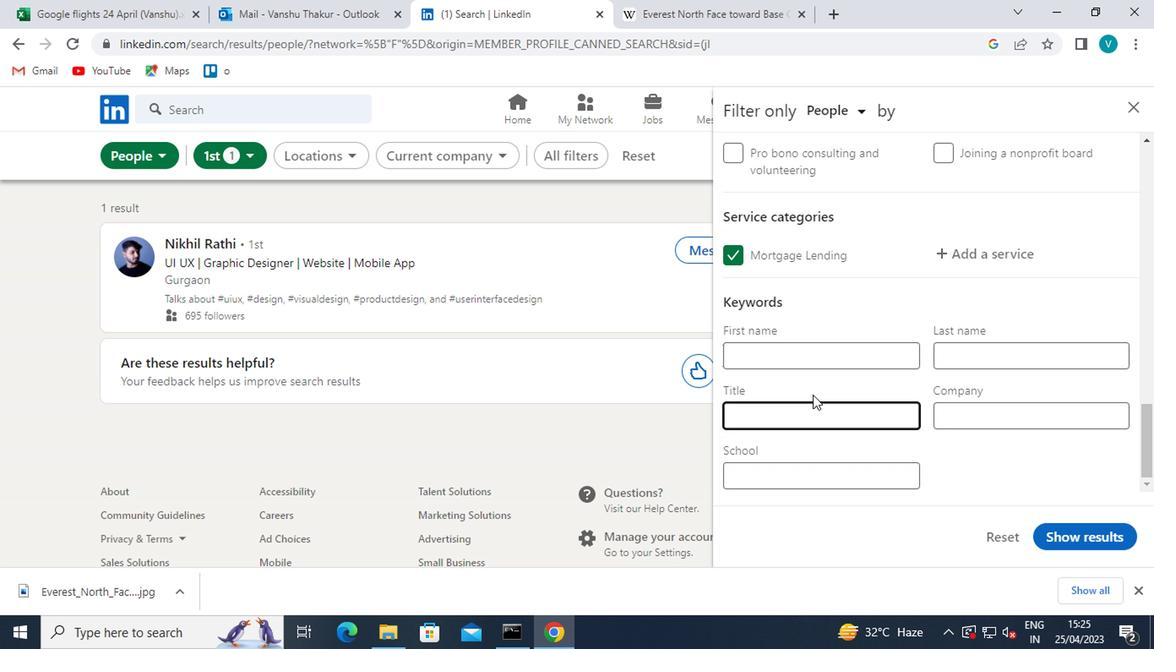 
Action: Key pressed <Key.shift>COUPLES<Key.space><Key.shift>COUNSELOR
Screenshot: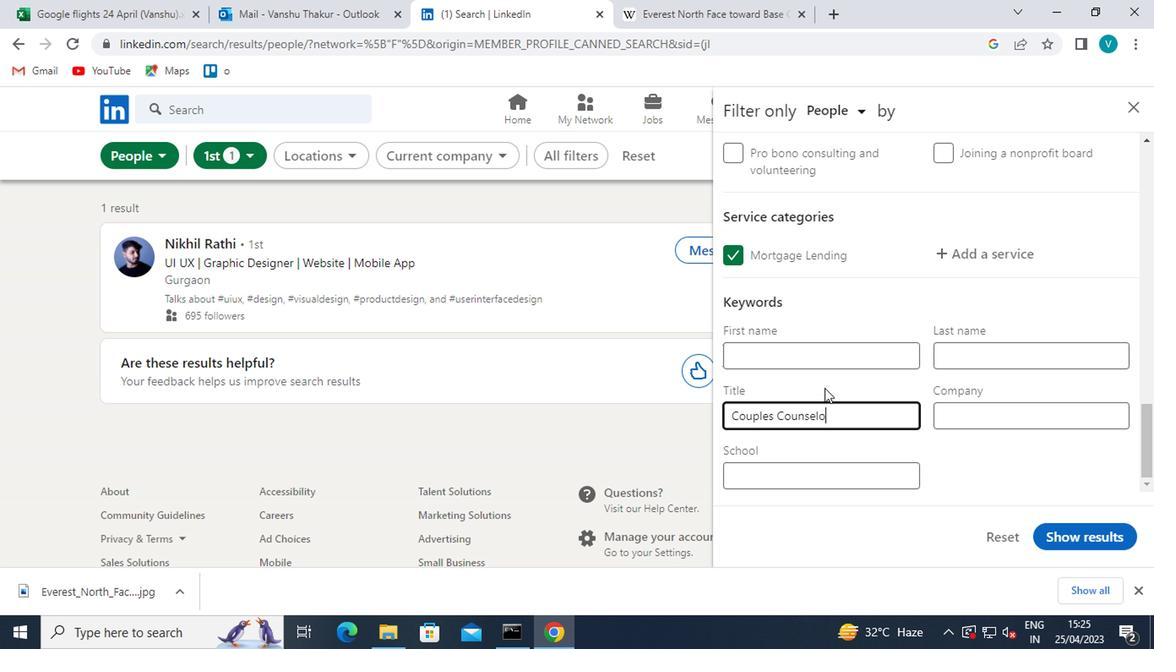 
Action: Mouse moved to (1094, 534)
Screenshot: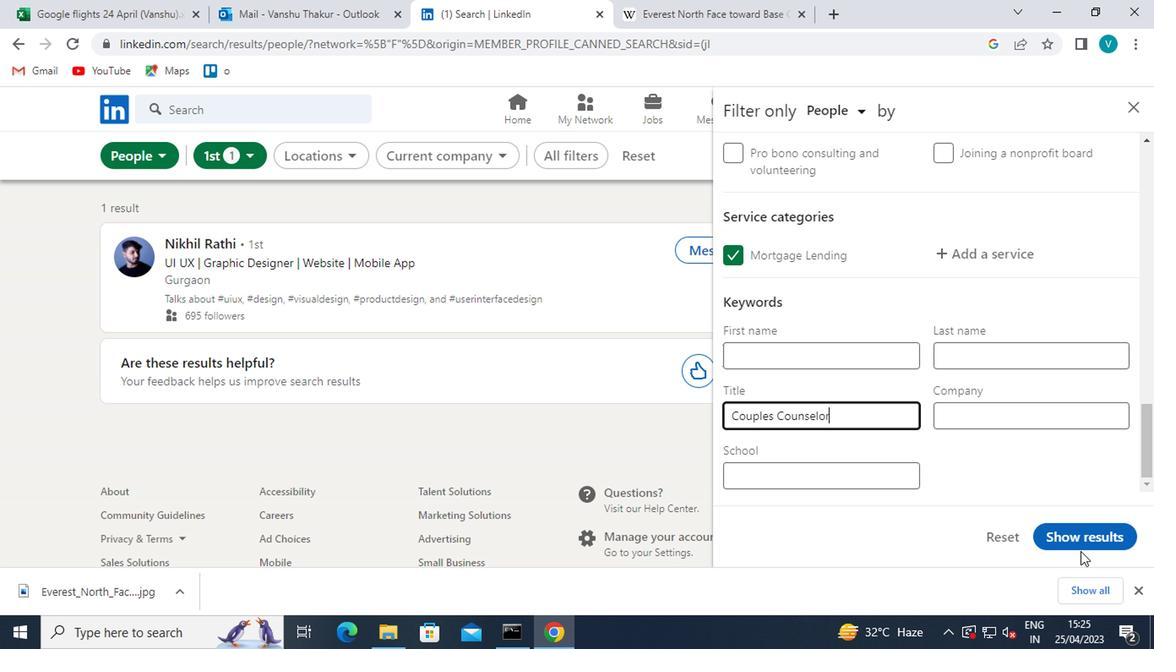 
Action: Mouse pressed left at (1094, 534)
Screenshot: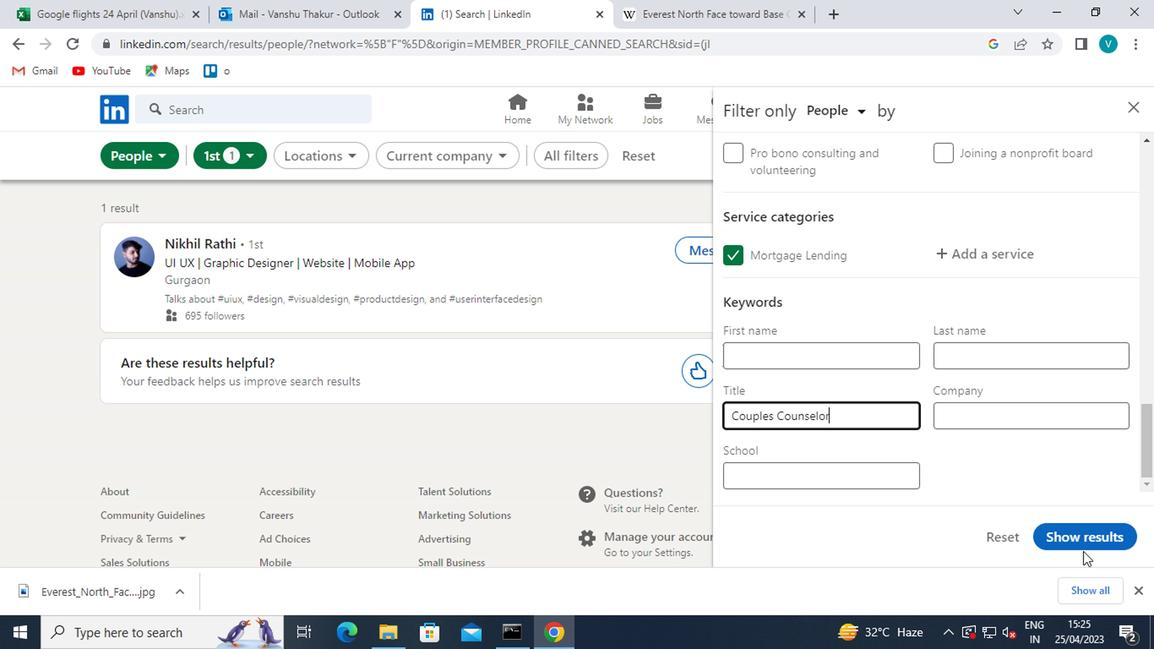 
Action: Mouse moved to (1059, 481)
Screenshot: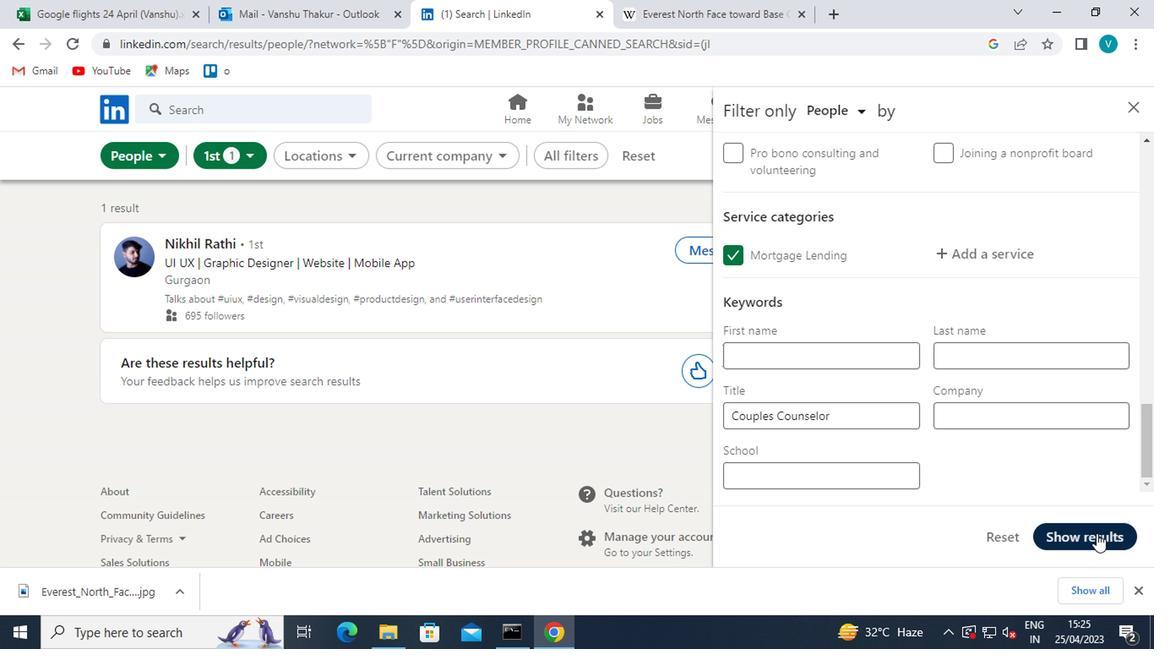 
